 Task: Compose an email with the signature Johnny Mitchell with the subject Update on a new law or regulation and the message Could you please send me the updated version of the report once its complete? from softage.5@softage.net to softage.6@softage.net, select the message and change font size to huge, align the email to right Send the email. Finally, move the email from Sent Items to the label Photography
Action: Mouse moved to (74, 61)
Screenshot: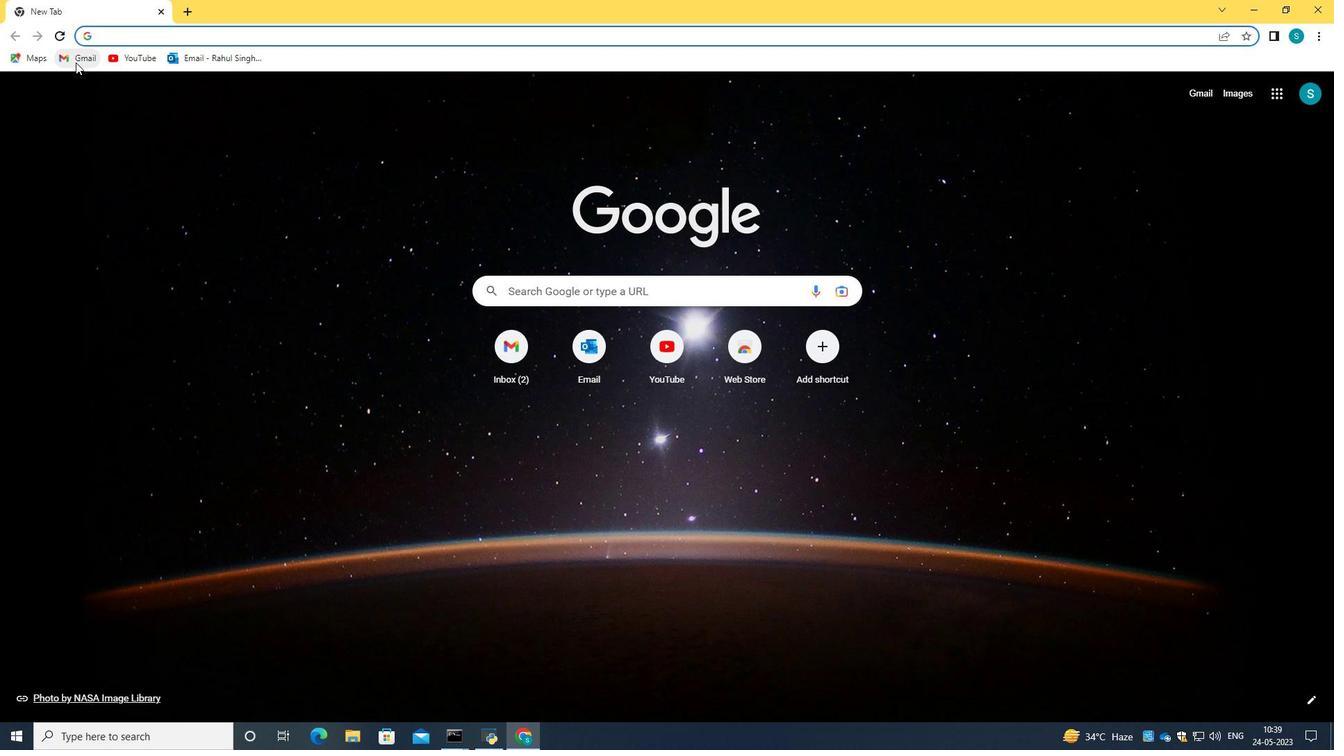 
Action: Mouse pressed left at (74, 61)
Screenshot: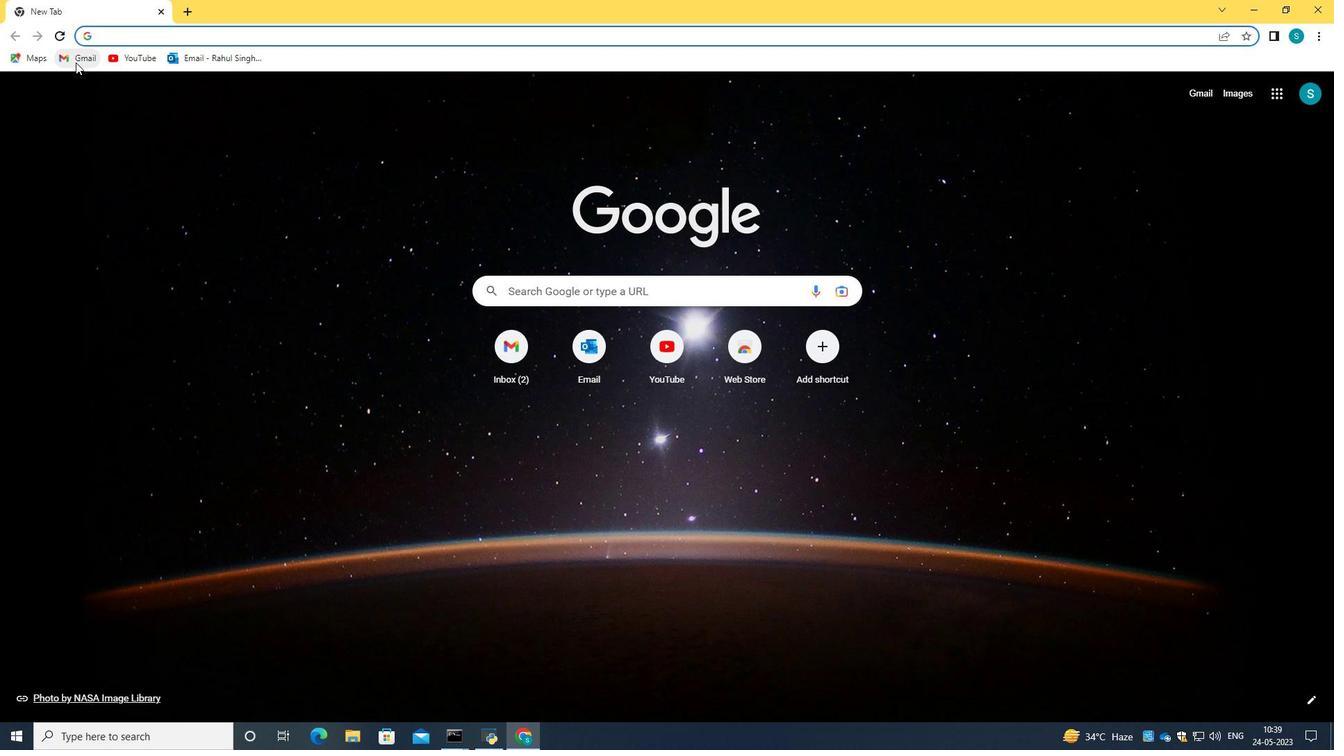
Action: Mouse moved to (650, 221)
Screenshot: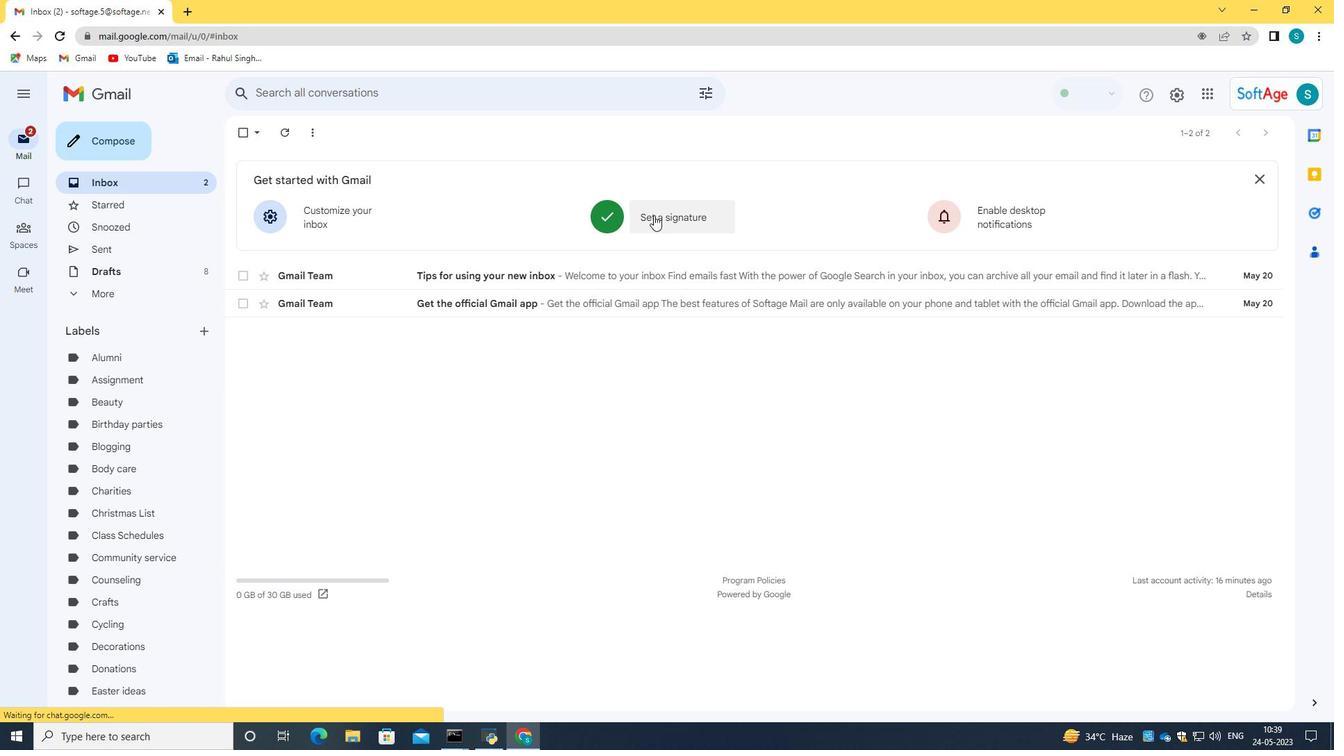 
Action: Mouse pressed left at (650, 221)
Screenshot: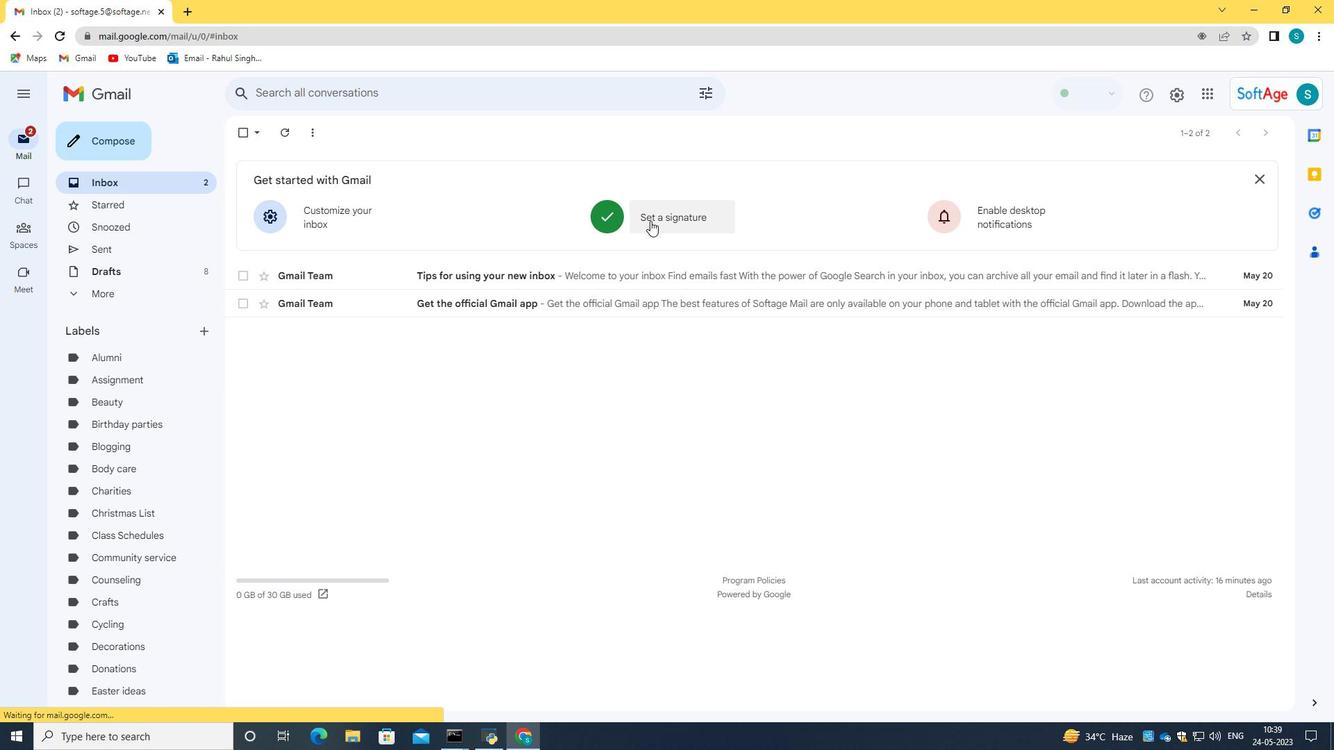 
Action: Mouse moved to (688, 317)
Screenshot: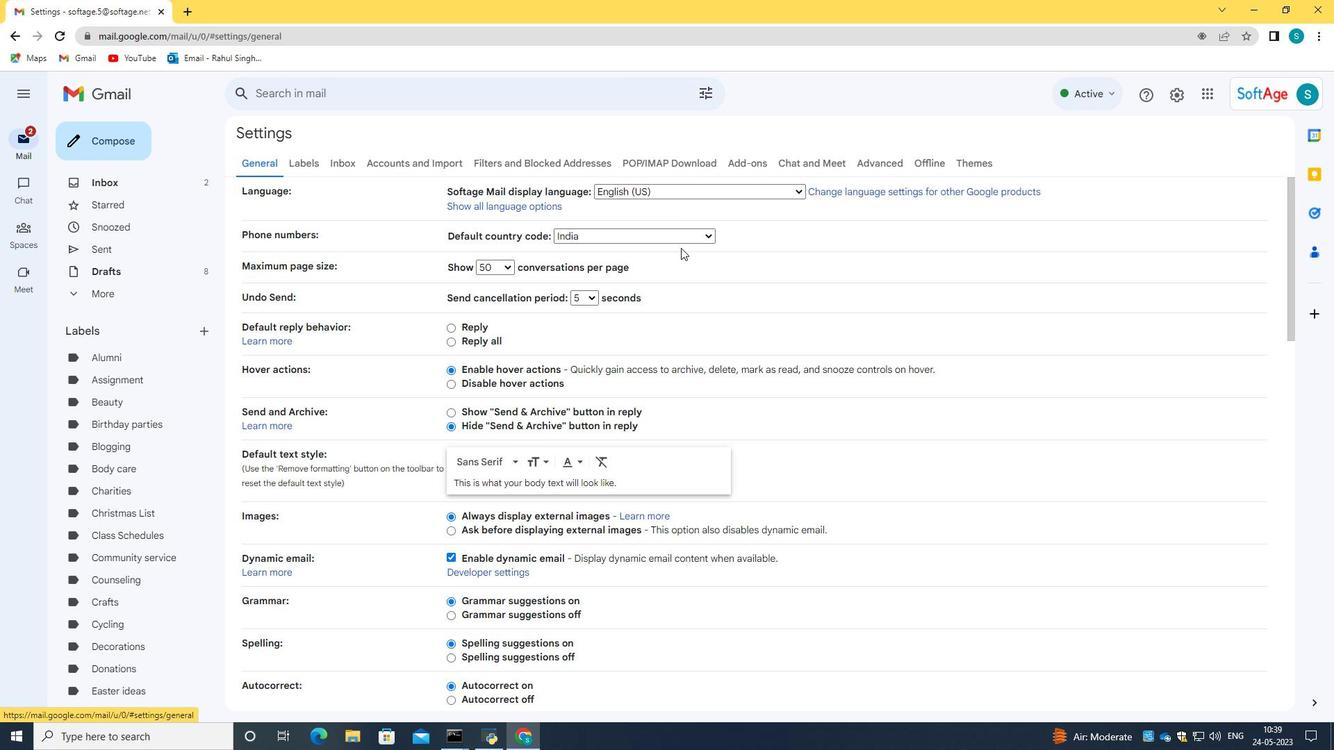 
Action: Mouse scrolled (688, 316) with delta (0, 0)
Screenshot: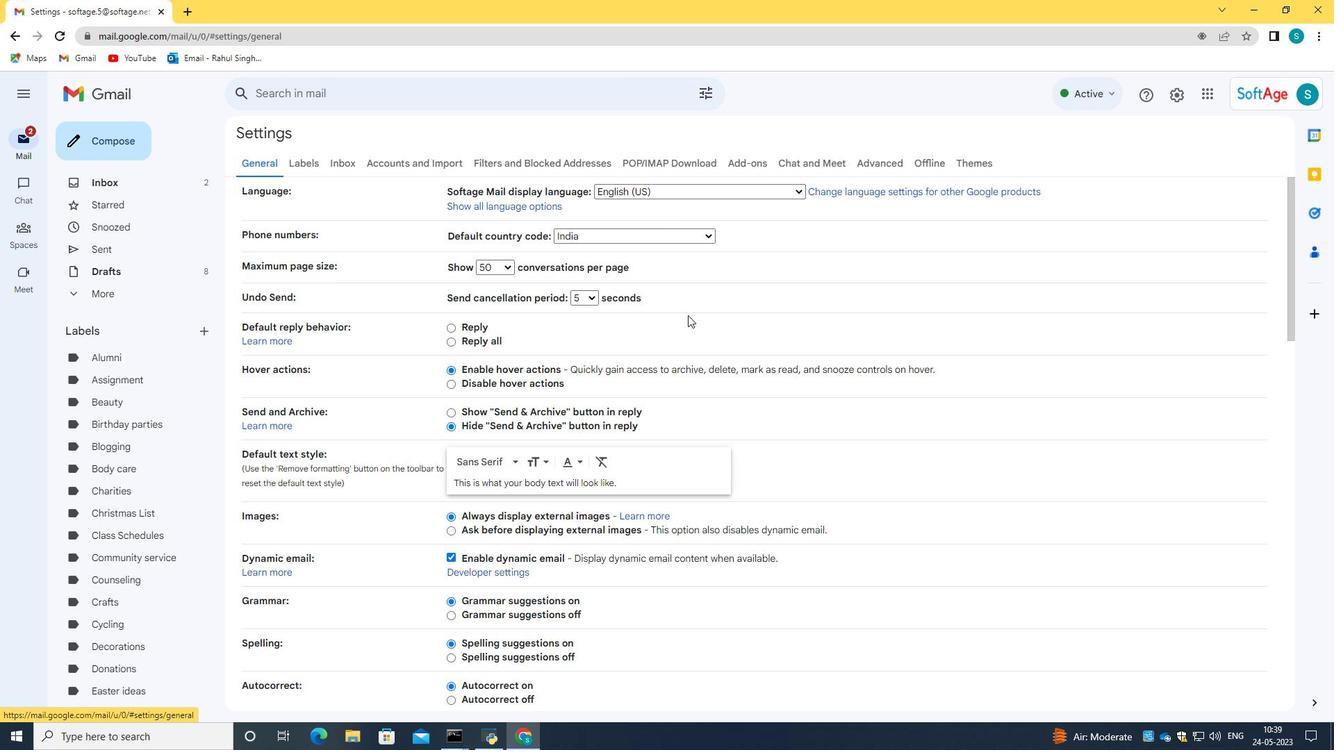 
Action: Mouse scrolled (688, 316) with delta (0, 0)
Screenshot: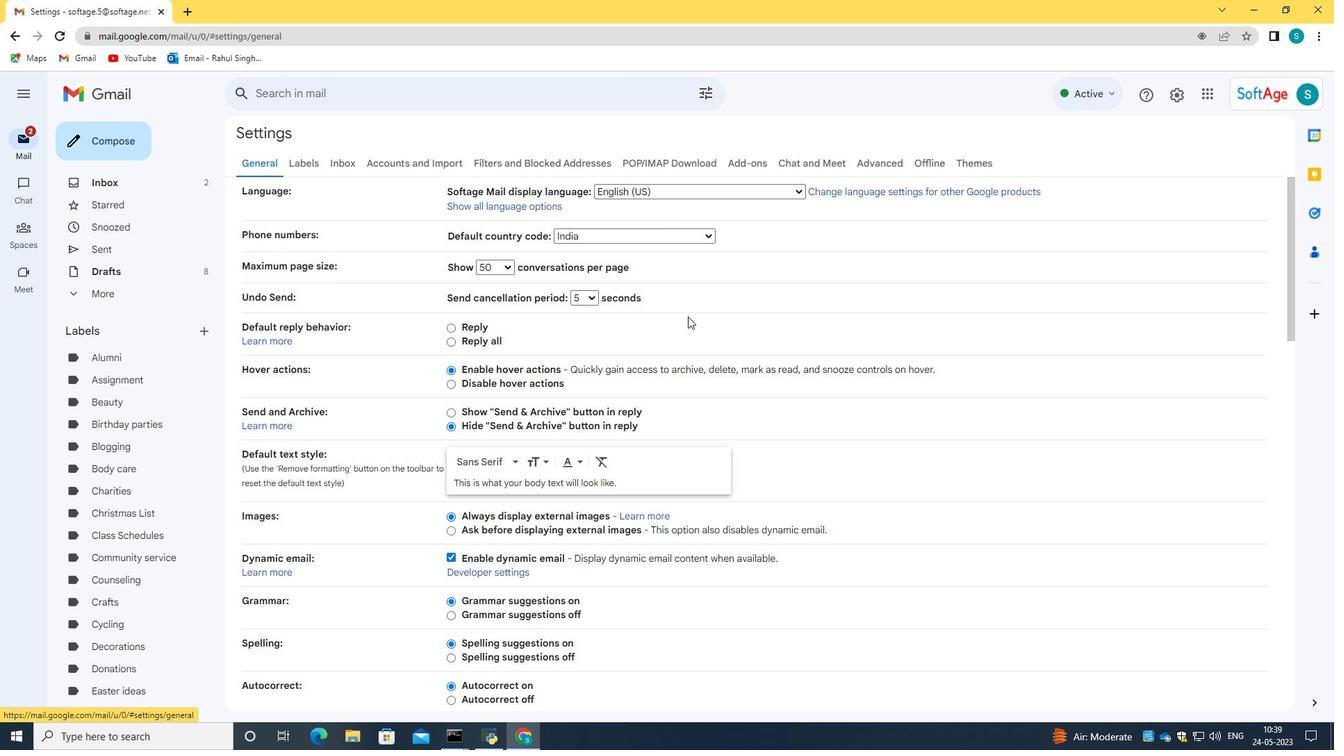 
Action: Mouse scrolled (688, 316) with delta (0, 0)
Screenshot: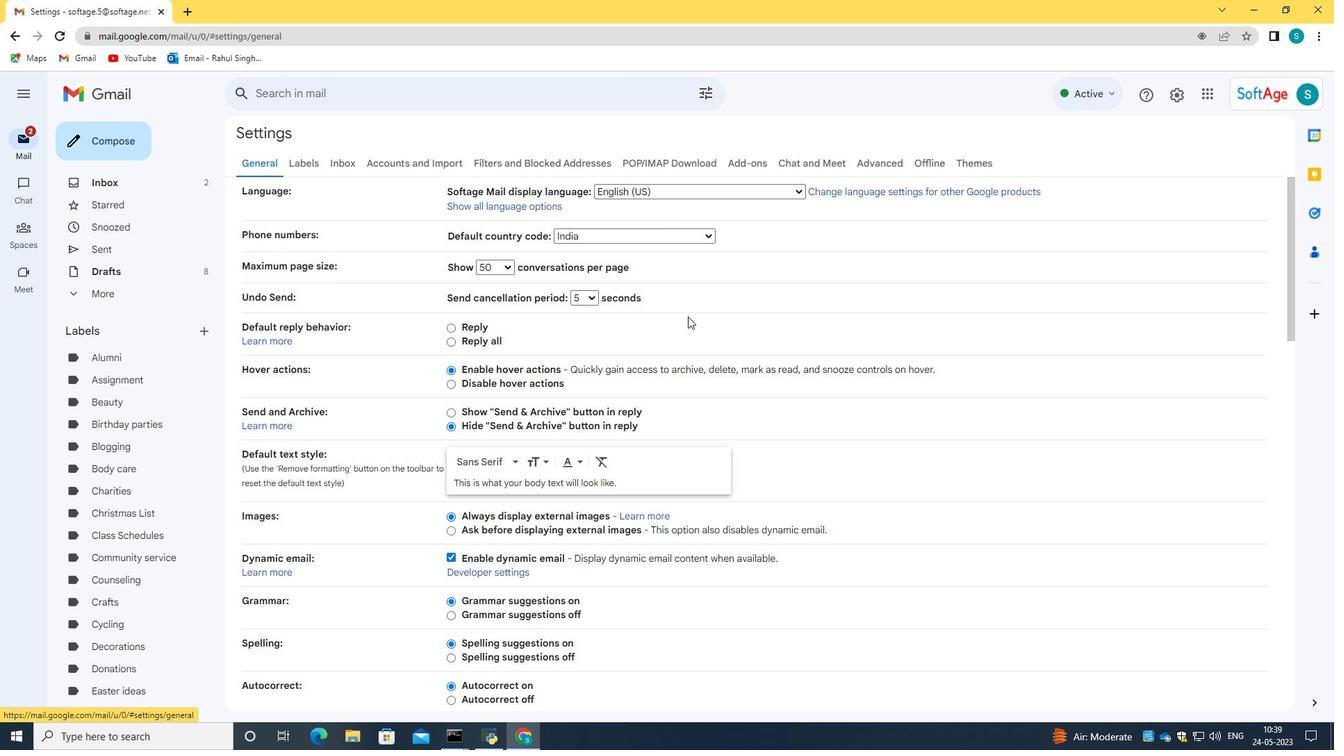 
Action: Mouse scrolled (688, 316) with delta (0, 0)
Screenshot: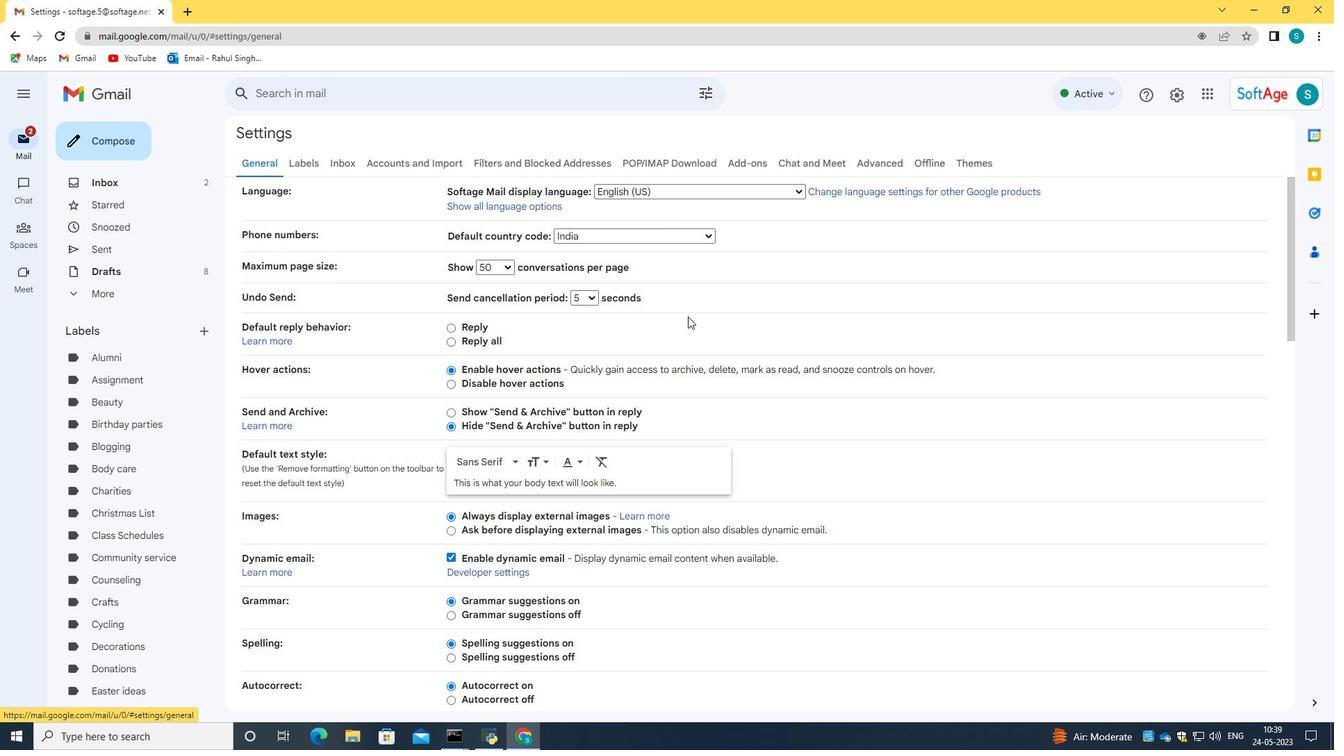 
Action: Mouse scrolled (688, 316) with delta (0, 0)
Screenshot: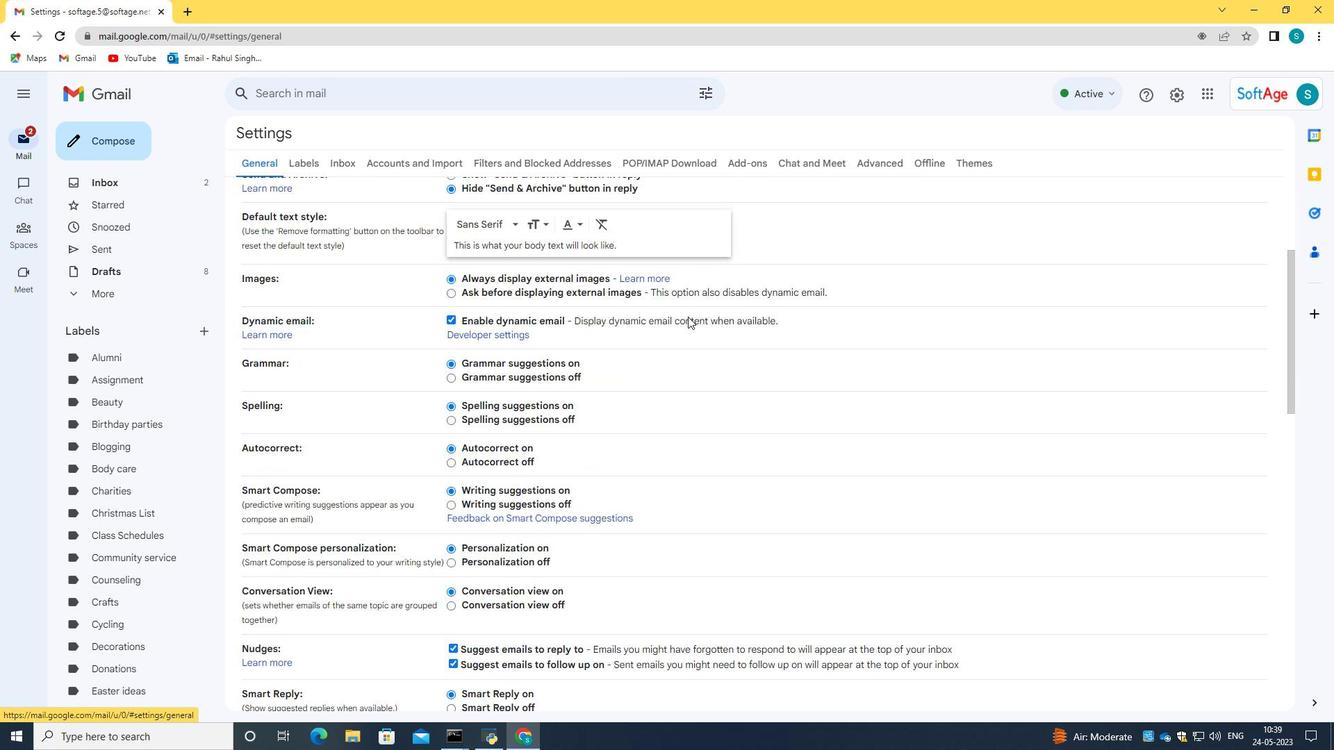 
Action: Mouse scrolled (688, 316) with delta (0, 0)
Screenshot: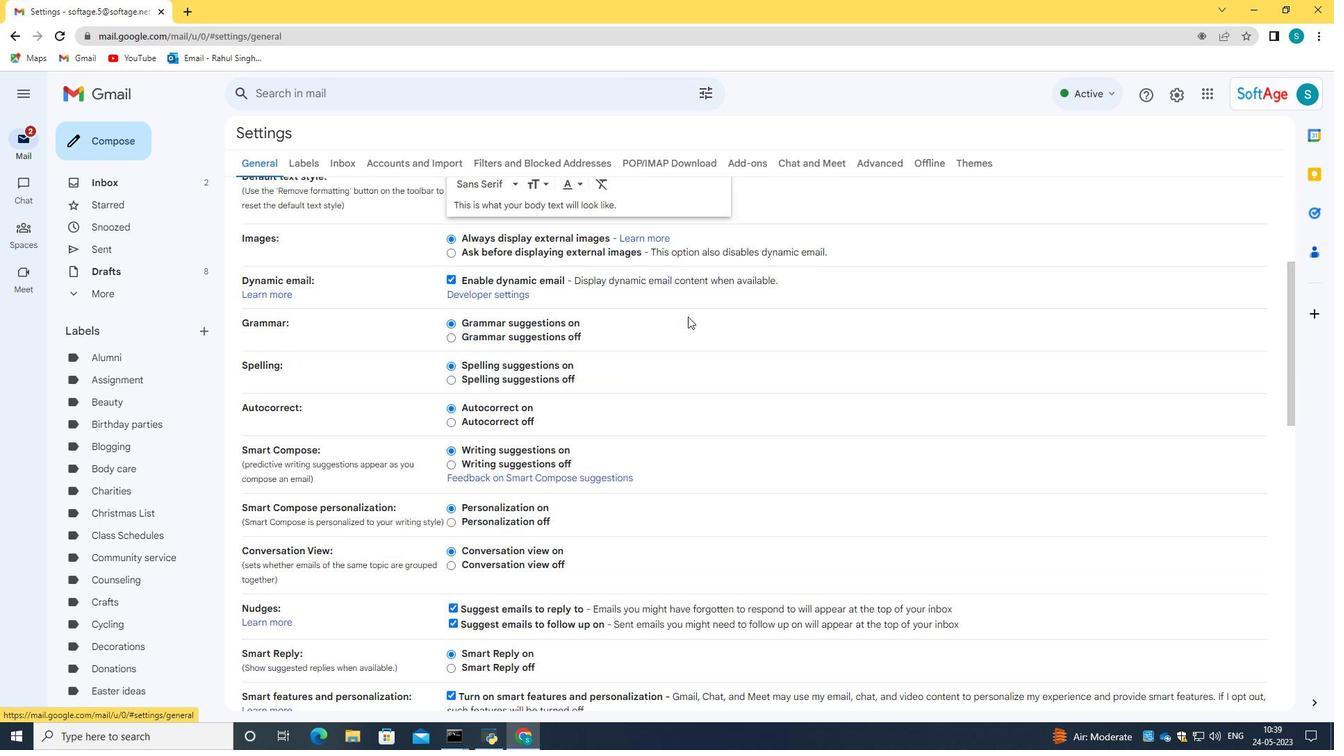 
Action: Mouse scrolled (688, 316) with delta (0, 0)
Screenshot: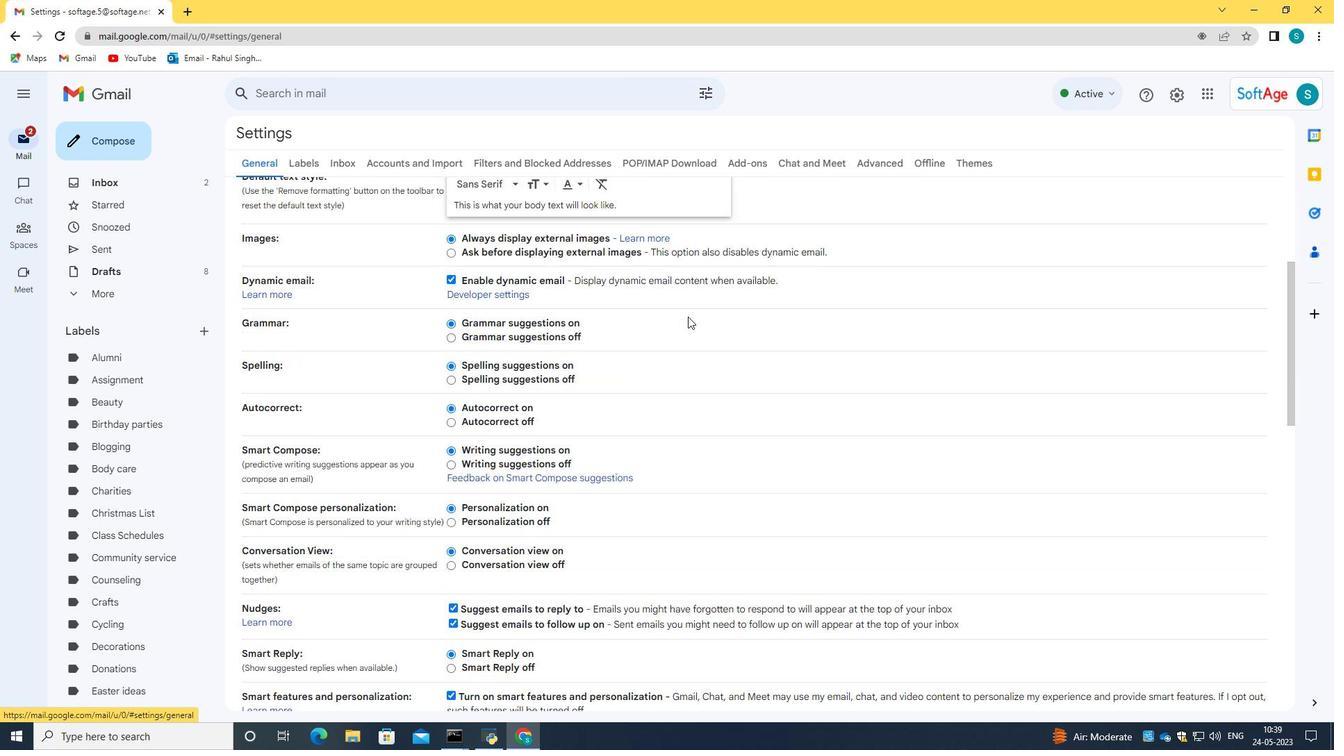 
Action: Mouse scrolled (688, 316) with delta (0, 0)
Screenshot: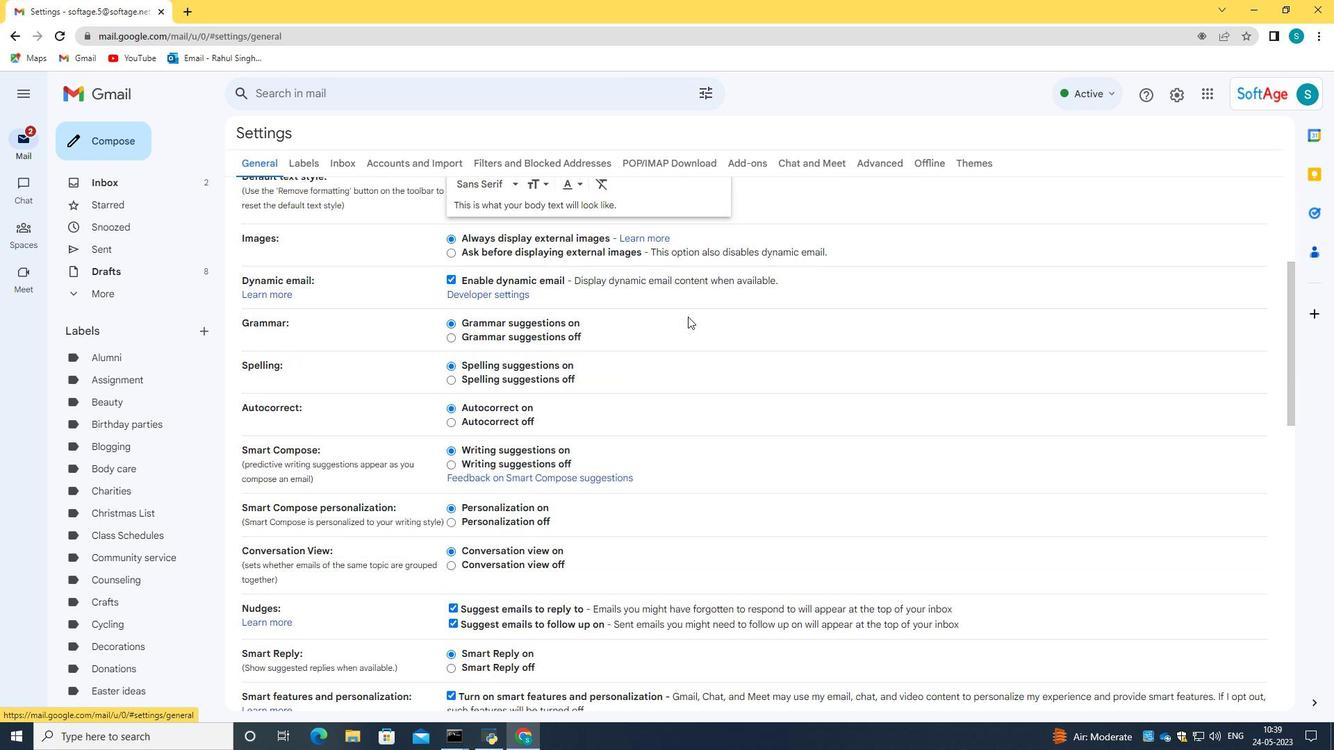 
Action: Mouse scrolled (688, 316) with delta (0, 0)
Screenshot: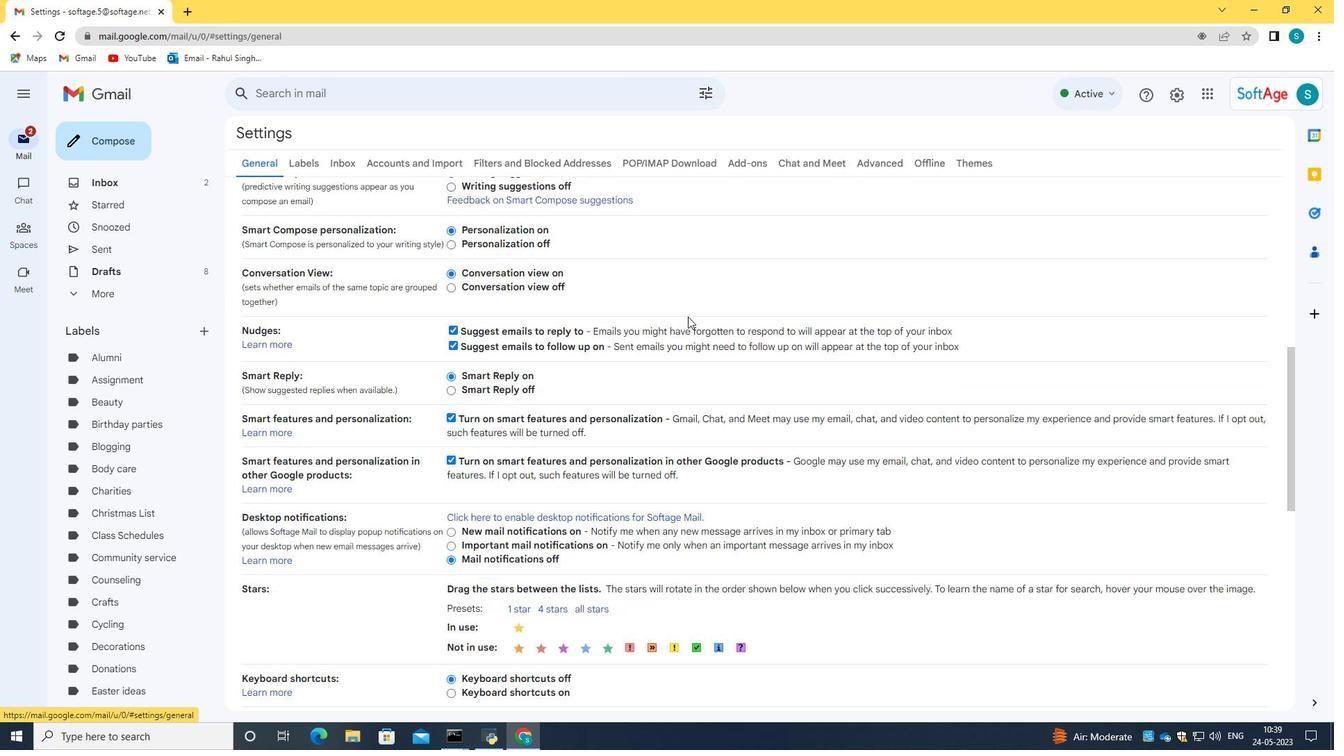 
Action: Mouse scrolled (688, 316) with delta (0, 0)
Screenshot: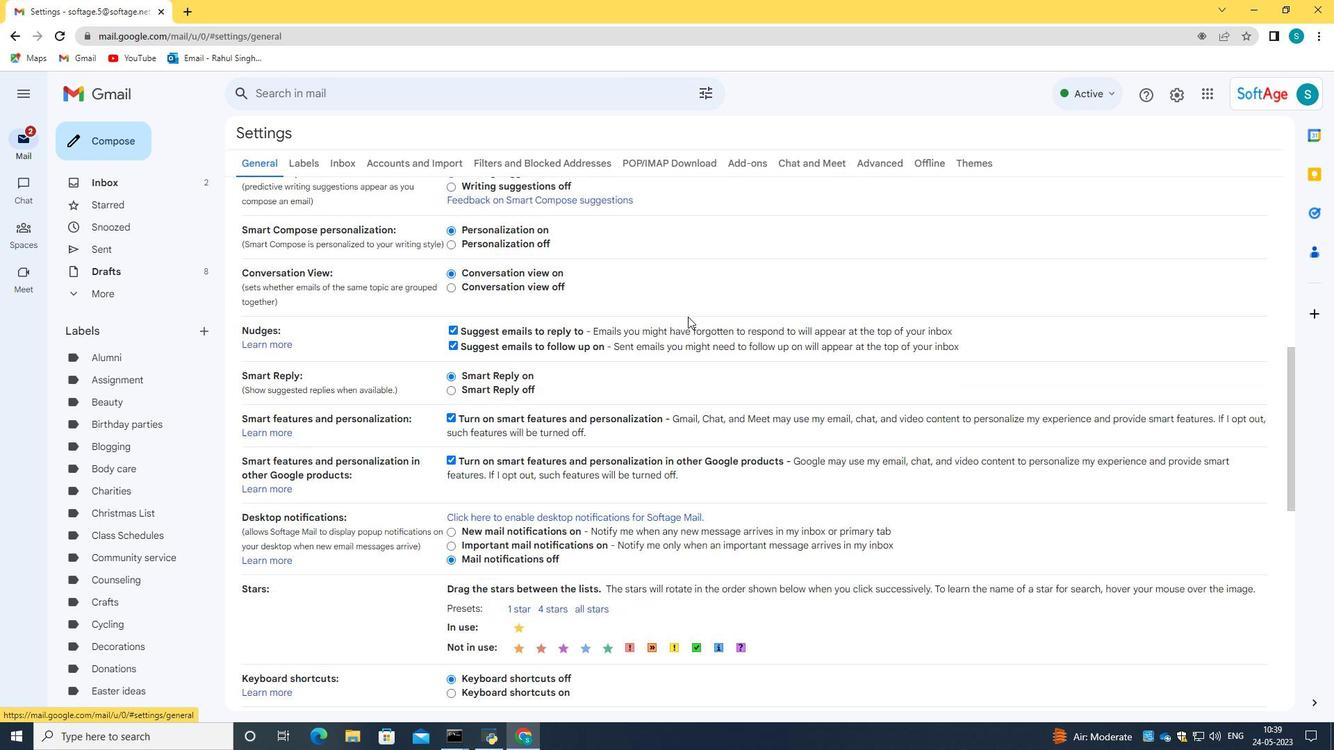 
Action: Mouse scrolled (688, 316) with delta (0, 0)
Screenshot: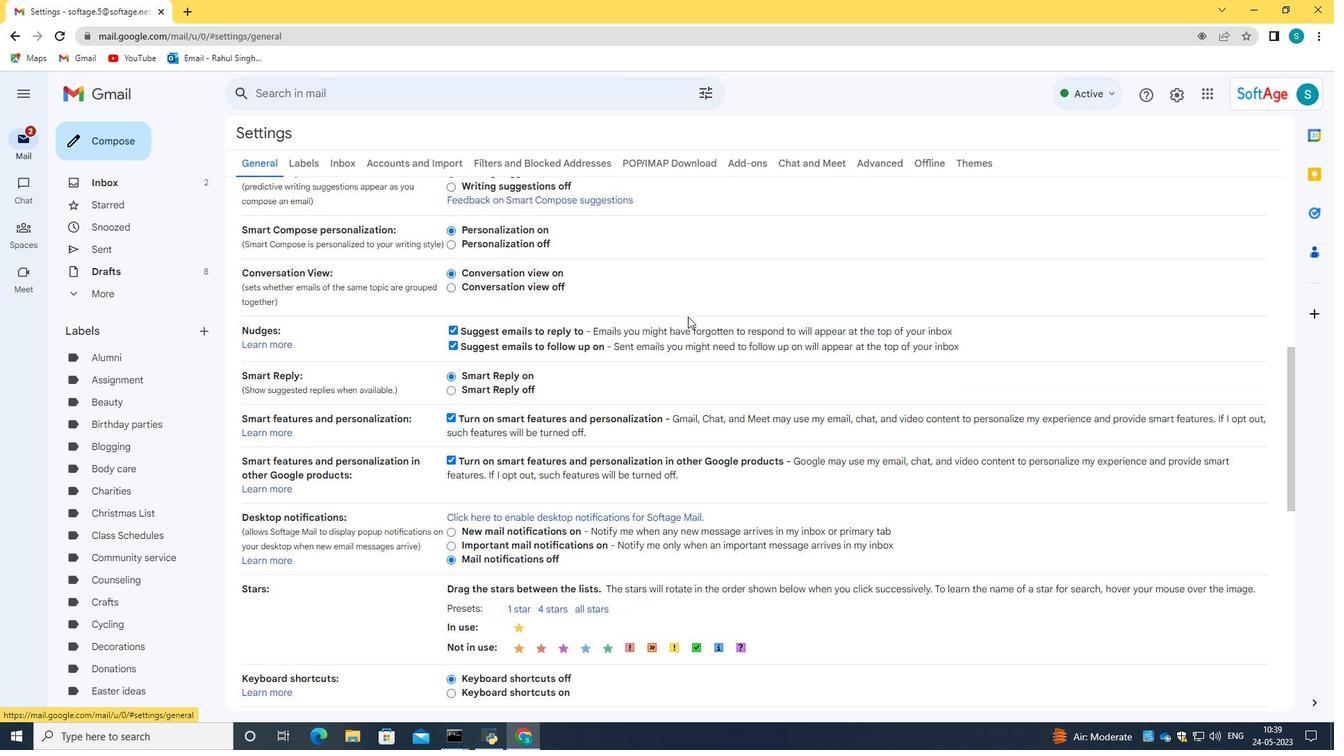
Action: Mouse moved to (692, 365)
Screenshot: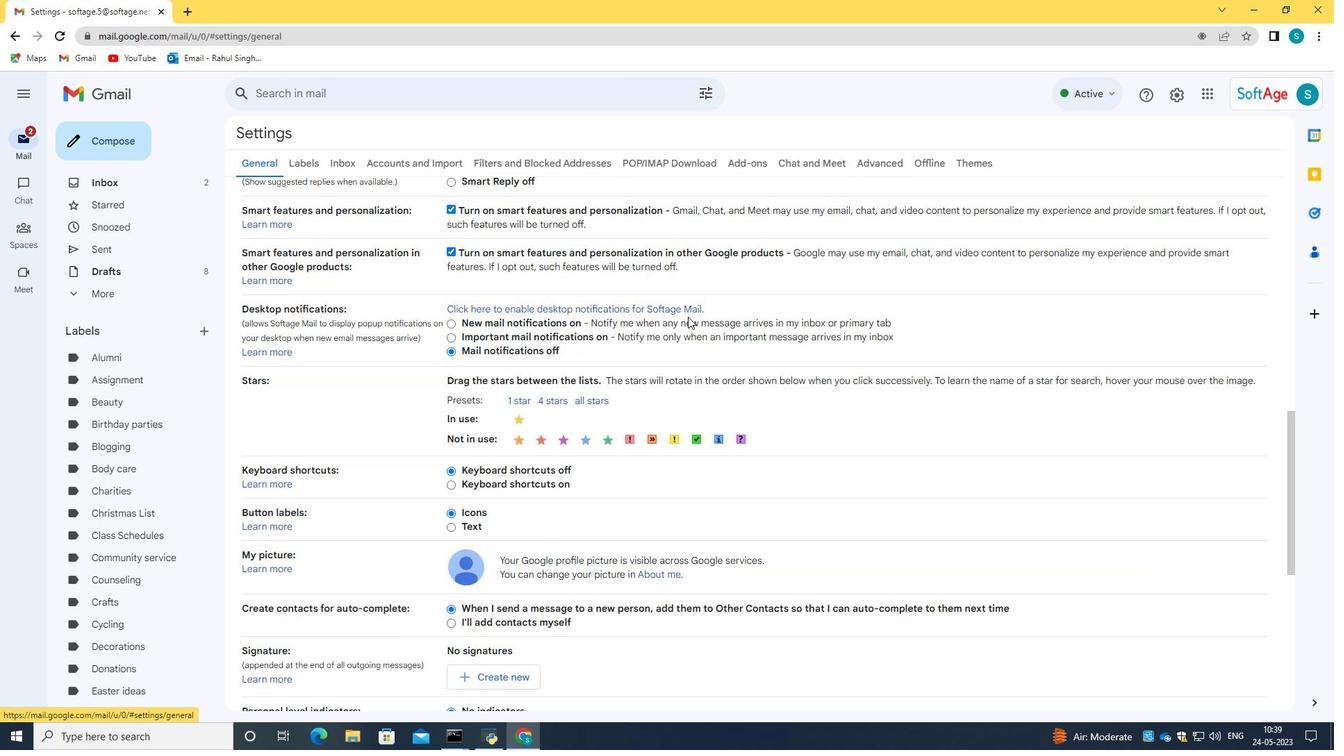
Action: Mouse scrolled (692, 364) with delta (0, 0)
Screenshot: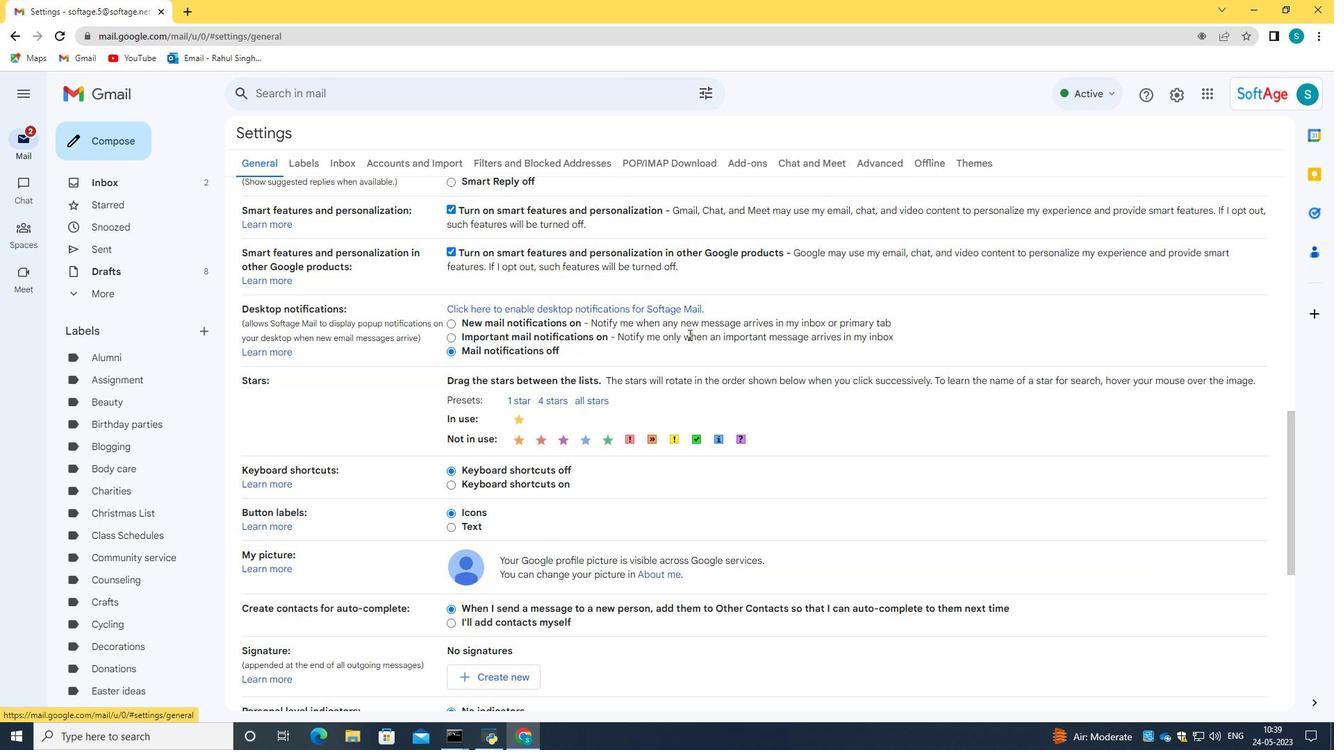 
Action: Mouse moved to (692, 366)
Screenshot: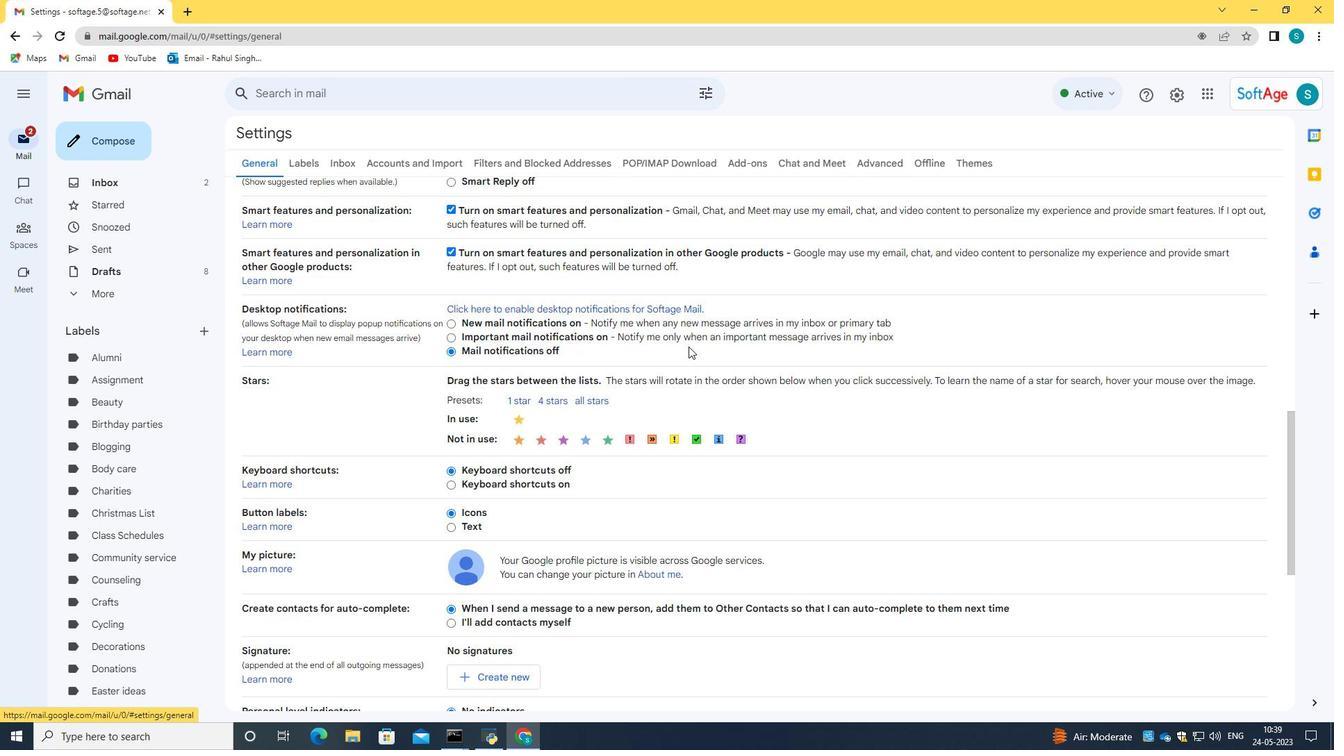 
Action: Mouse scrolled (692, 365) with delta (0, 0)
Screenshot: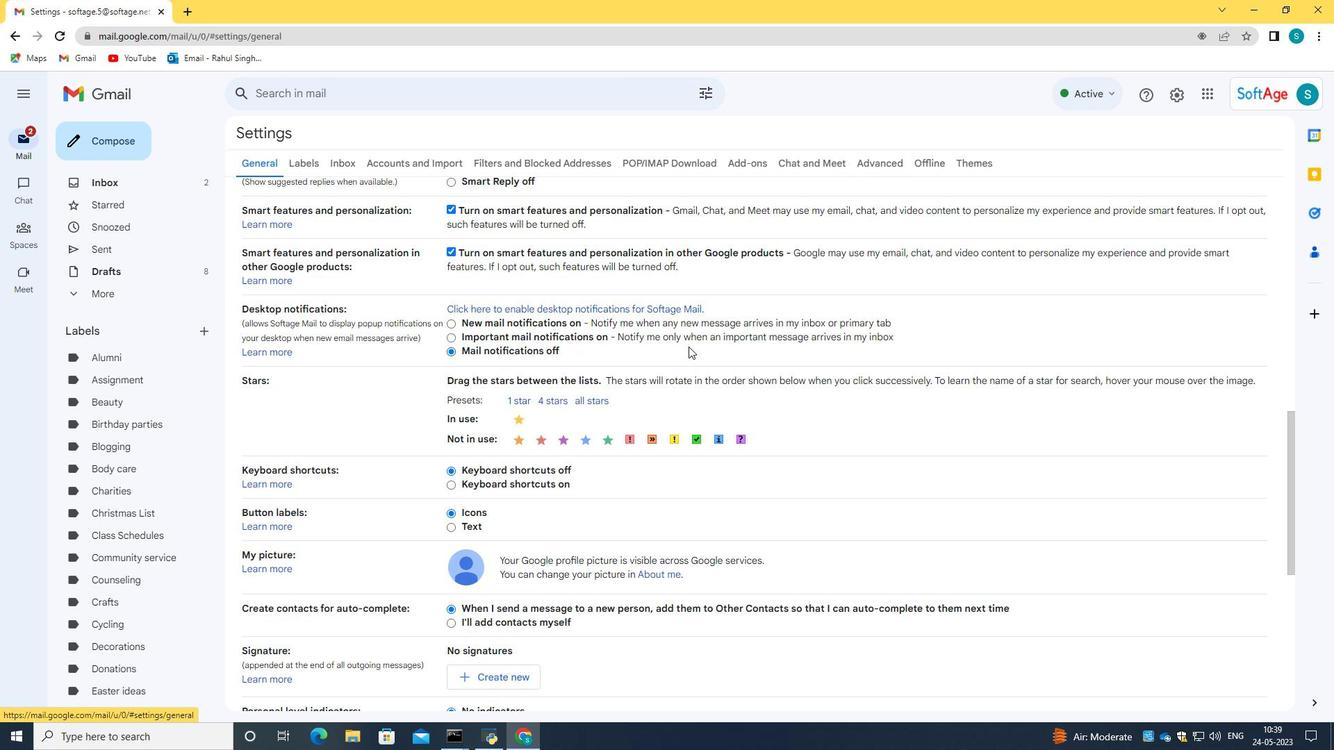 
Action: Mouse moved to (692, 367)
Screenshot: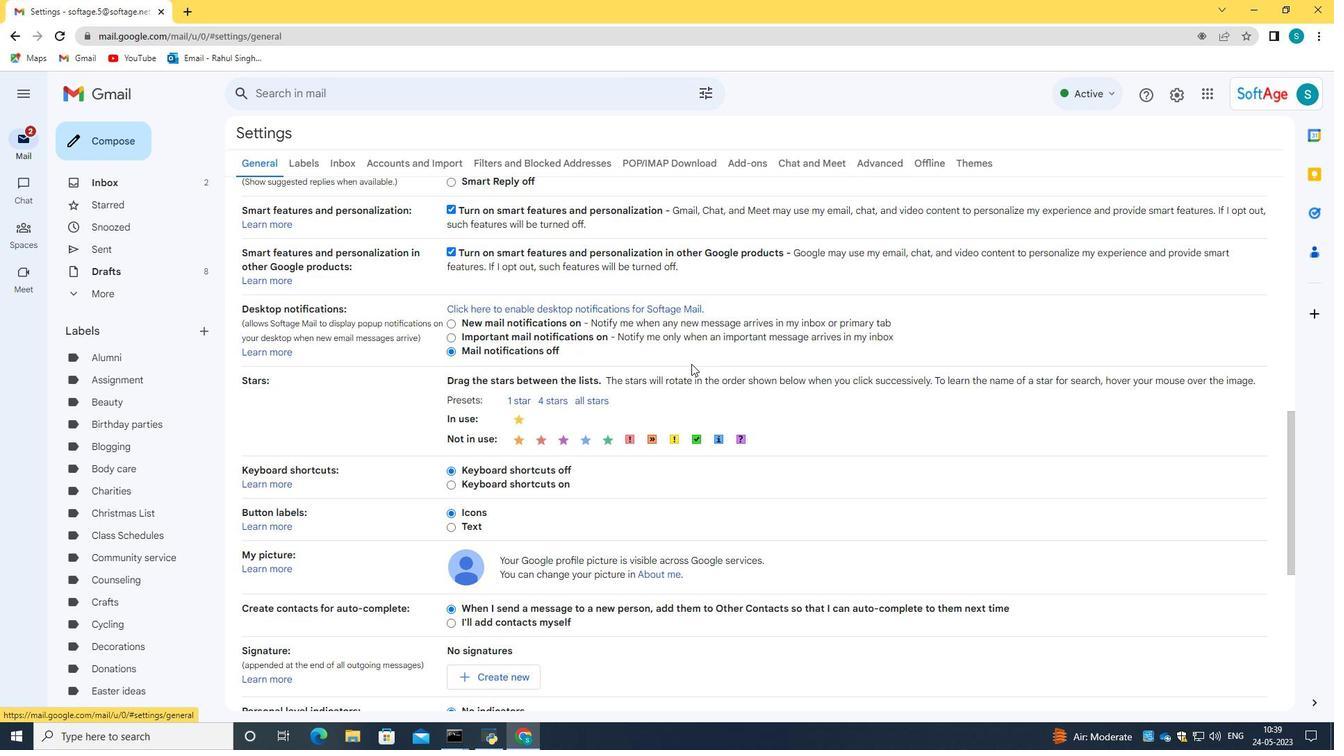 
Action: Mouse scrolled (692, 366) with delta (0, 0)
Screenshot: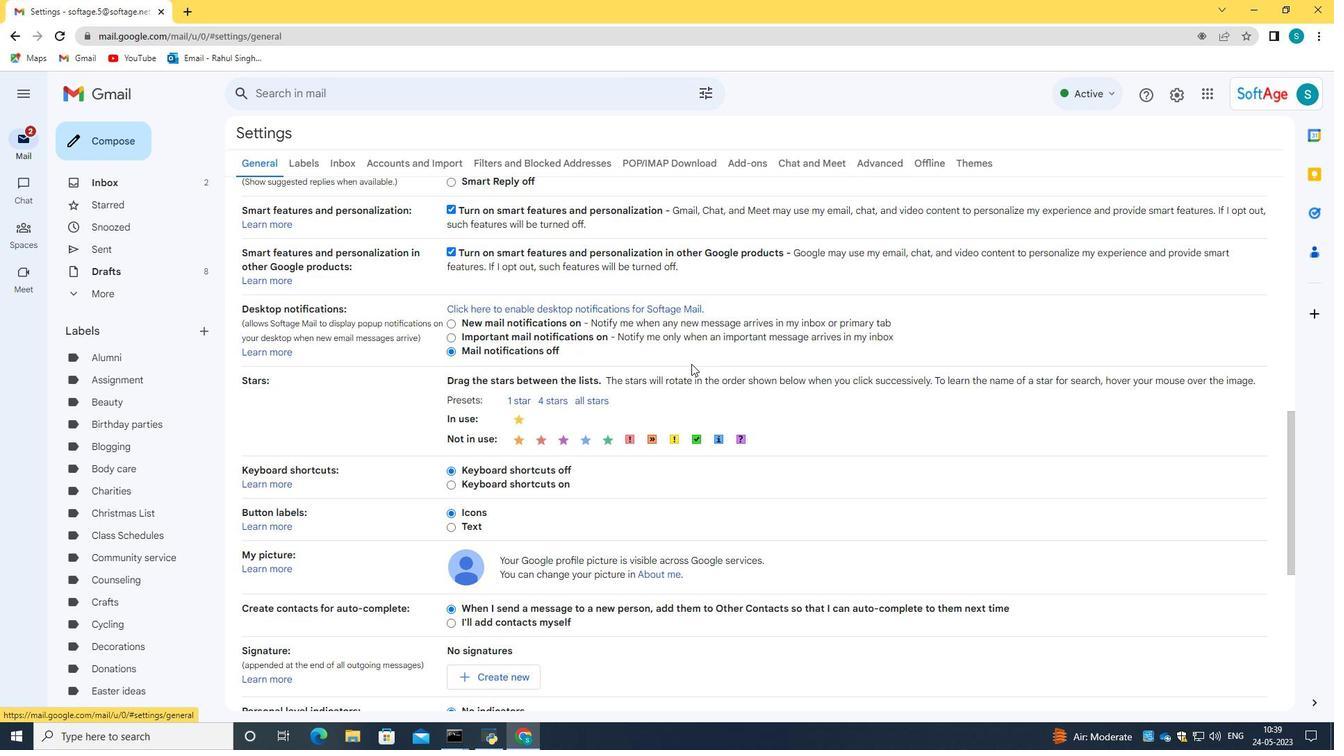 
Action: Mouse scrolled (692, 366) with delta (0, 0)
Screenshot: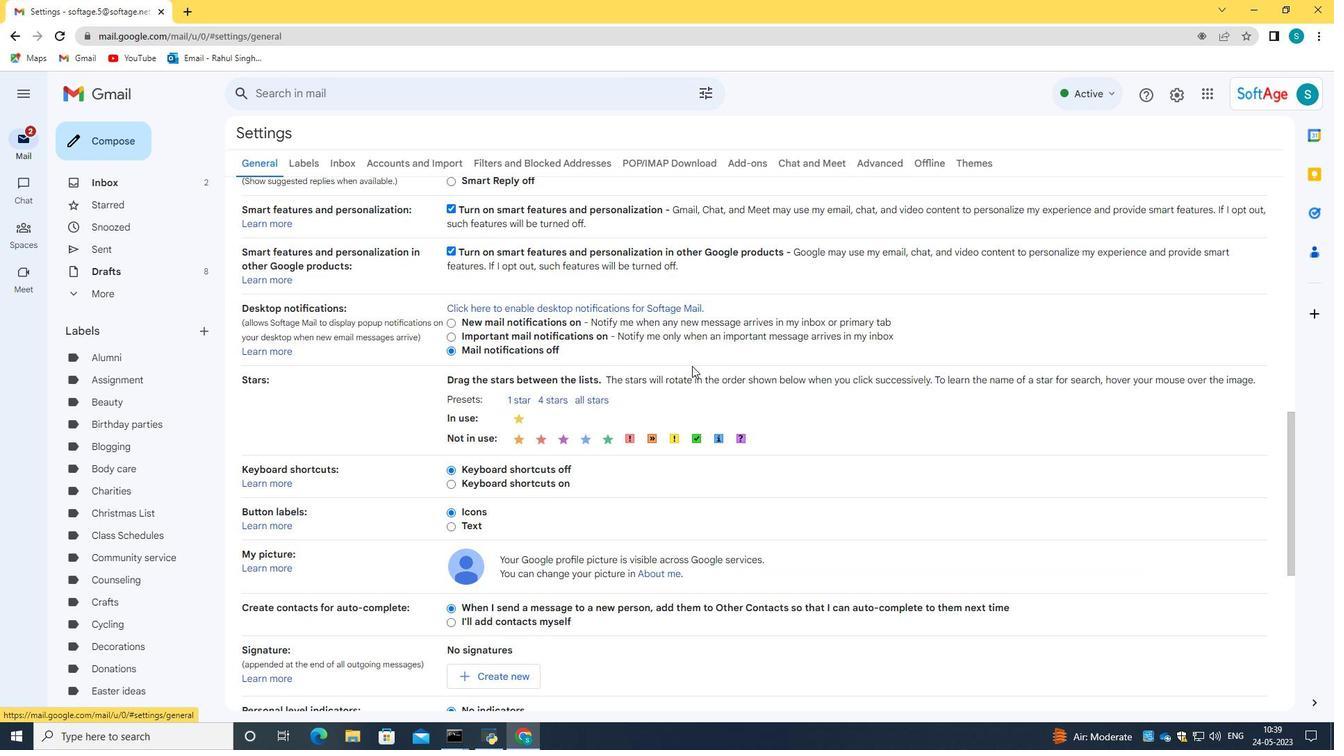 
Action: Mouse moved to (481, 403)
Screenshot: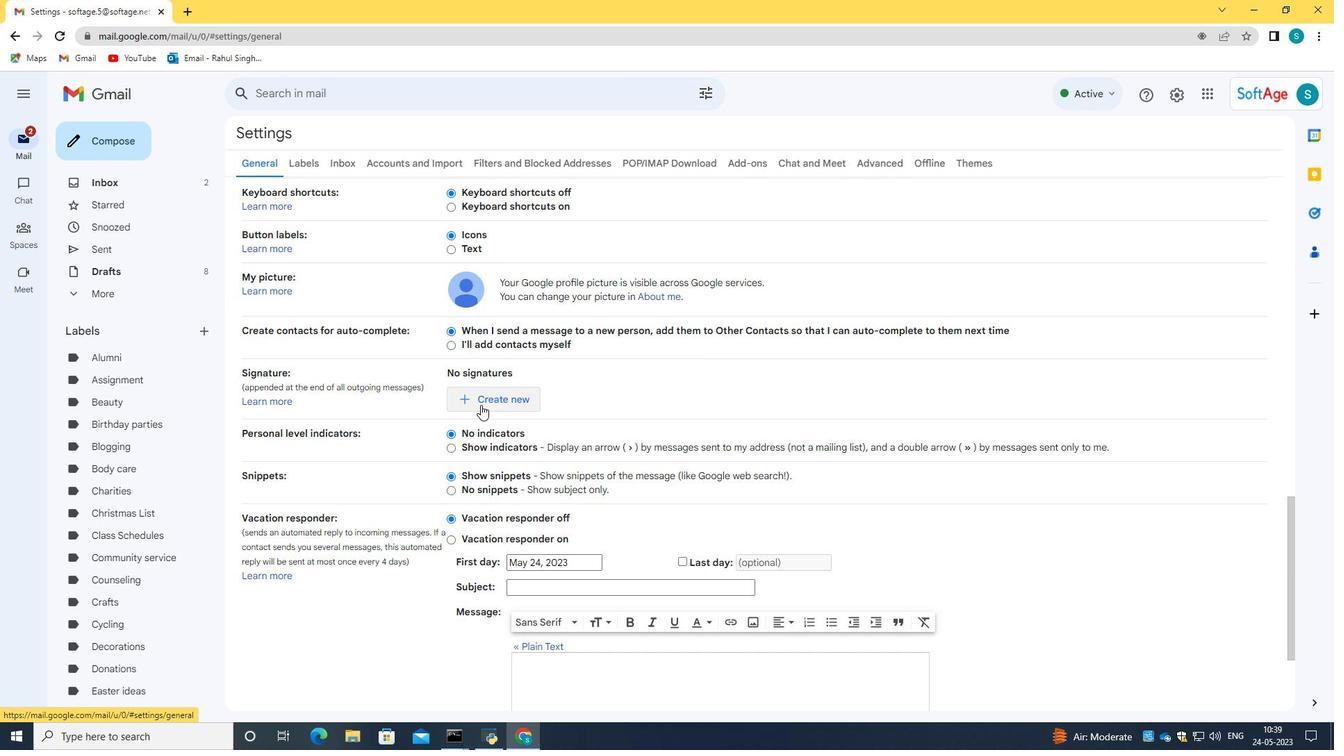 
Action: Mouse pressed left at (481, 403)
Screenshot: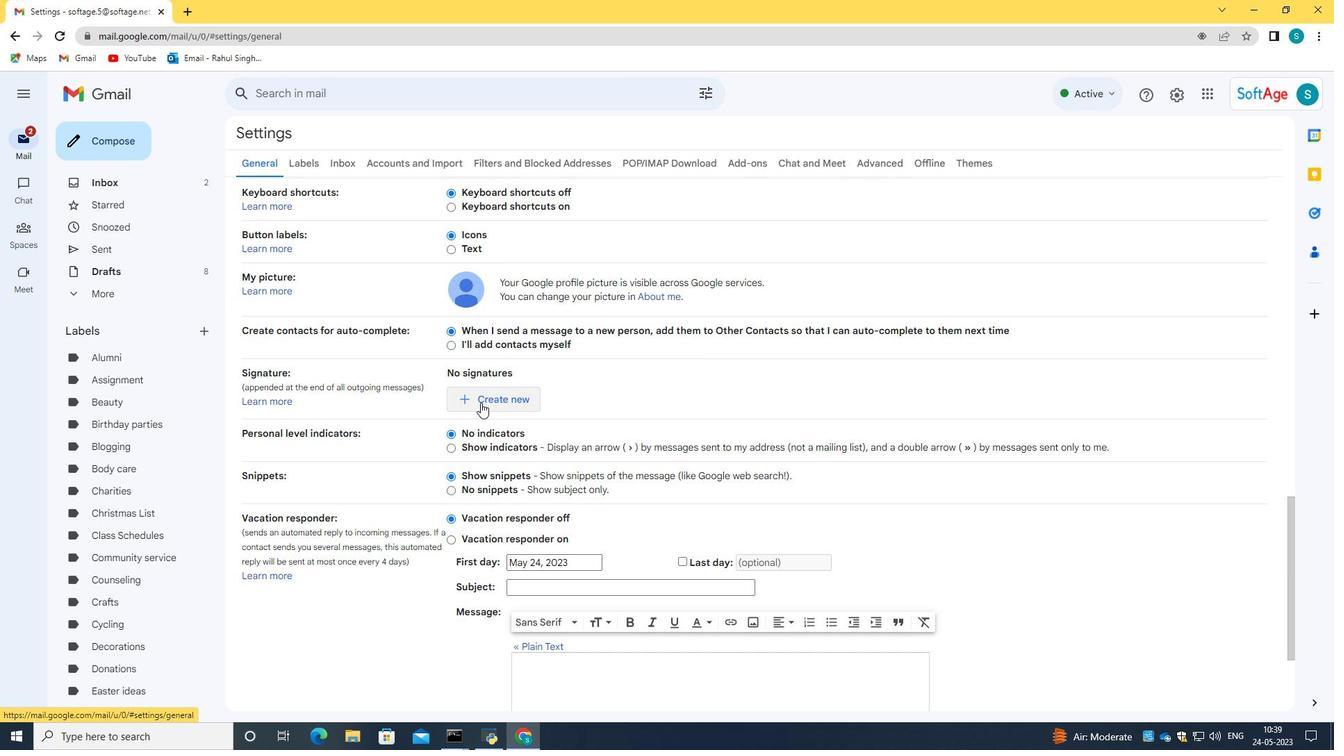 
Action: Mouse moved to (645, 385)
Screenshot: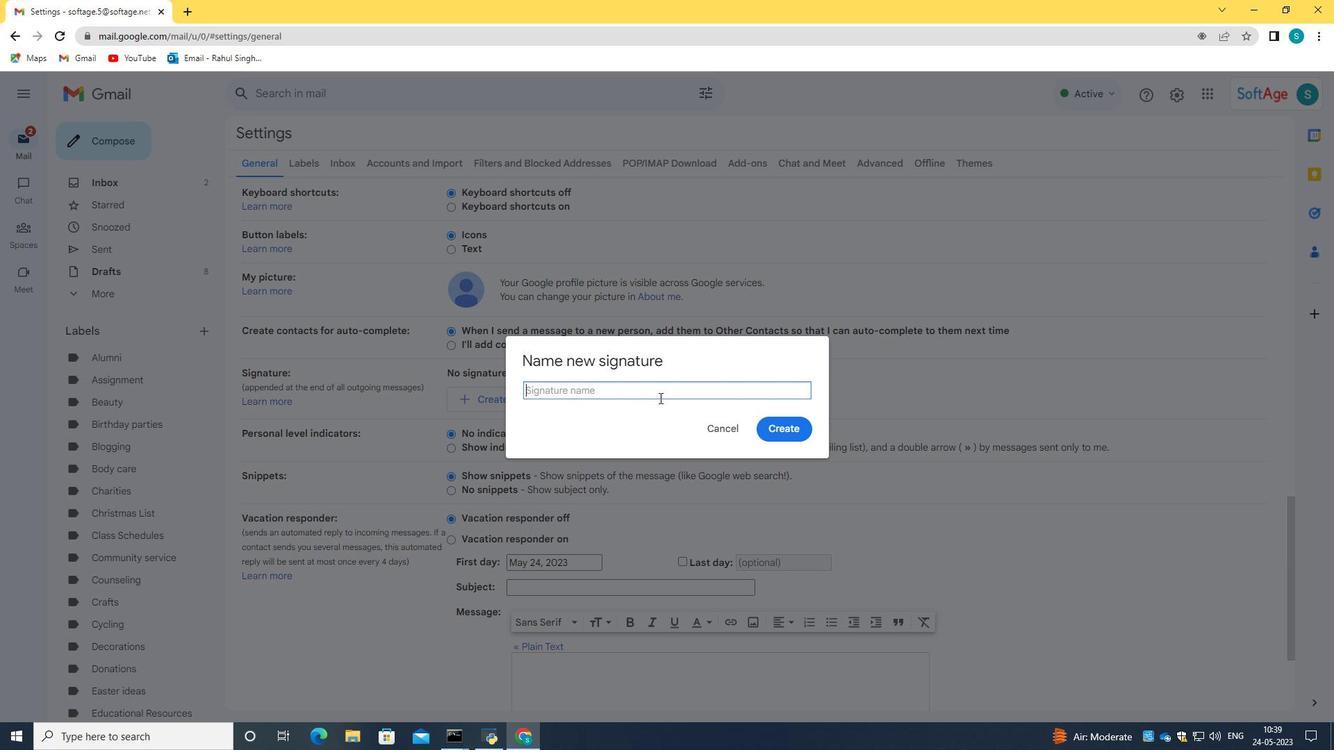 
Action: Key pressed <Key.caps_lock>J<Key.caps_lock>hon<Key.backspace>nny<Key.space><Key.caps_lock>M<Key.caps_lock>itchell
Screenshot: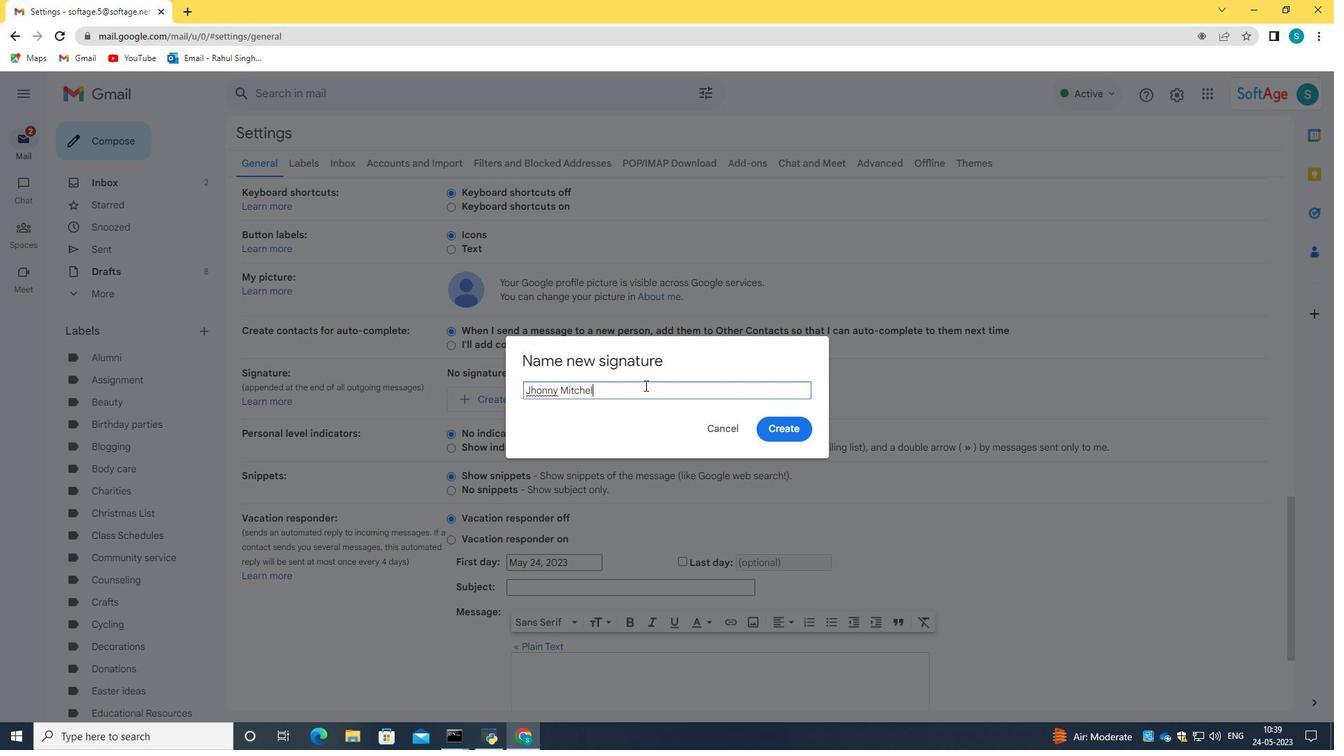 
Action: Mouse moved to (542, 390)
Screenshot: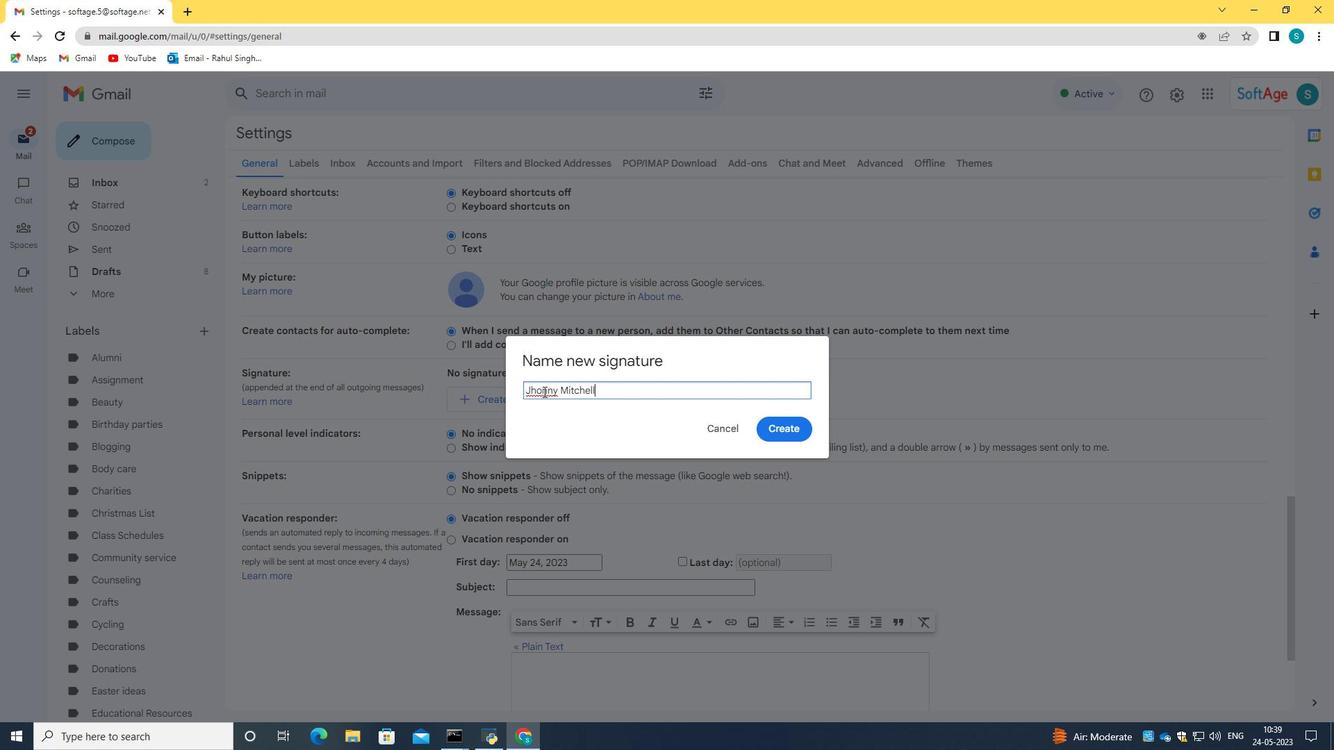 
Action: Mouse pressed left at (542, 390)
Screenshot: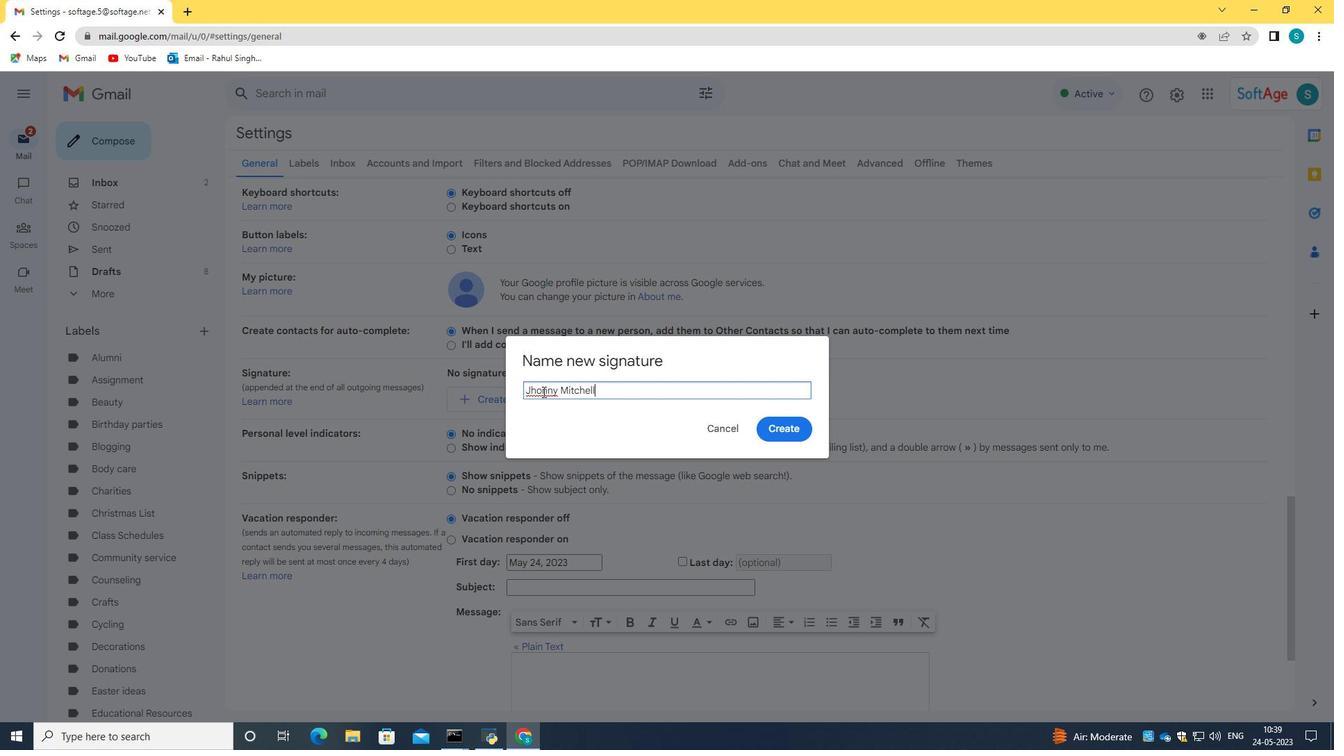 
Action: Key pressed <Key.backspace><Key.backspace>oh
Screenshot: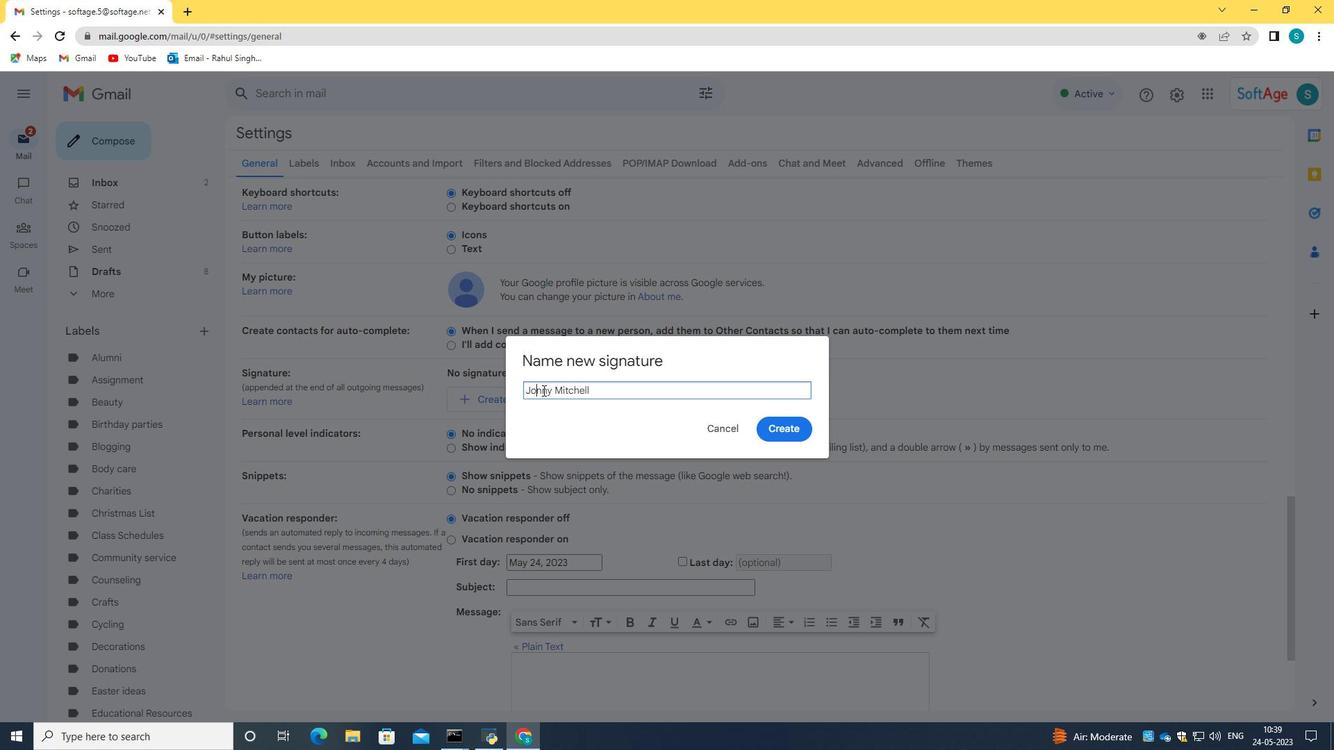 
Action: Mouse moved to (765, 433)
Screenshot: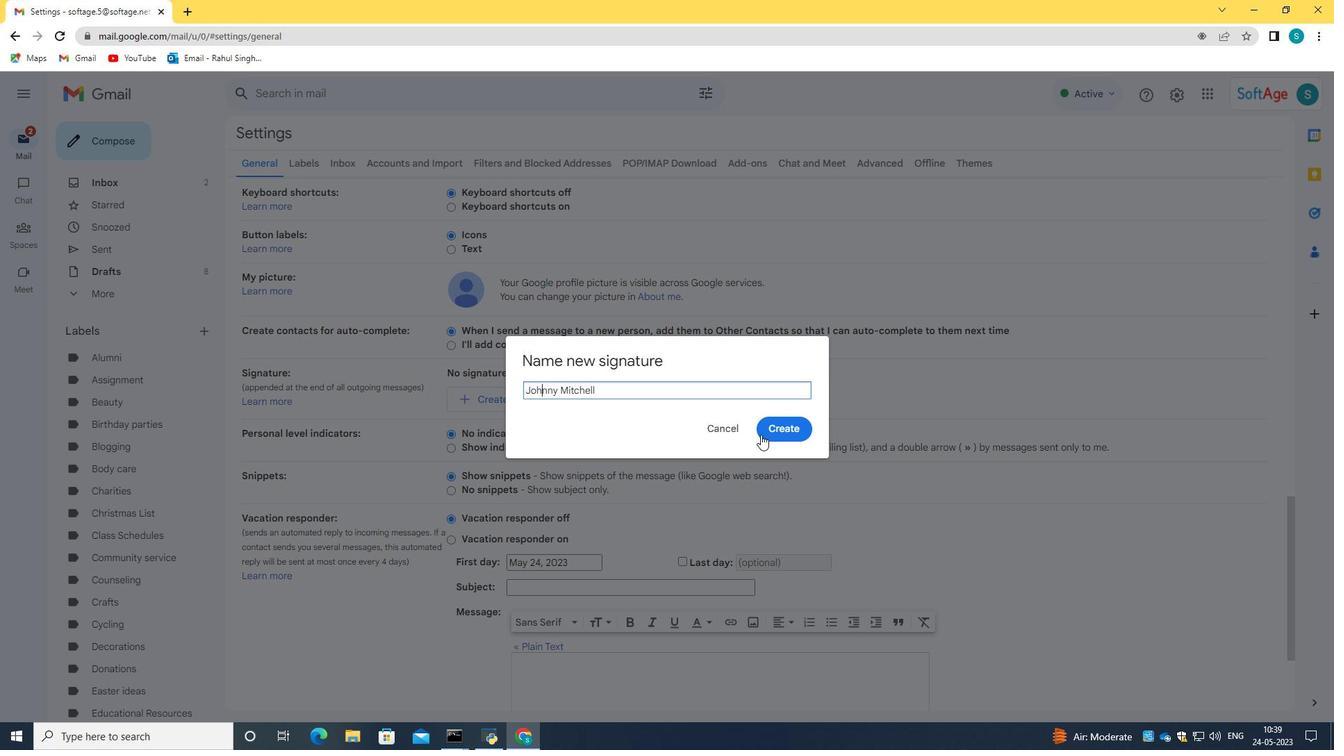 
Action: Mouse pressed left at (765, 433)
Screenshot: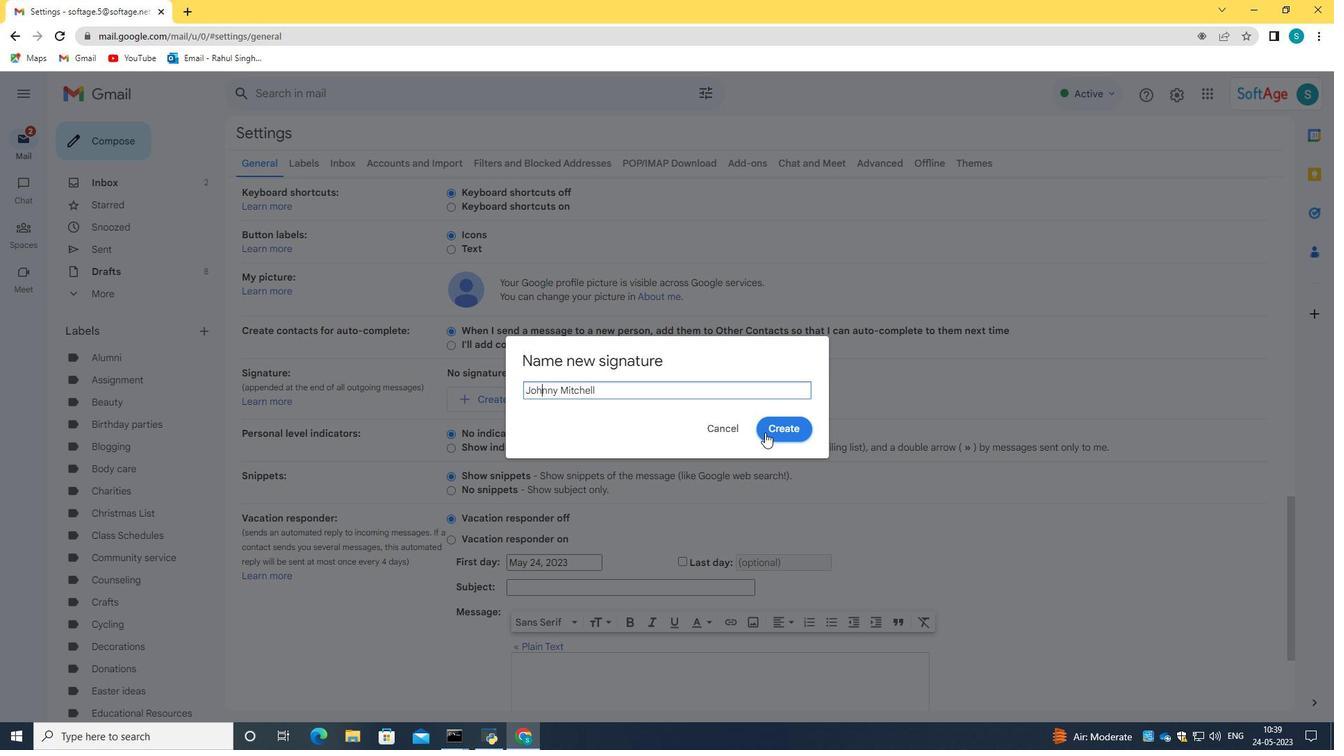 
Action: Mouse moved to (687, 417)
Screenshot: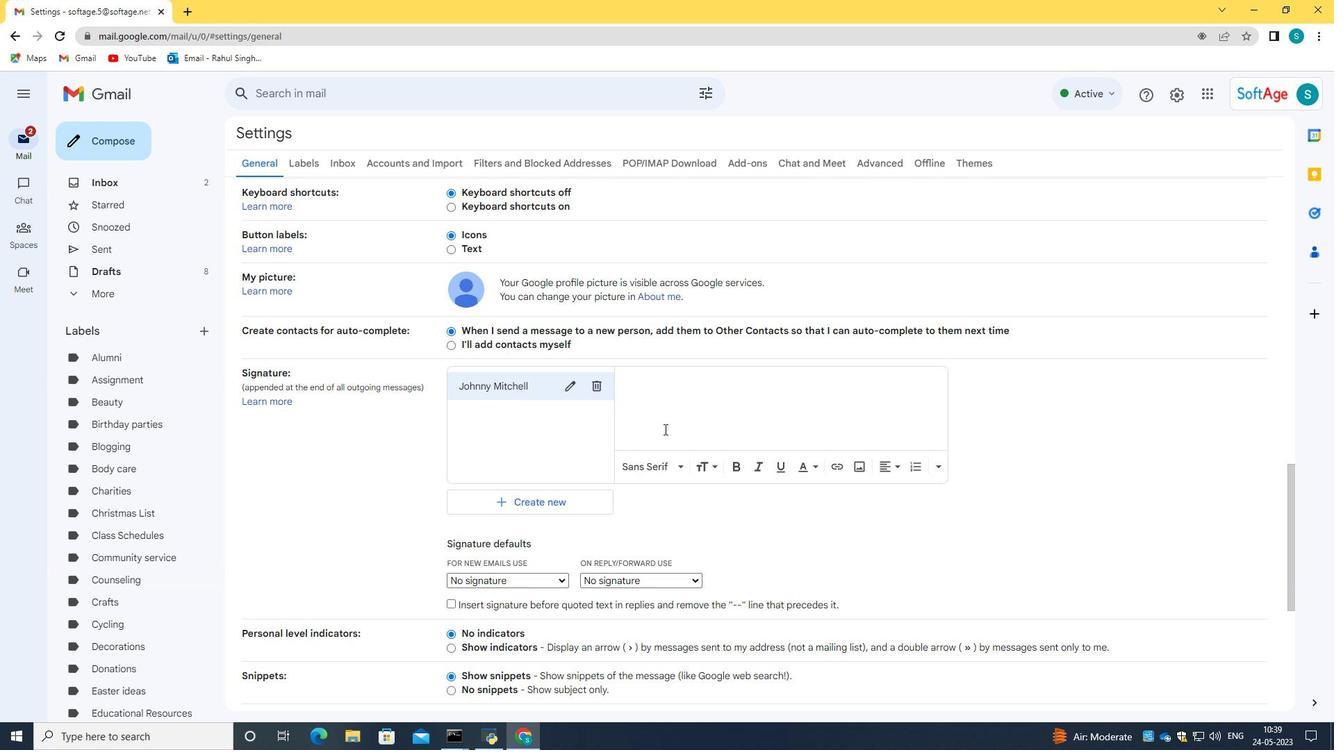 
Action: Mouse pressed left at (687, 417)
Screenshot: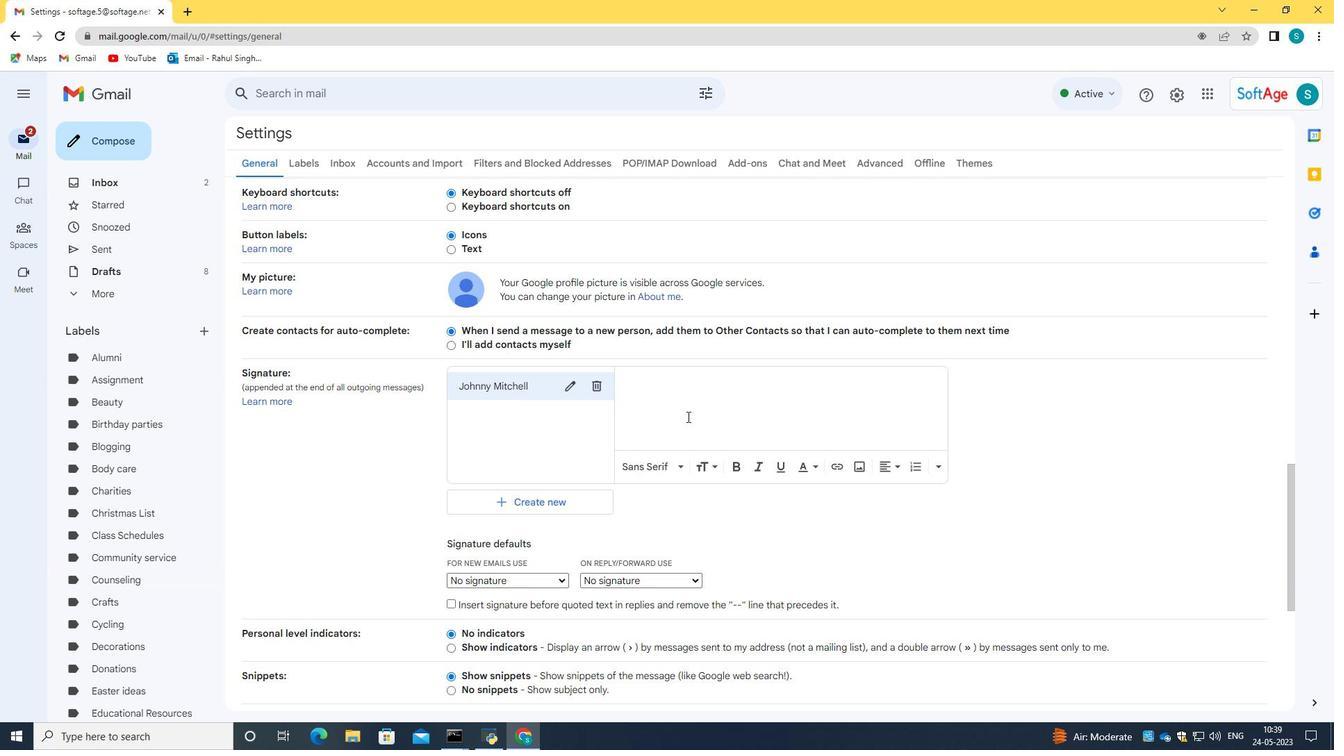 
Action: Key pressed <Key.caps_lock>J<Key.caps_lock>ohny<Key.space><Key.caps_lock><Key.backspace><Key.backspace>NY<Key.space><Key.caps_lock>===<Key.backspace><Key.backspace><Key.backspace><Key.backspace><Key.backspace><Key.backspace>ny<Key.space><Key.caps_lock>M<Key.caps_lock>ite<Key.backspace>chell
Screenshot: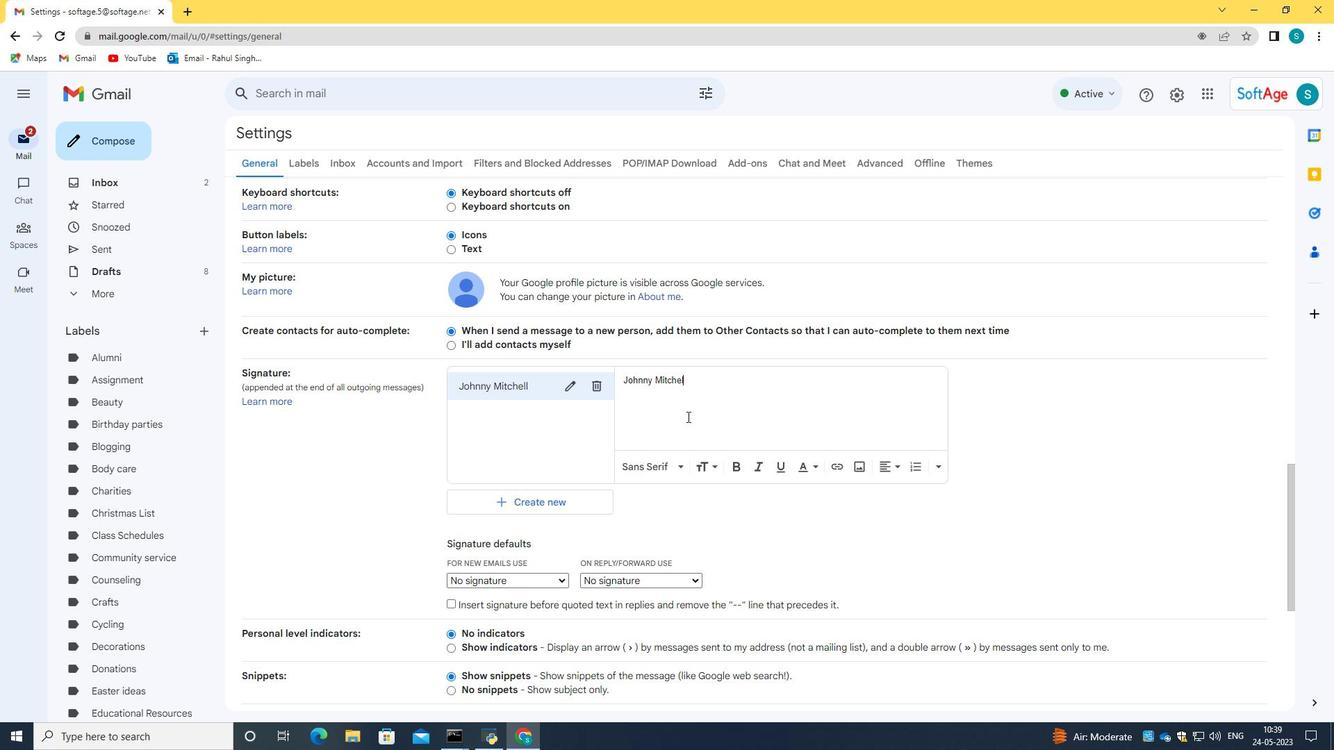 
Action: Mouse moved to (706, 404)
Screenshot: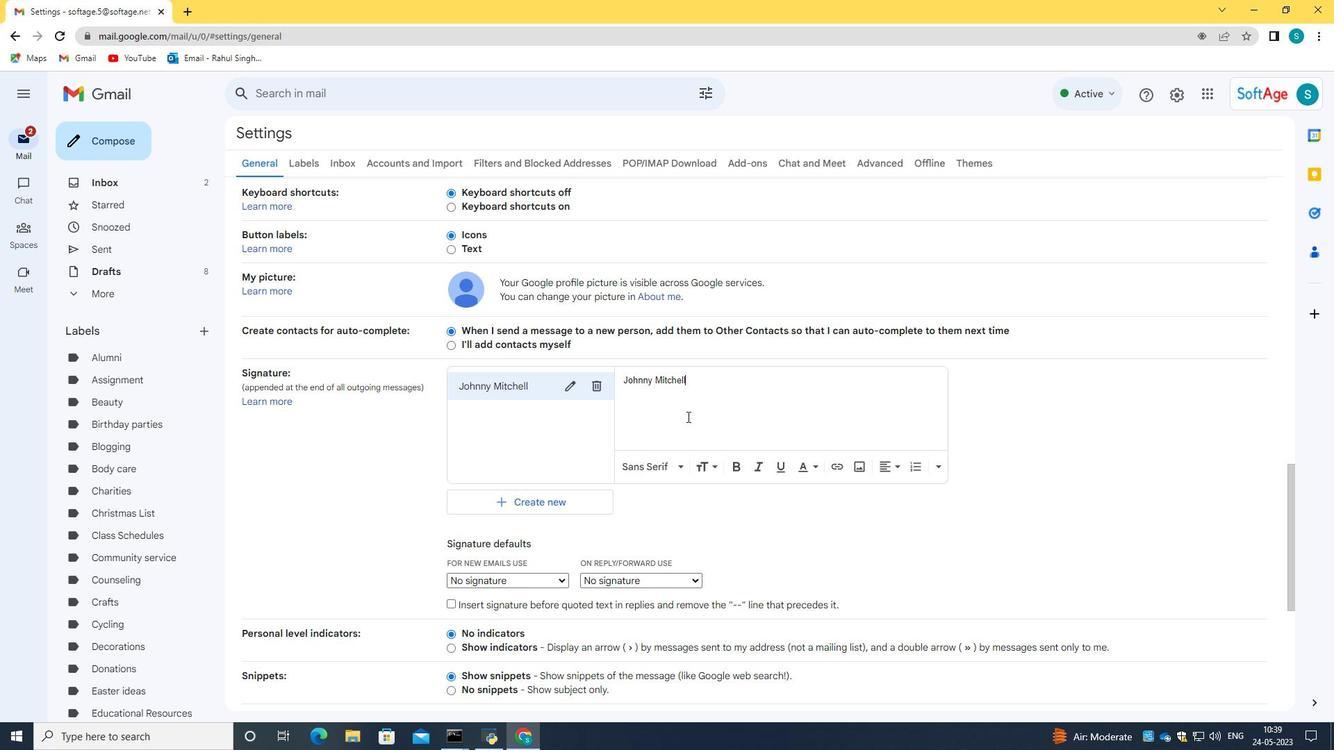 
Action: Mouse scrolled (706, 403) with delta (0, 0)
Screenshot: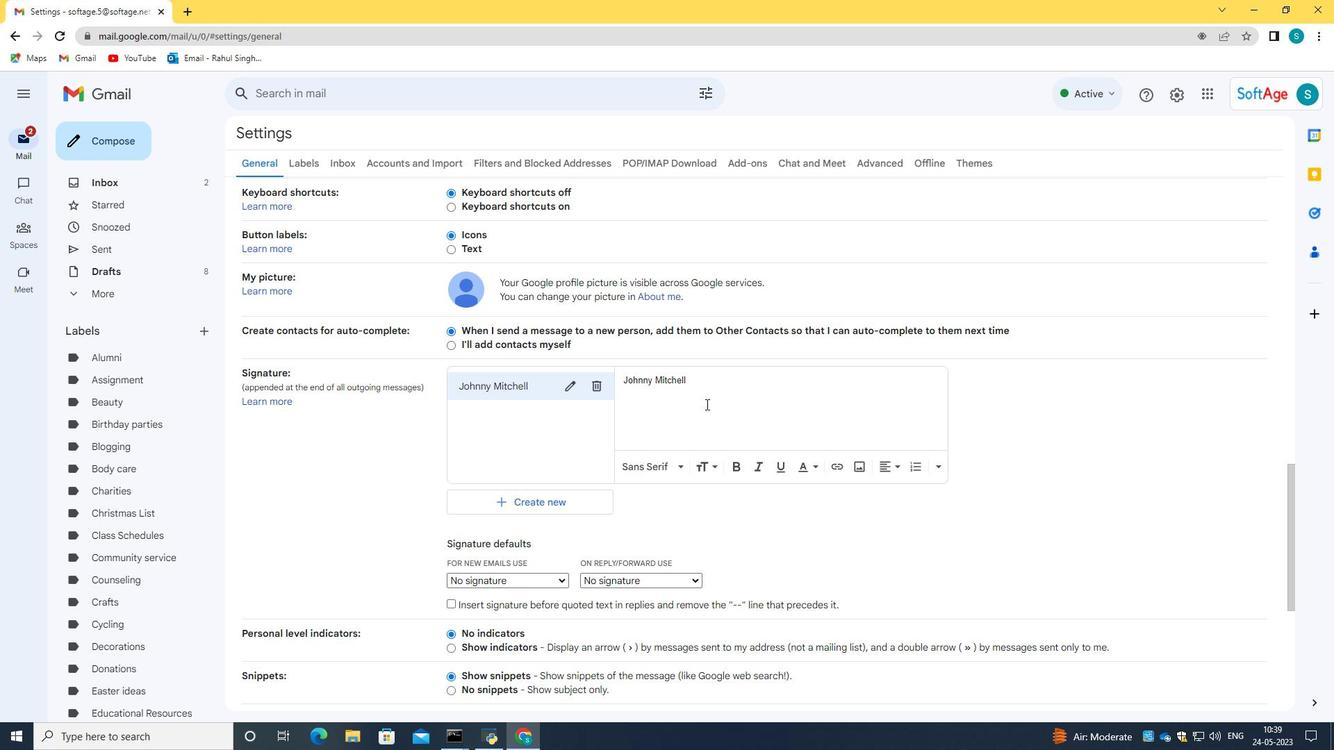 
Action: Mouse scrolled (706, 403) with delta (0, 0)
Screenshot: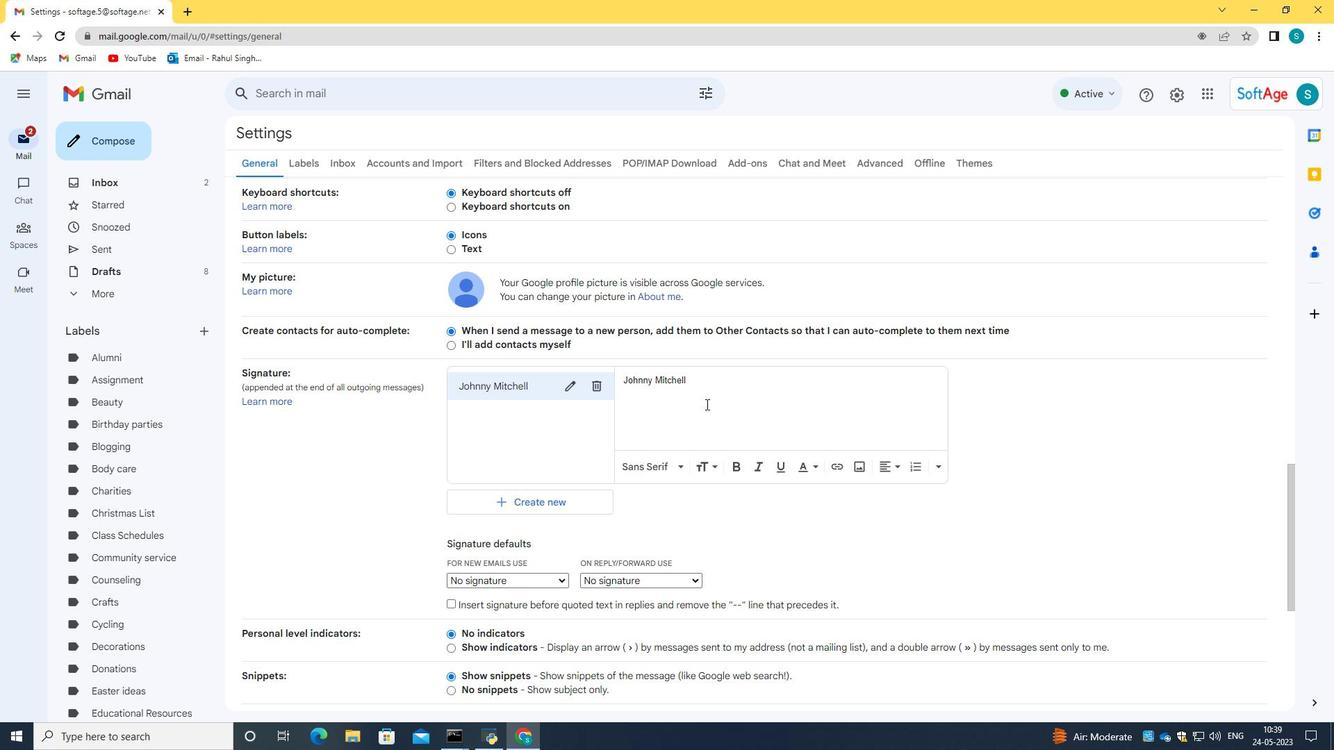 
Action: Mouse scrolled (706, 403) with delta (0, 0)
Screenshot: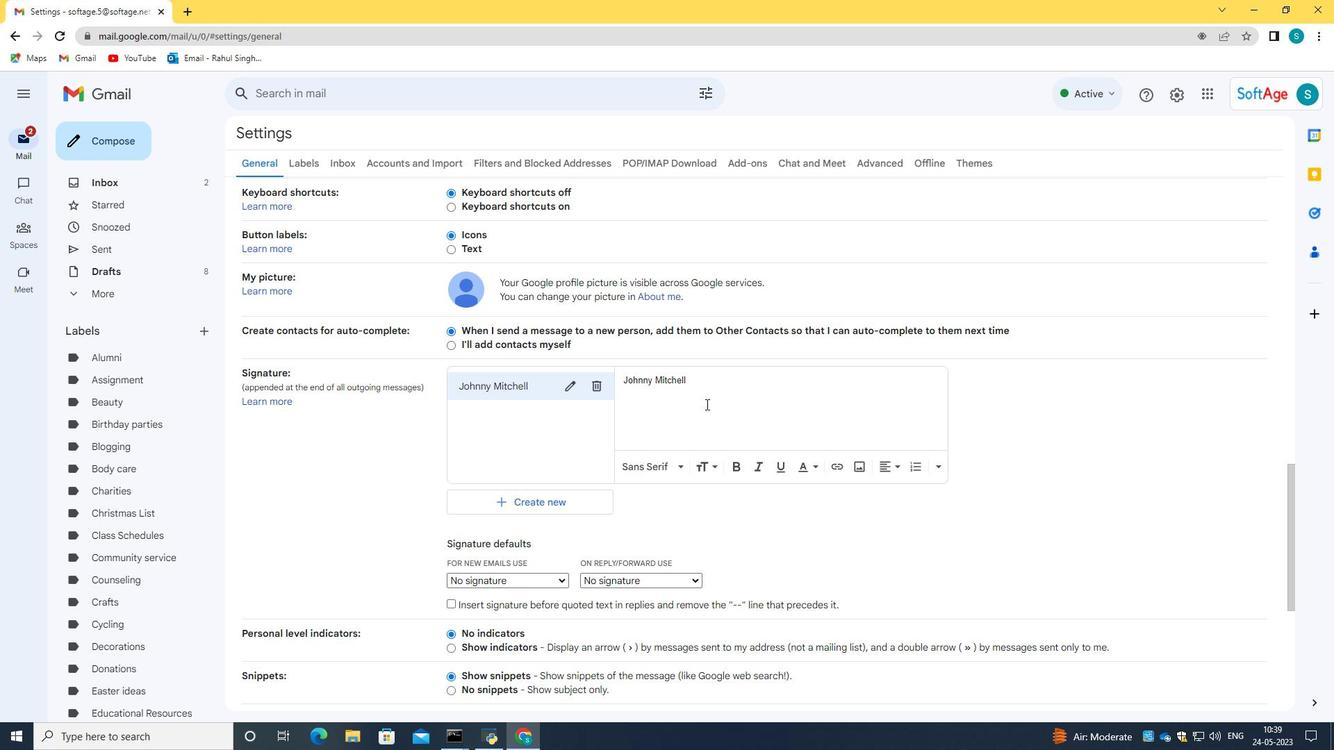 
Action: Mouse scrolled (706, 403) with delta (0, 0)
Screenshot: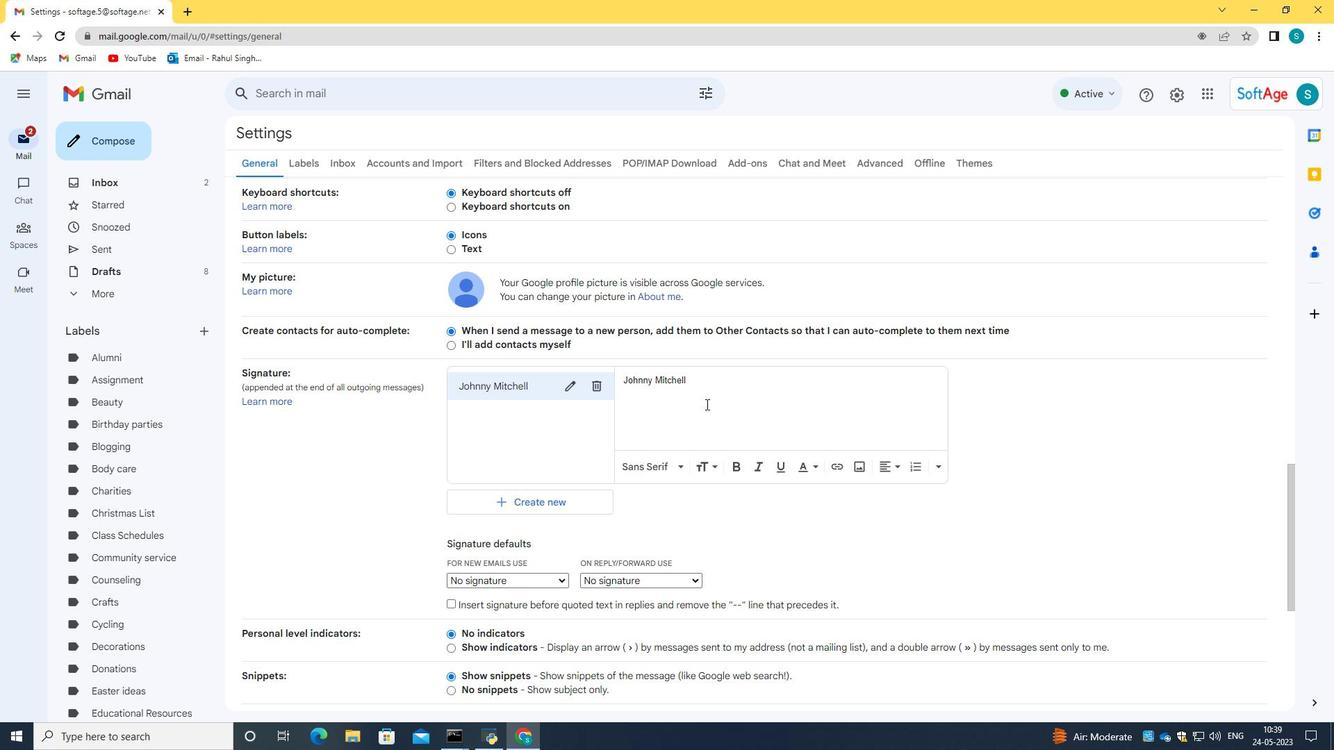 
Action: Mouse scrolled (706, 403) with delta (0, 0)
Screenshot: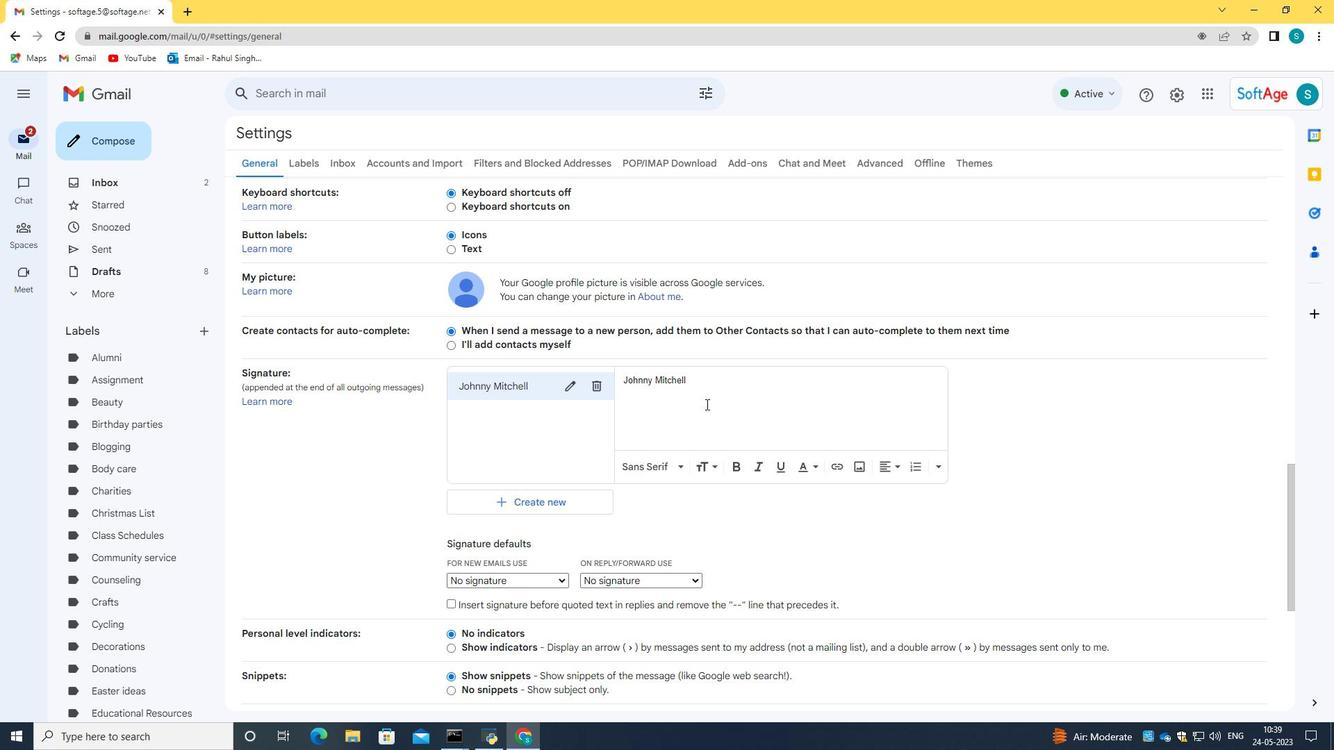 
Action: Mouse scrolled (706, 403) with delta (0, 0)
Screenshot: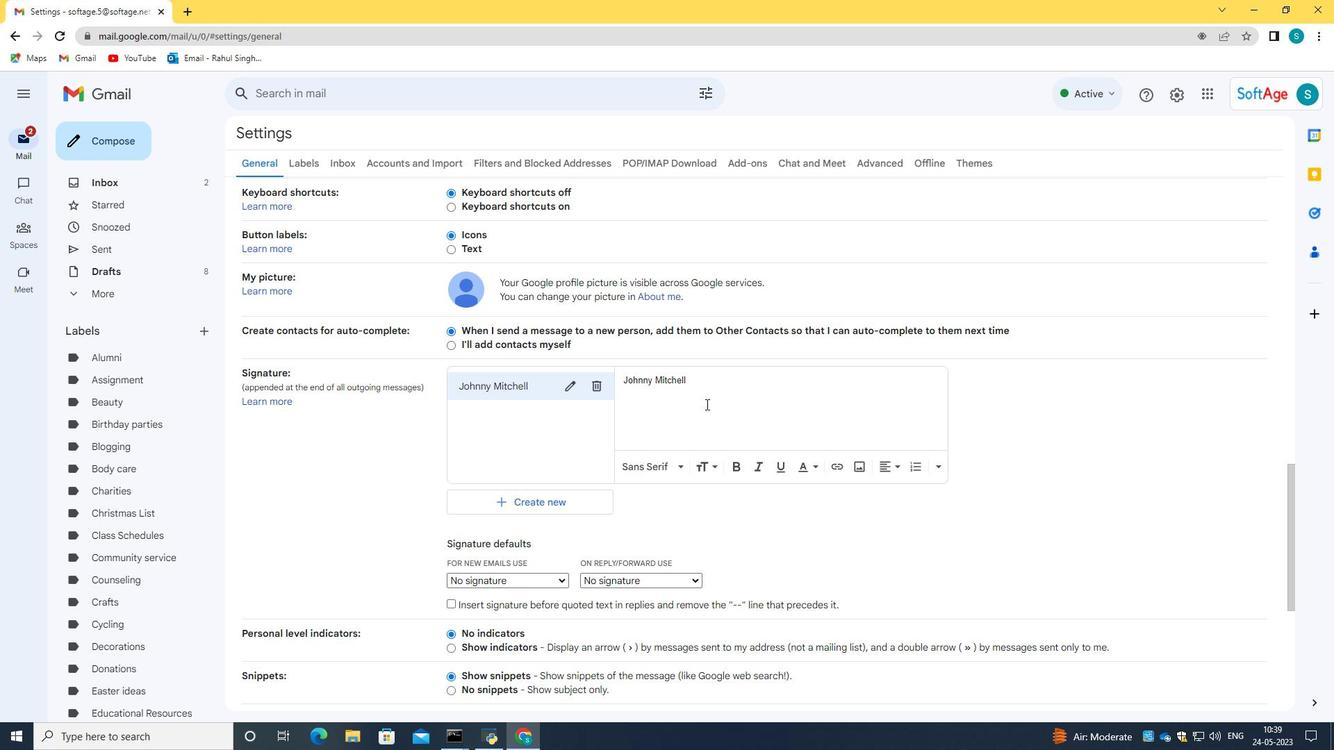 
Action: Mouse scrolled (706, 403) with delta (0, 0)
Screenshot: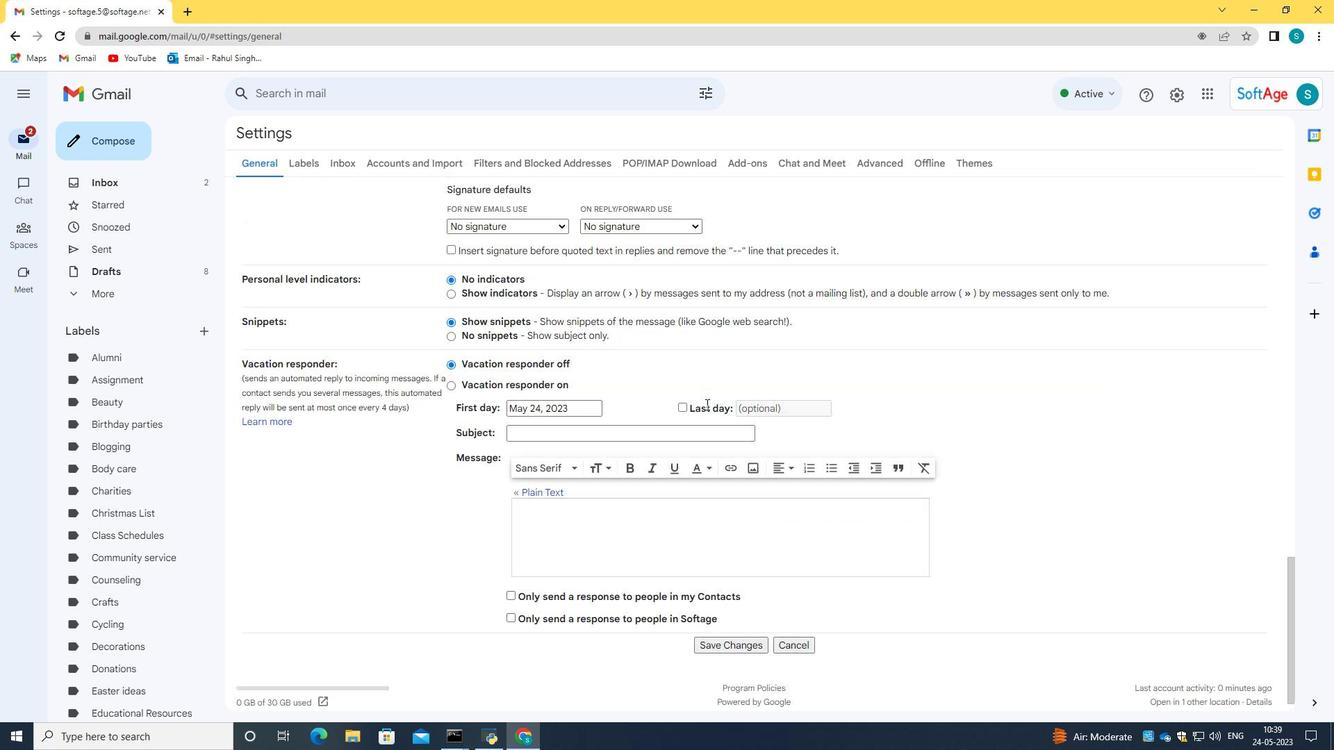 
Action: Mouse scrolled (706, 403) with delta (0, 0)
Screenshot: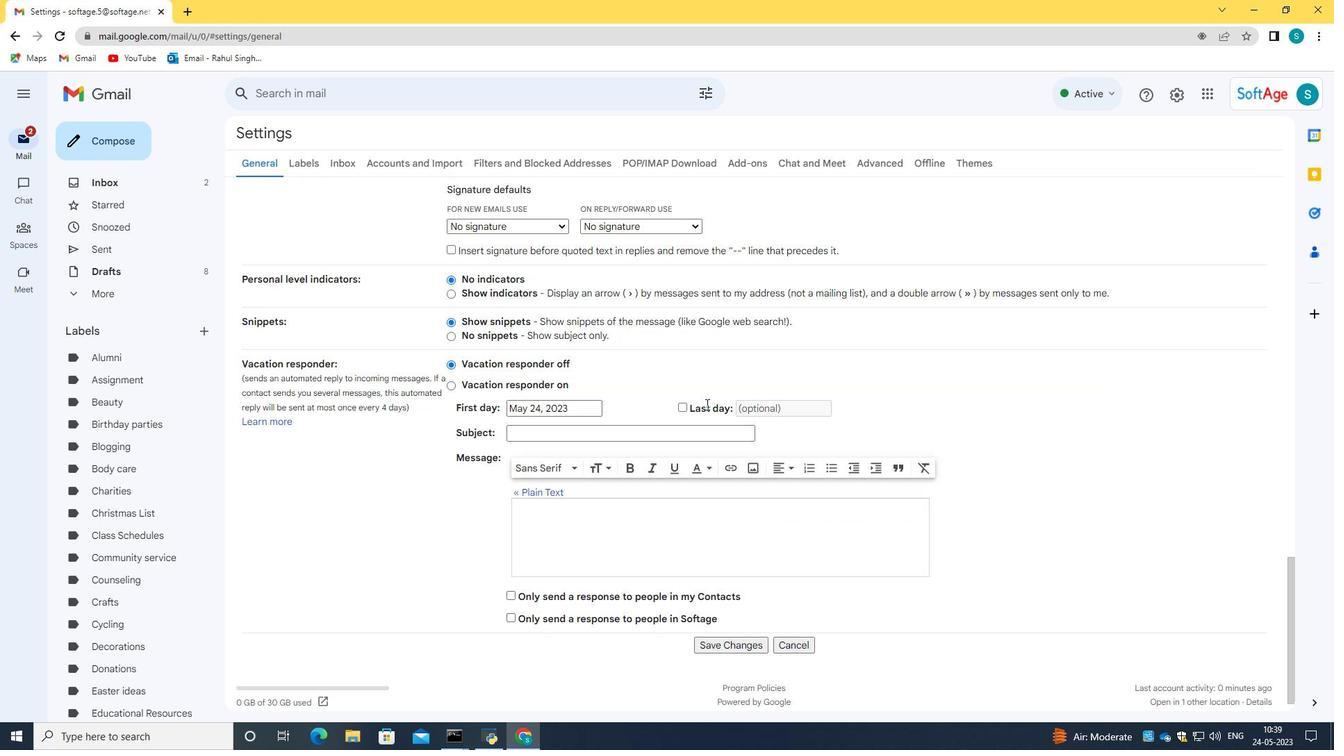 
Action: Mouse scrolled (706, 403) with delta (0, 0)
Screenshot: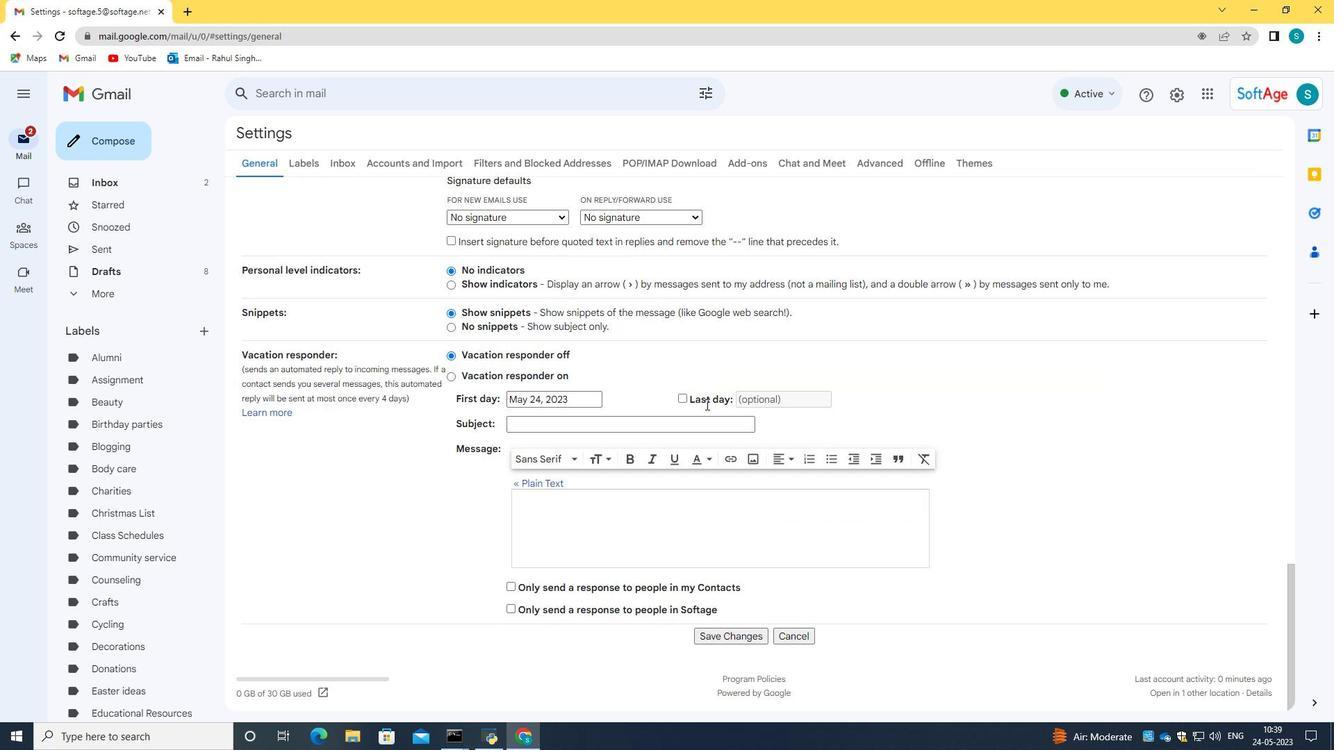 
Action: Mouse scrolled (706, 403) with delta (0, 0)
Screenshot: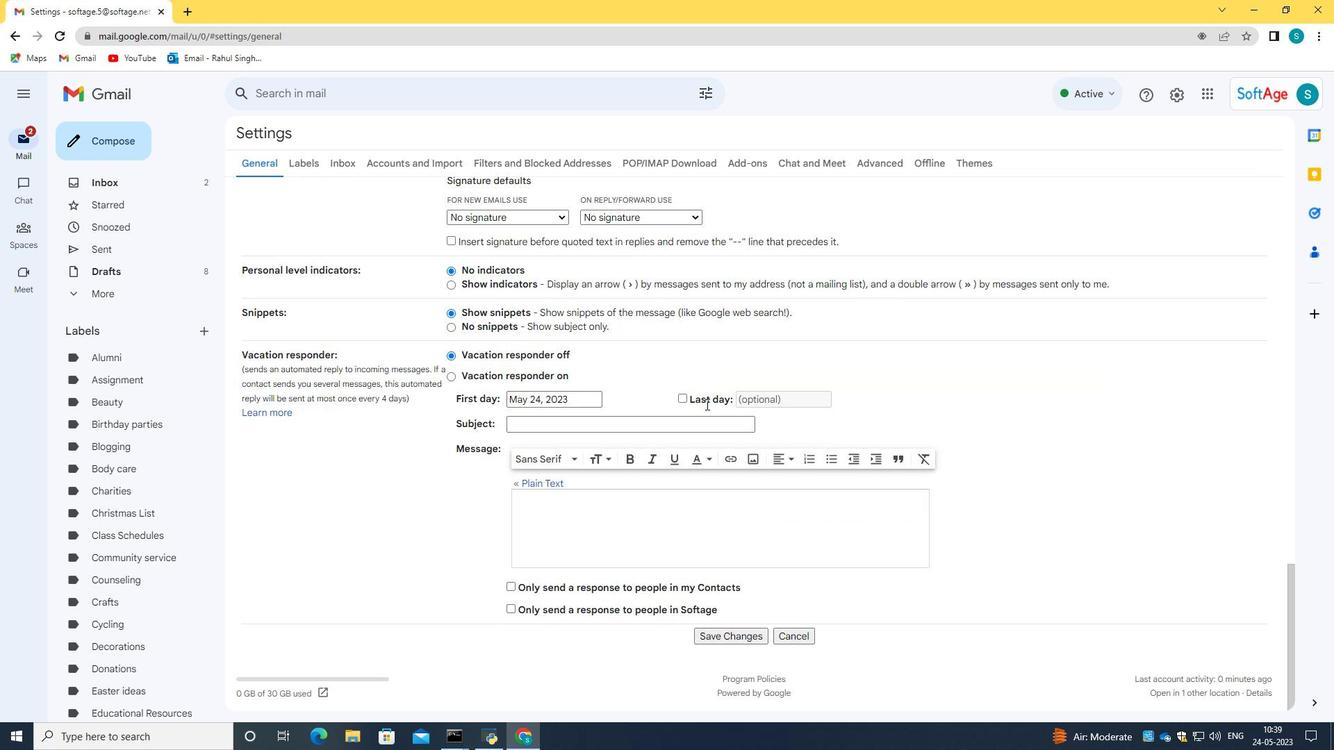 
Action: Mouse moved to (724, 638)
Screenshot: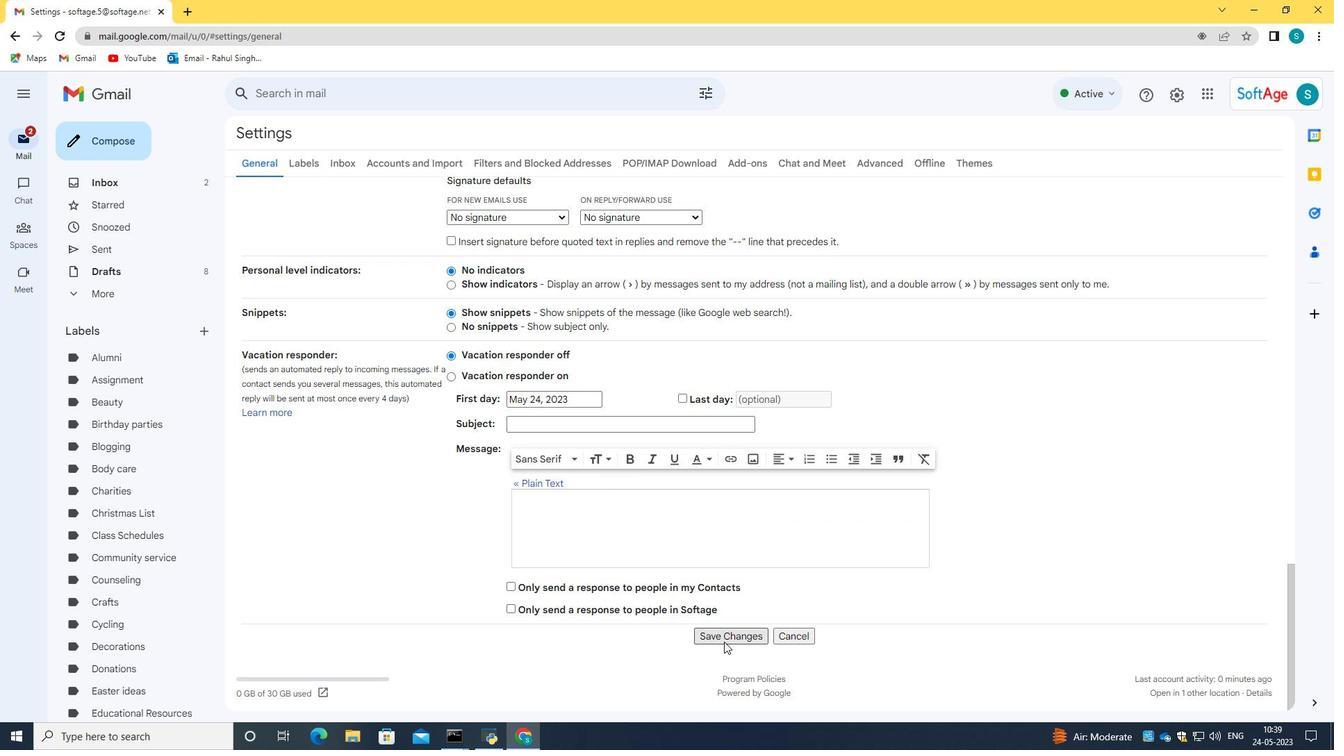 
Action: Mouse pressed left at (724, 638)
Screenshot: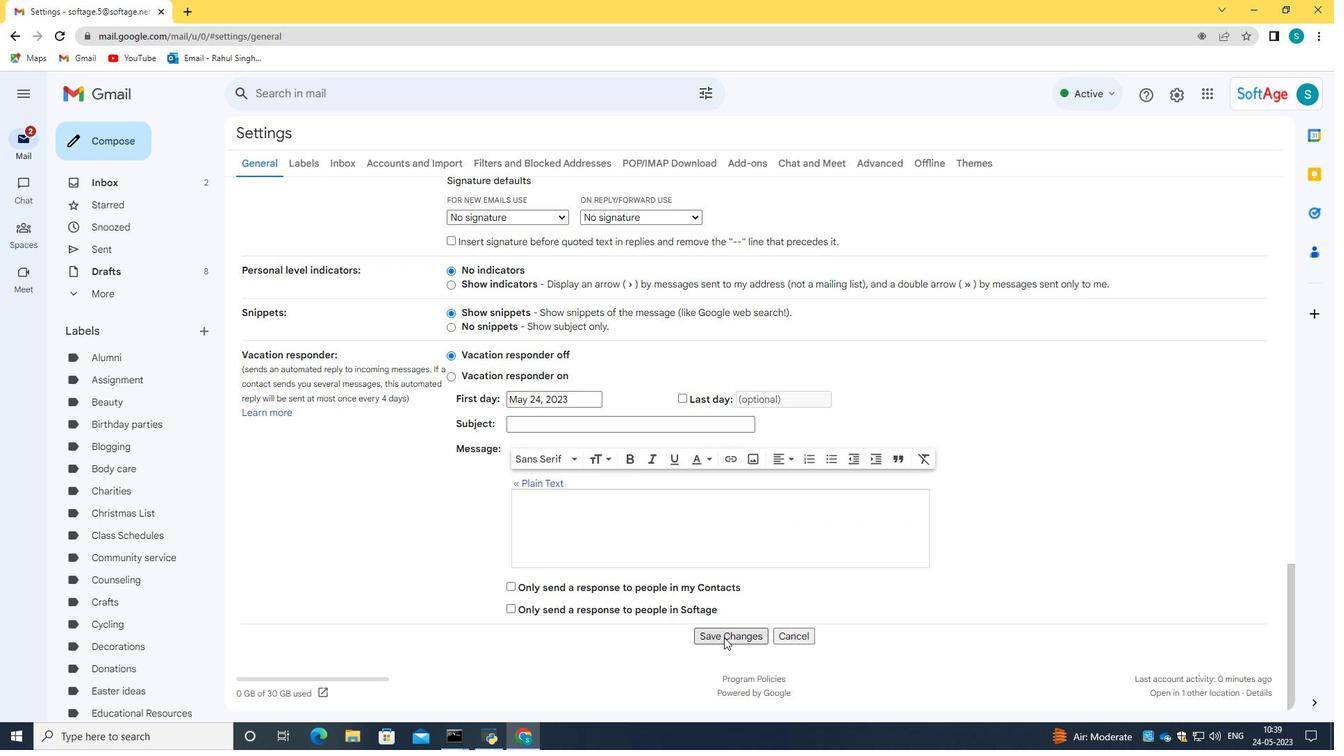 
Action: Mouse moved to (608, 310)
Screenshot: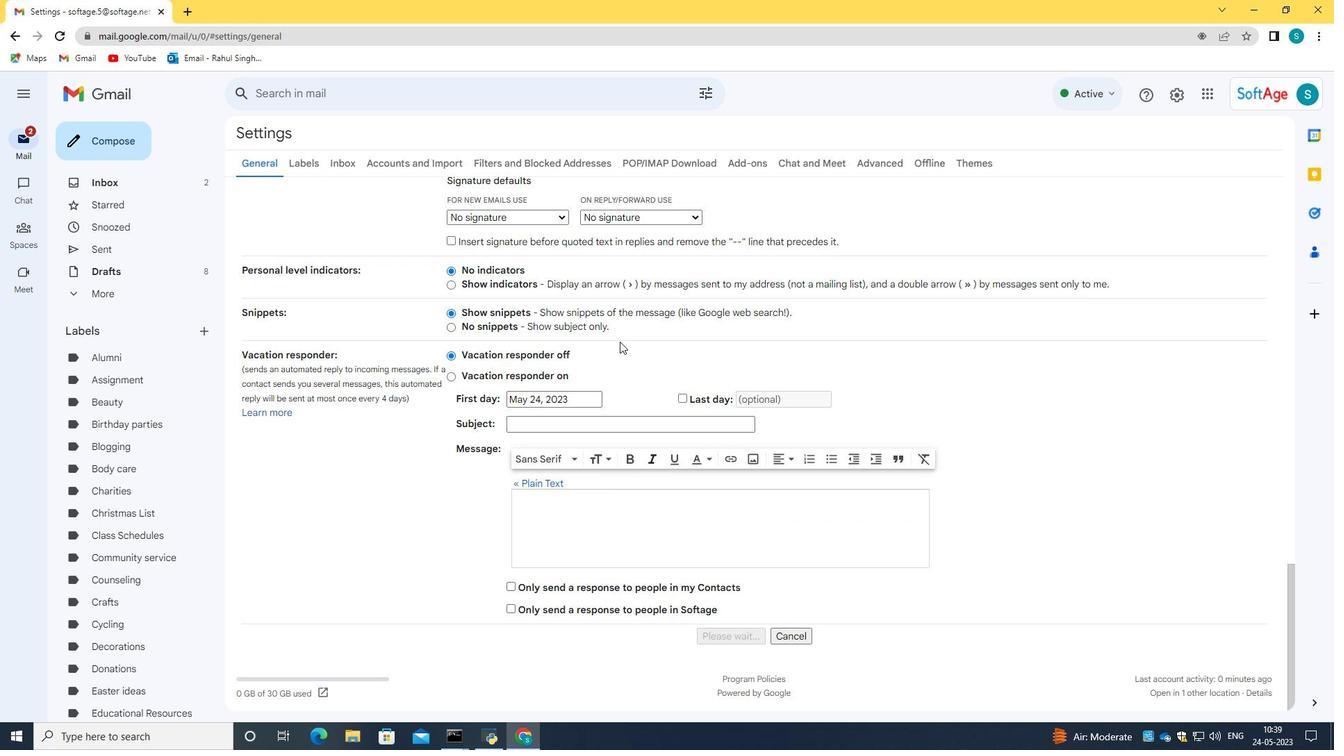 
Action: Mouse scrolled (608, 311) with delta (0, 0)
Screenshot: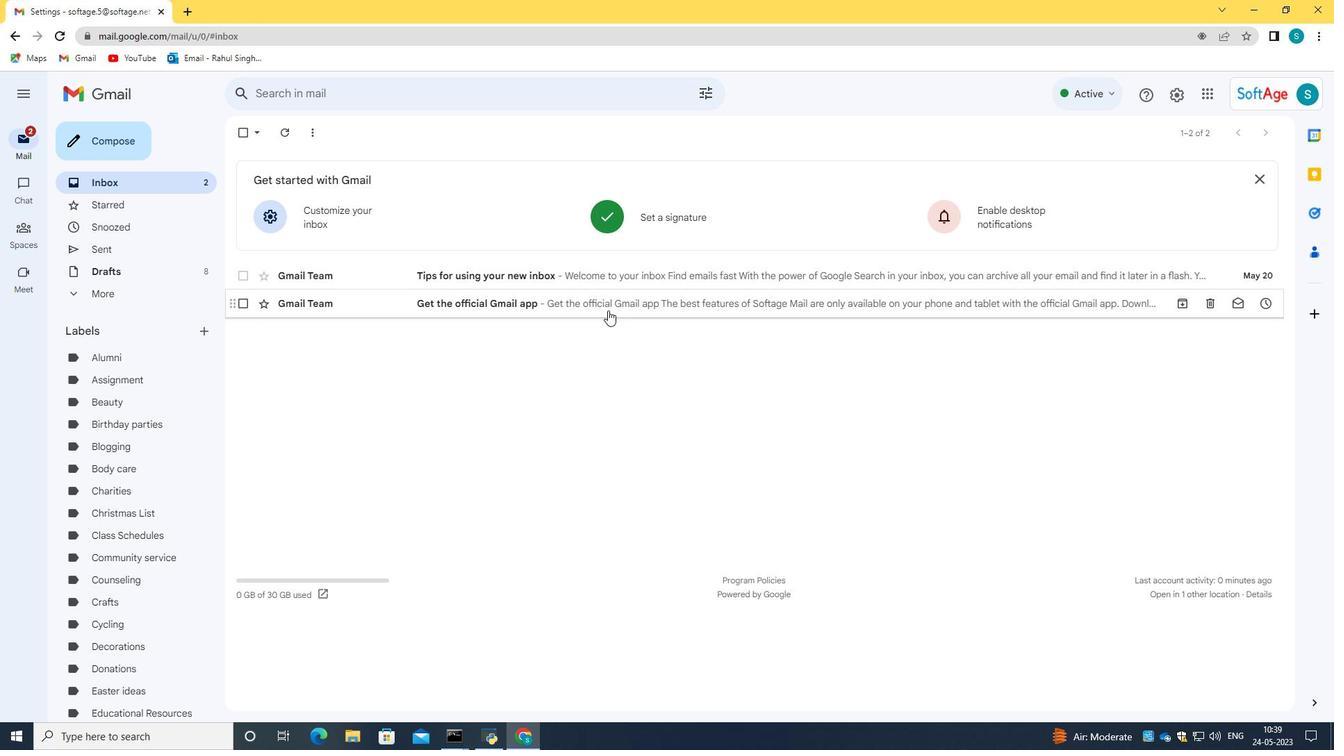 
Action: Mouse scrolled (608, 311) with delta (0, 0)
Screenshot: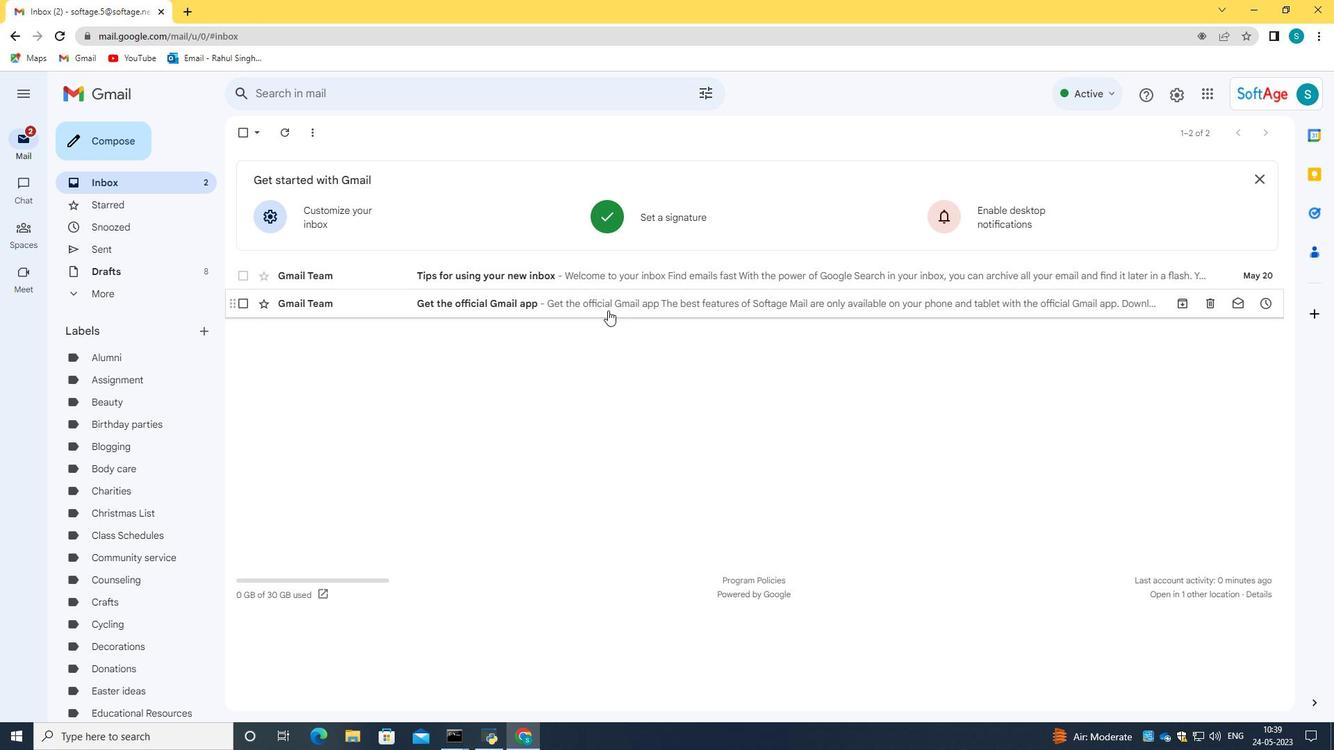 
Action: Mouse scrolled (608, 311) with delta (0, 0)
Screenshot: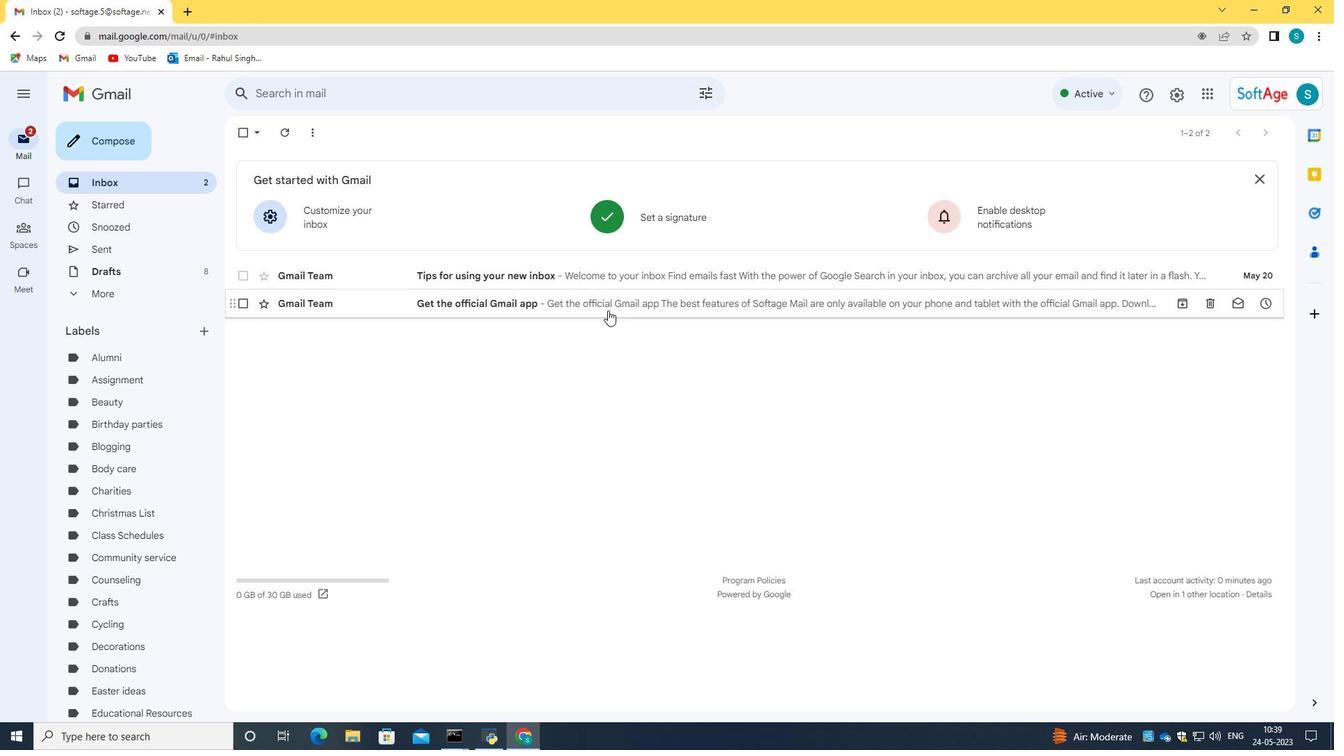 
Action: Mouse moved to (116, 130)
Screenshot: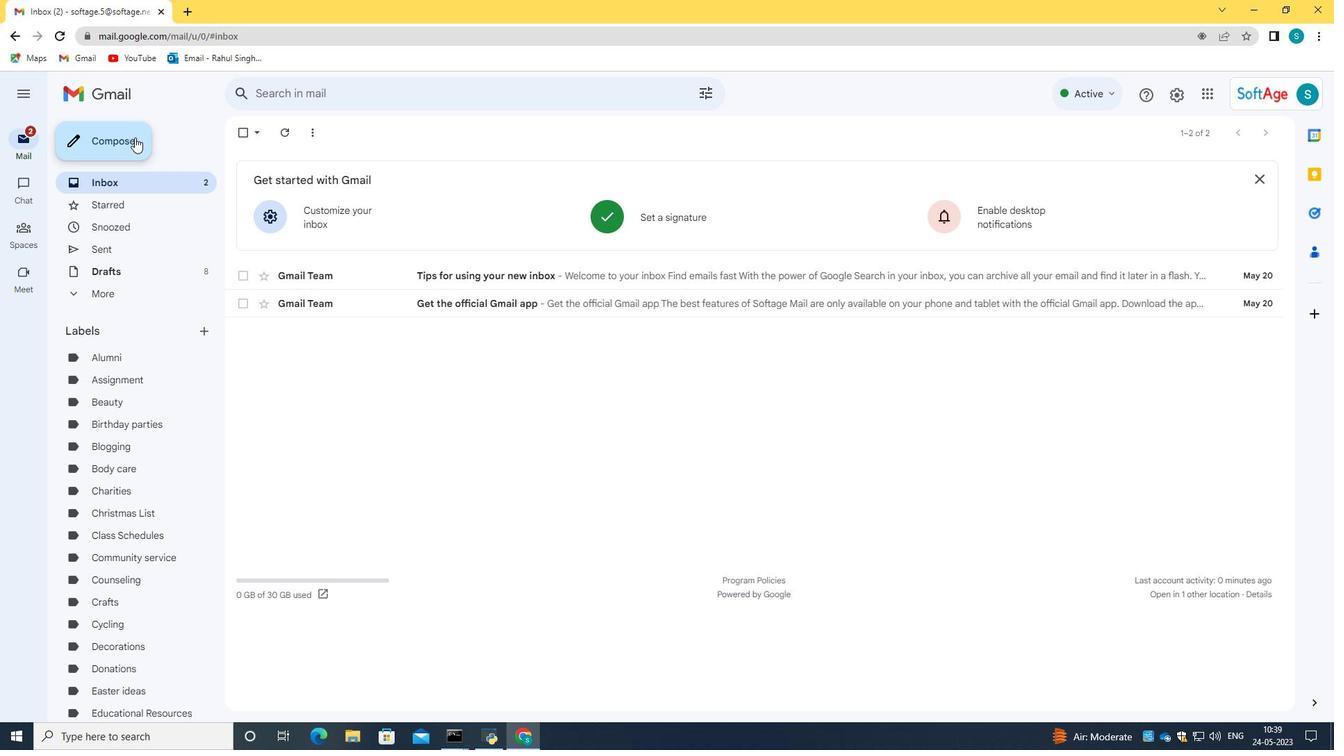 
Action: Mouse pressed left at (116, 130)
Screenshot: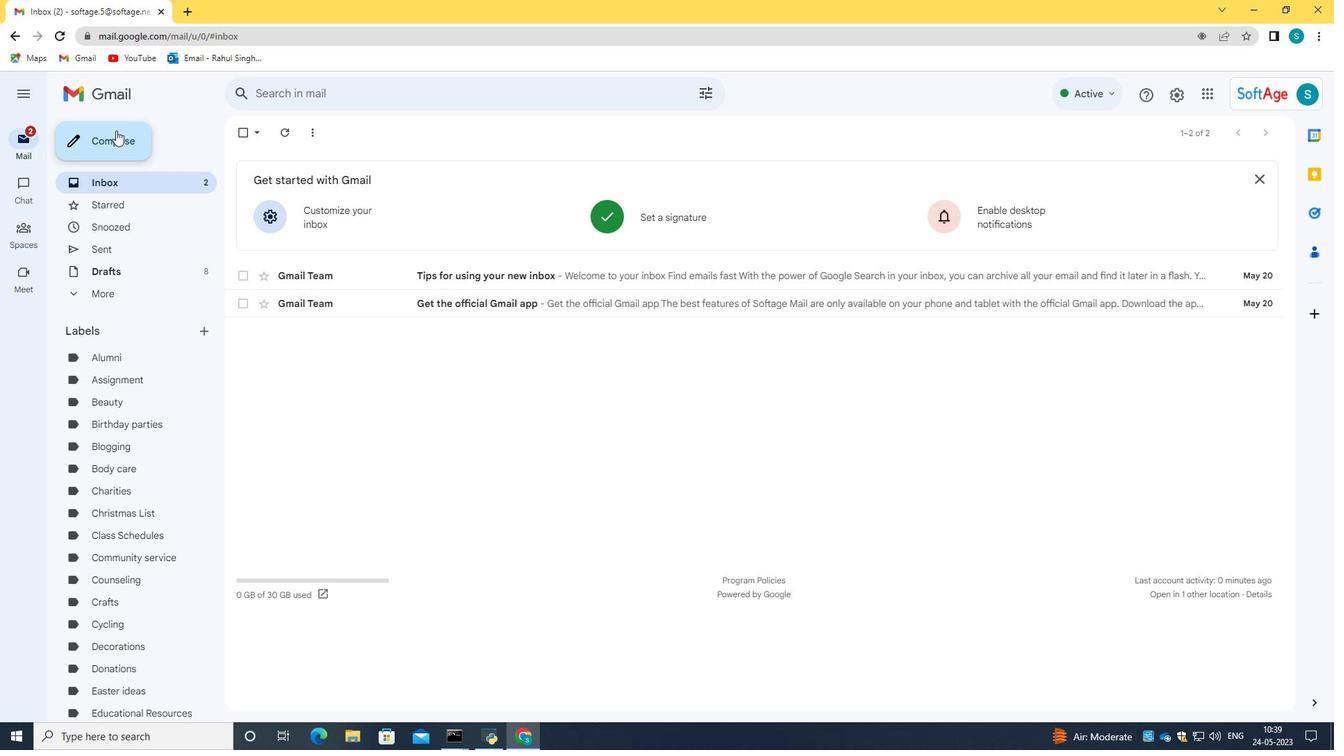 
Action: Mouse moved to (918, 334)
Screenshot: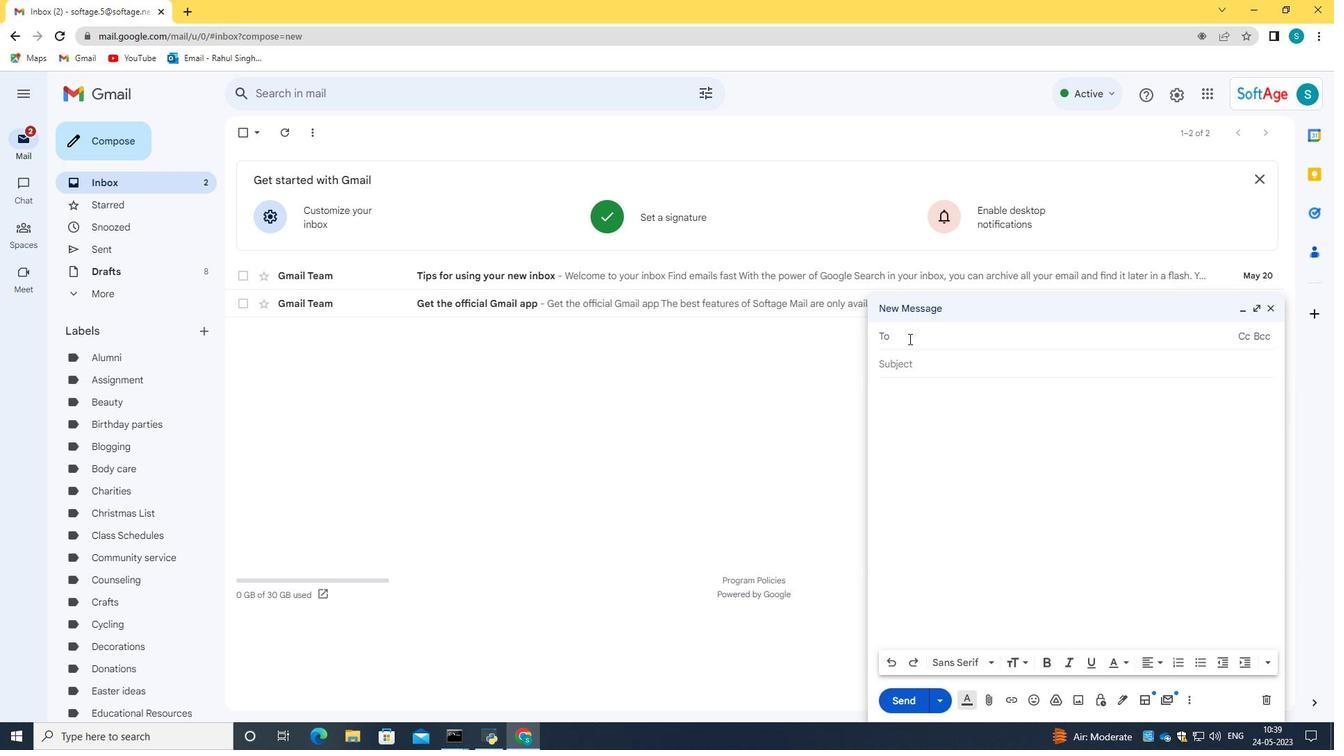 
Action: Mouse pressed left at (918, 334)
Screenshot: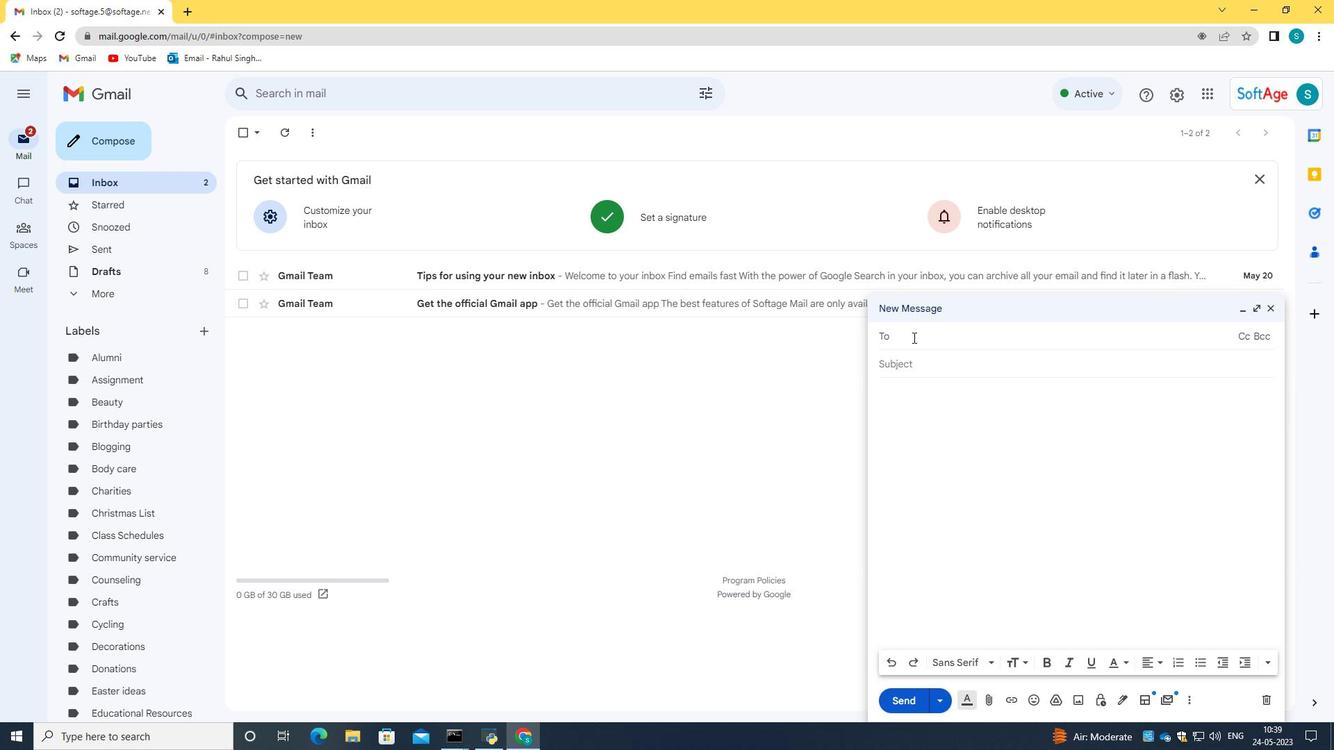 
Action: Mouse moved to (1253, 303)
Screenshot: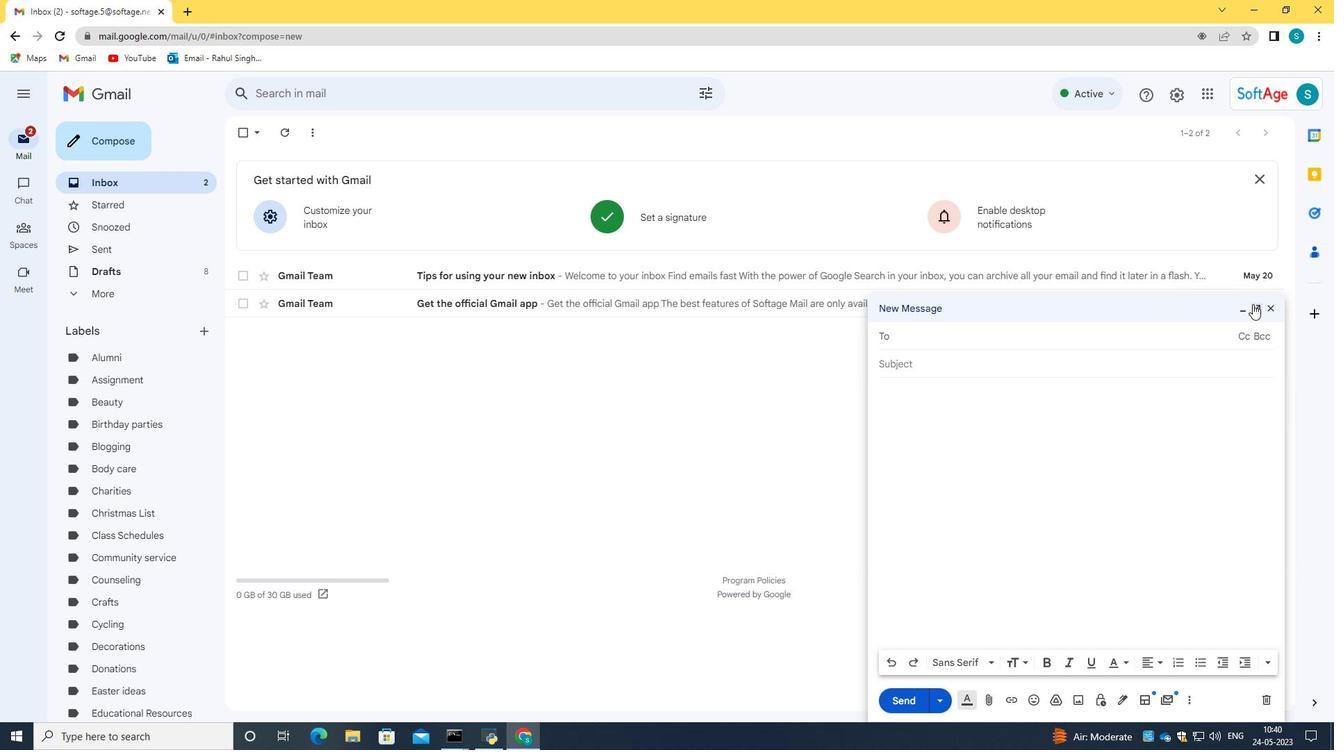
Action: Mouse pressed left at (1253, 303)
Screenshot: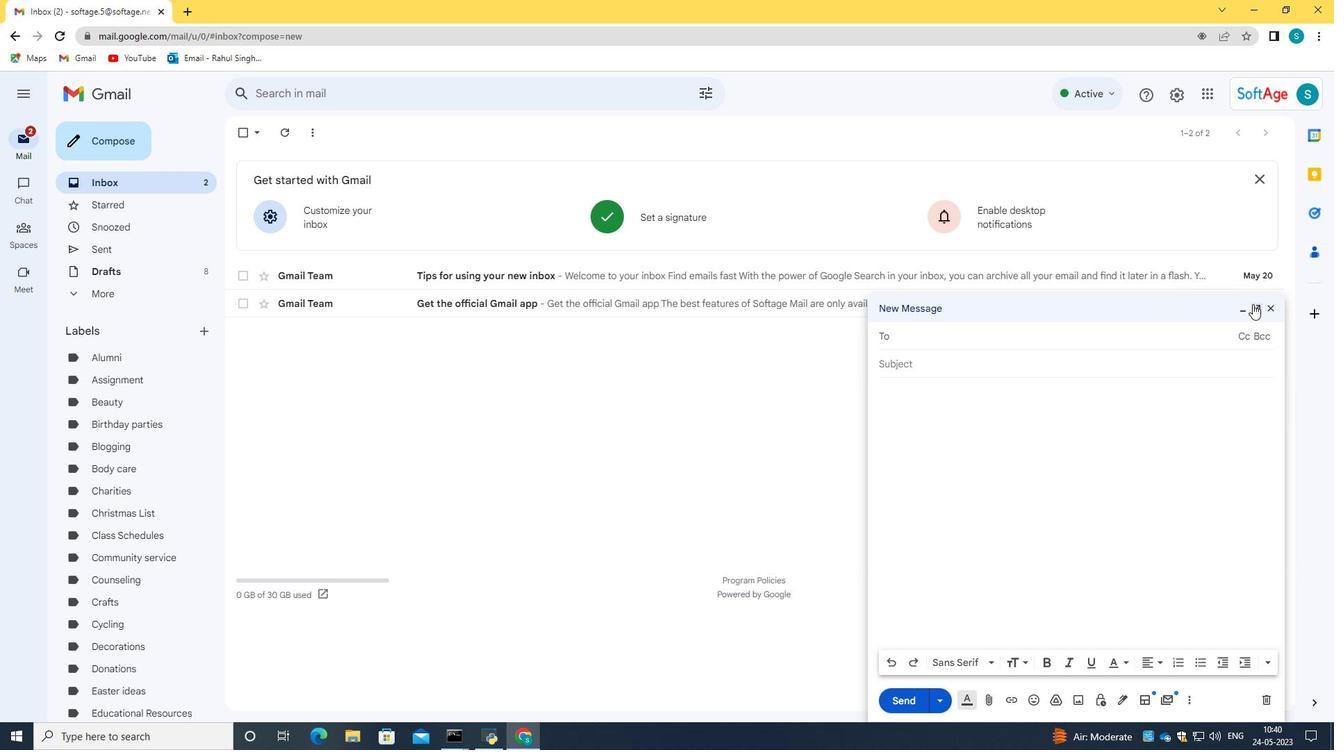 
Action: Mouse moved to (209, 233)
Screenshot: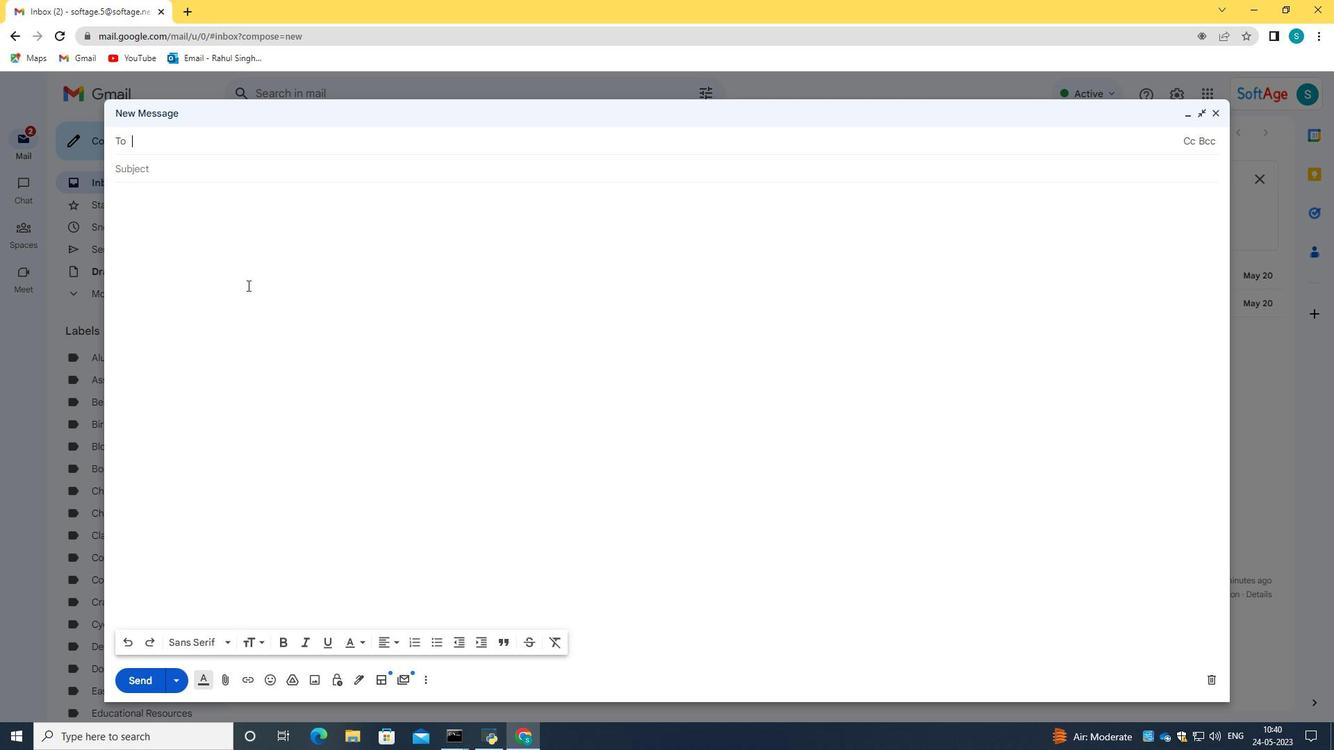 
Action: Mouse pressed left at (209, 233)
Screenshot: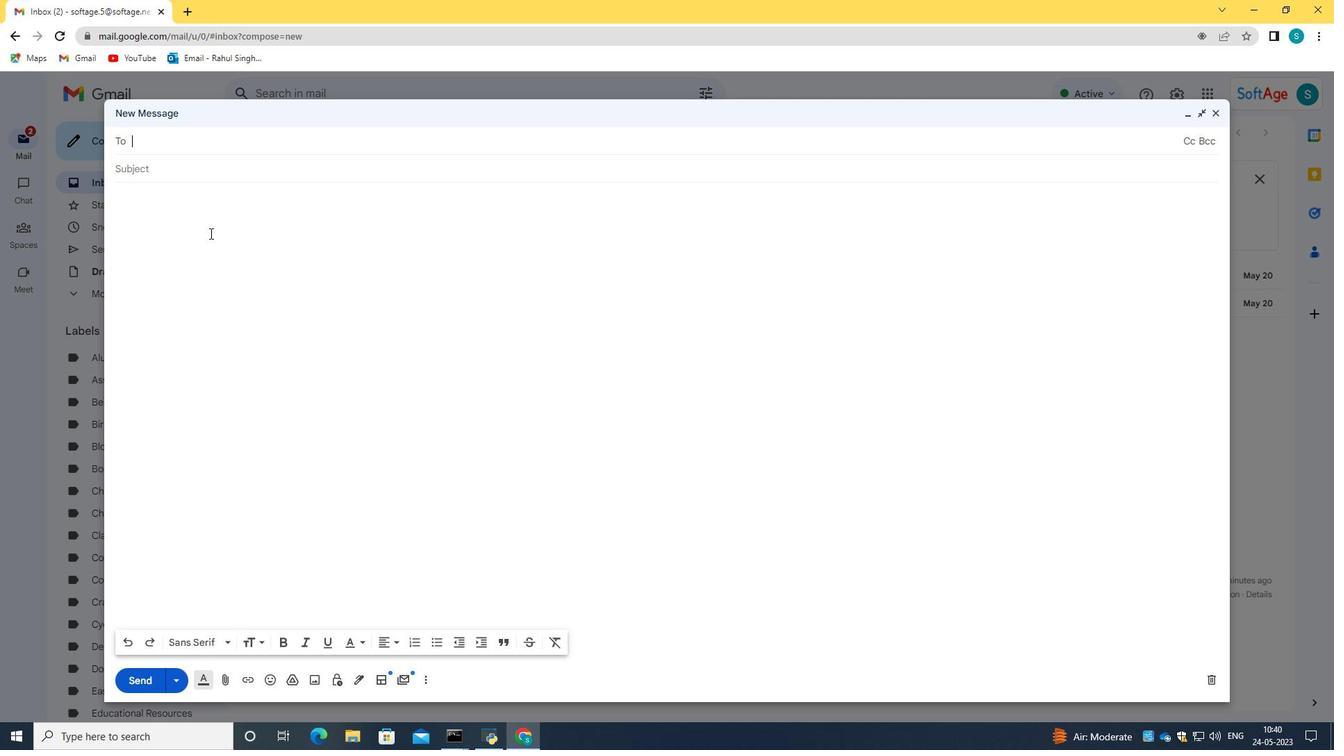 
Action: Mouse moved to (353, 684)
Screenshot: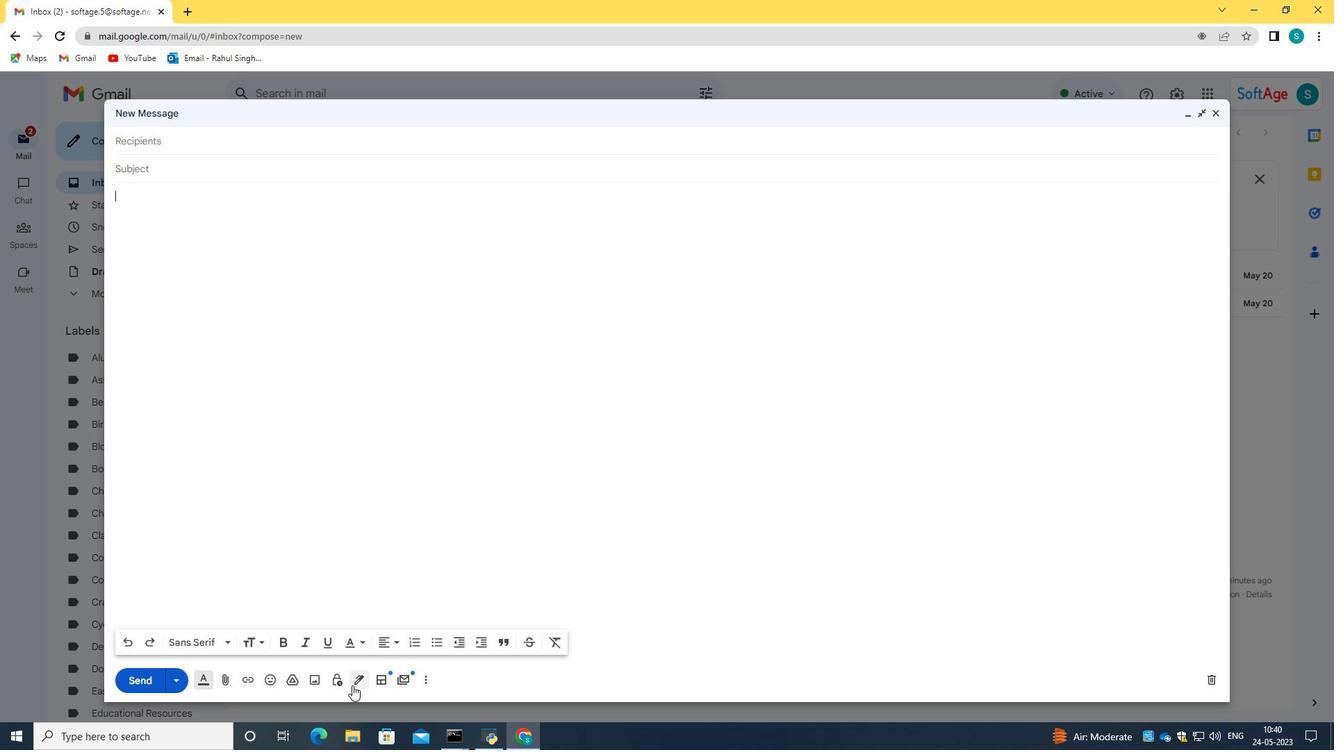 
Action: Mouse pressed left at (353, 684)
Screenshot: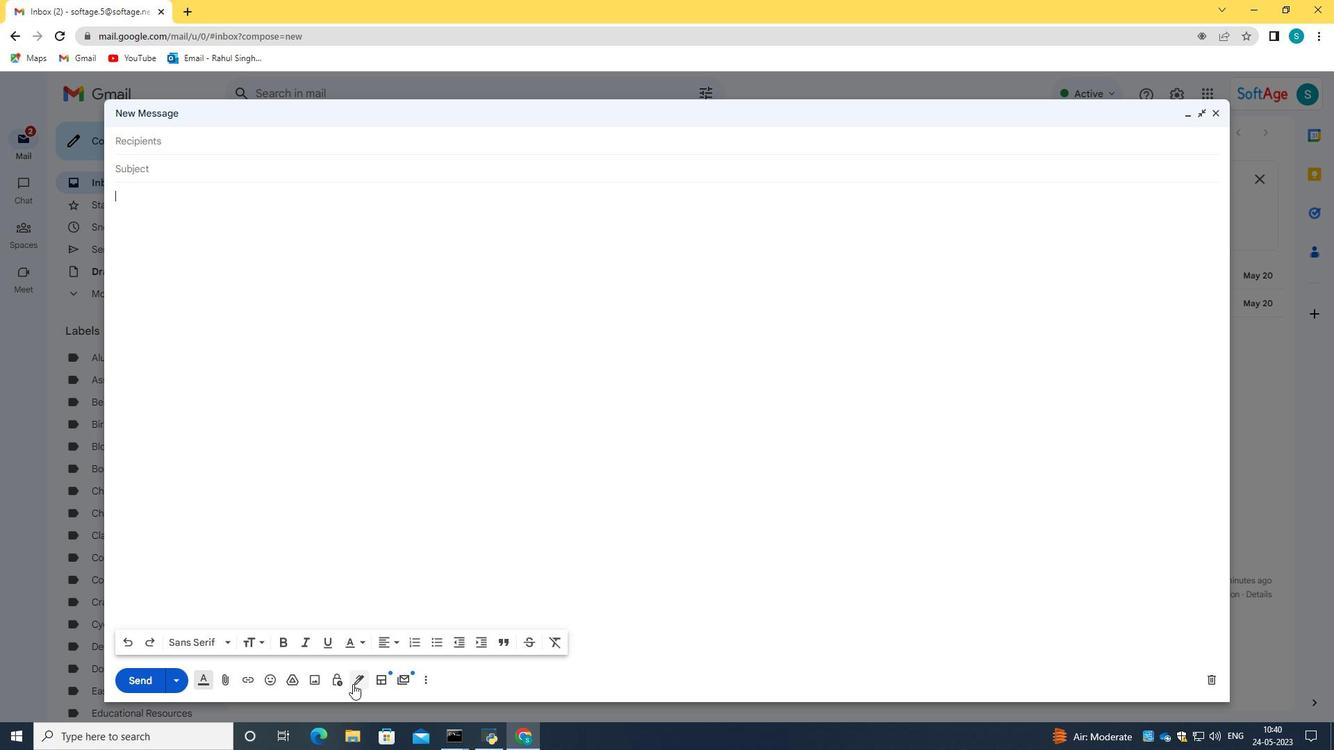 
Action: Mouse moved to (401, 664)
Screenshot: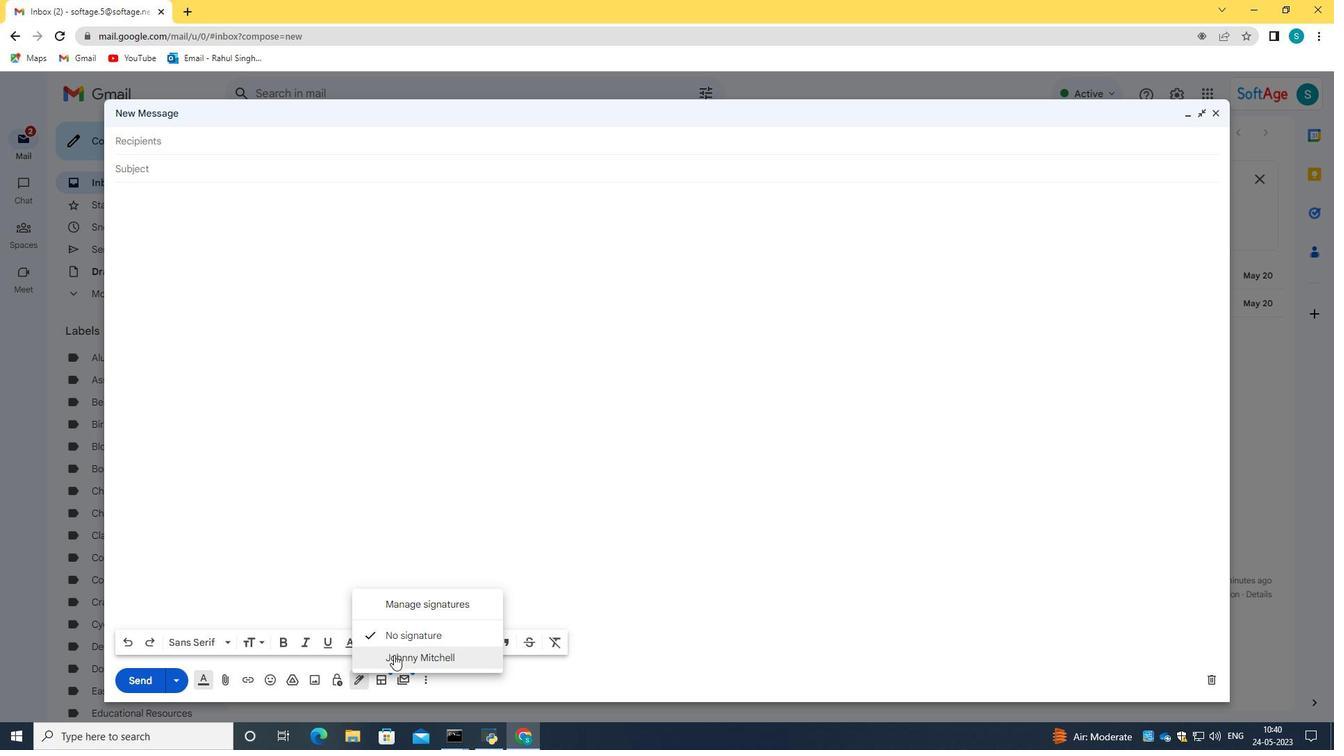 
Action: Mouse pressed left at (401, 664)
Screenshot: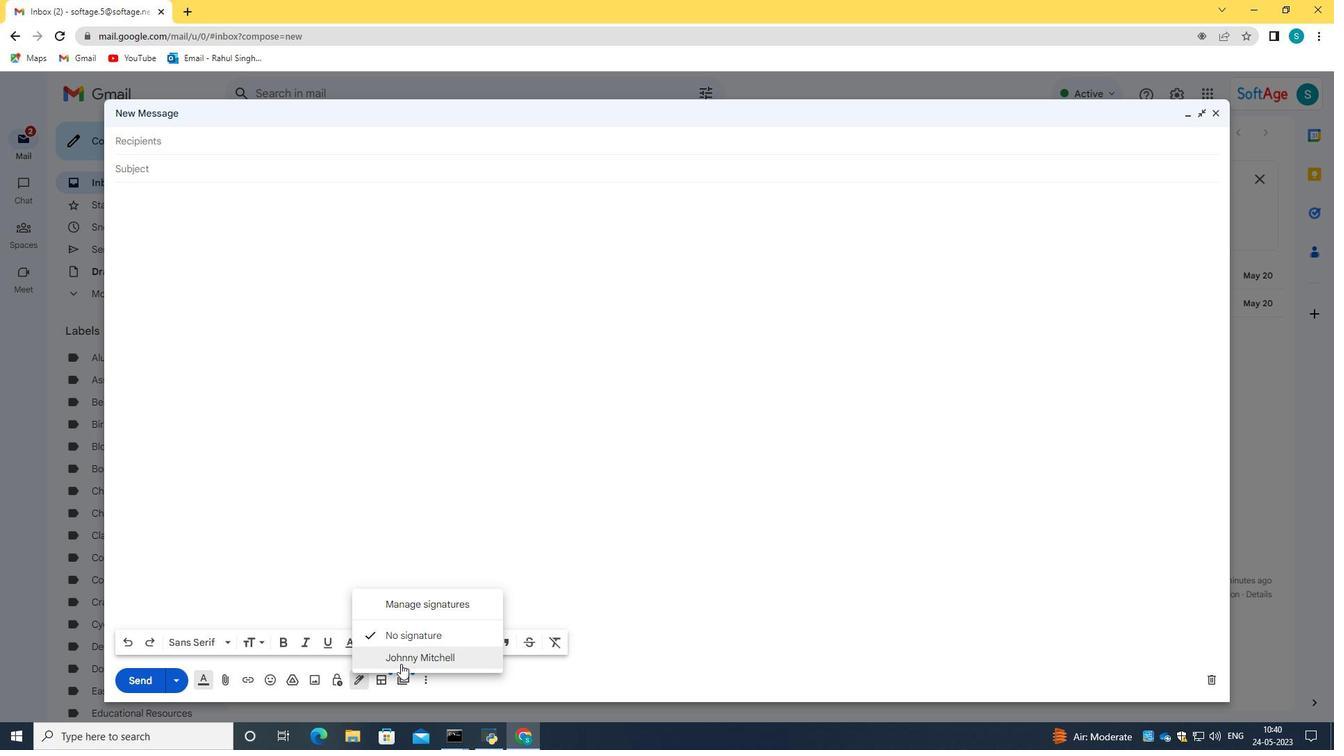 
Action: Mouse moved to (161, 226)
Screenshot: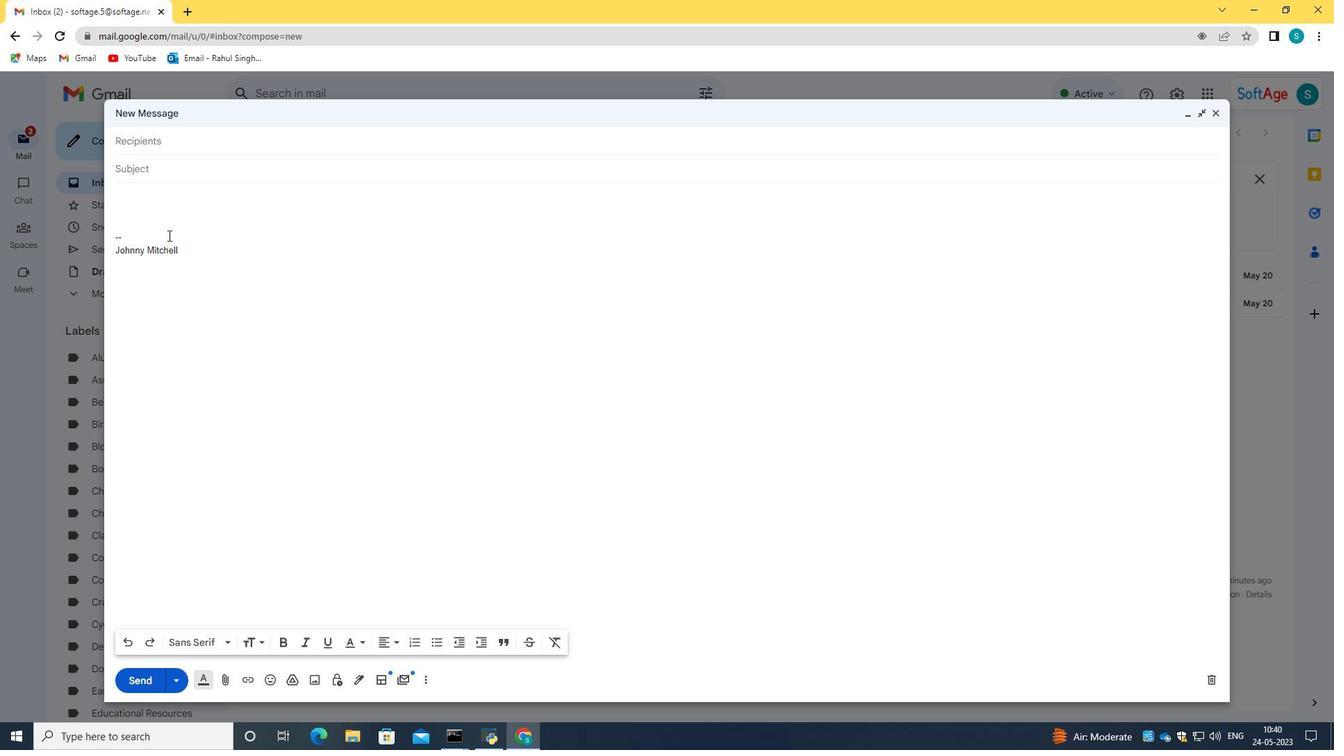 
Action: Key pressed <Key.caps_lock>
Screenshot: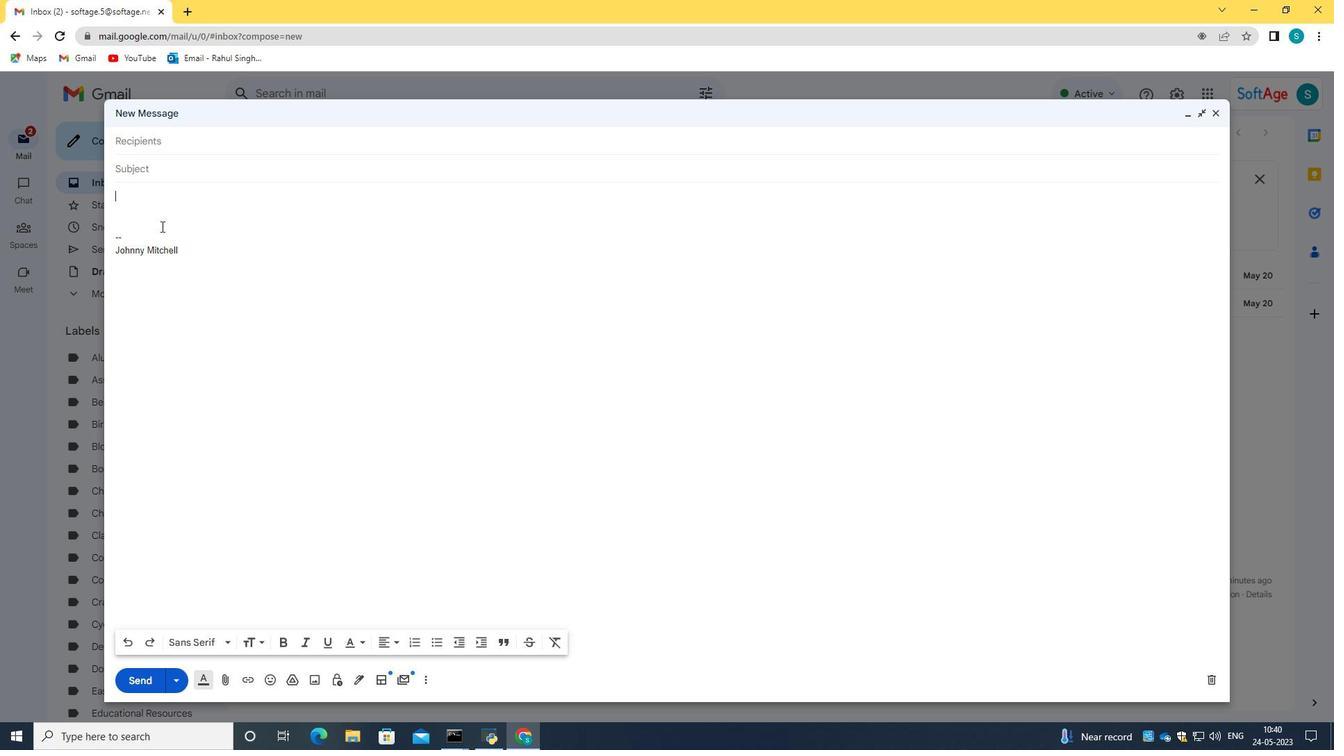 
Action: Mouse moved to (141, 168)
Screenshot: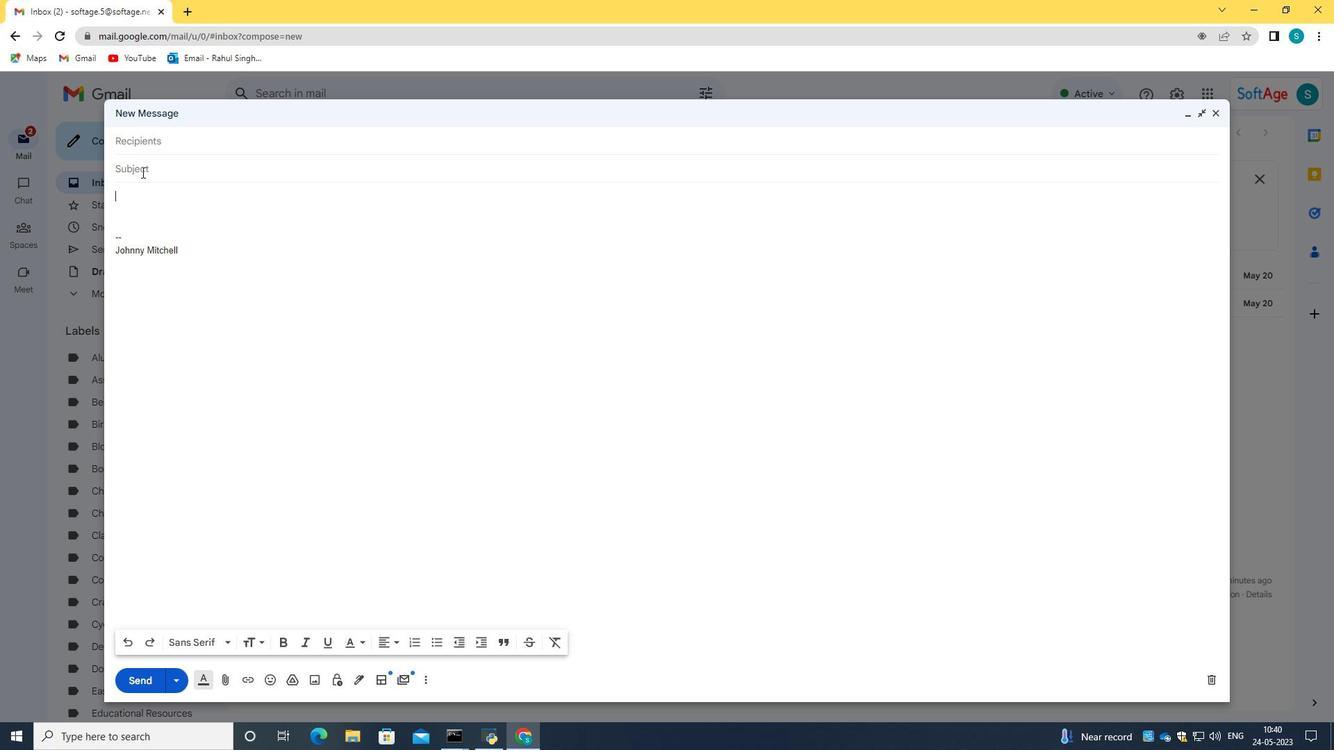 
Action: Mouse pressed left at (141, 168)
Screenshot: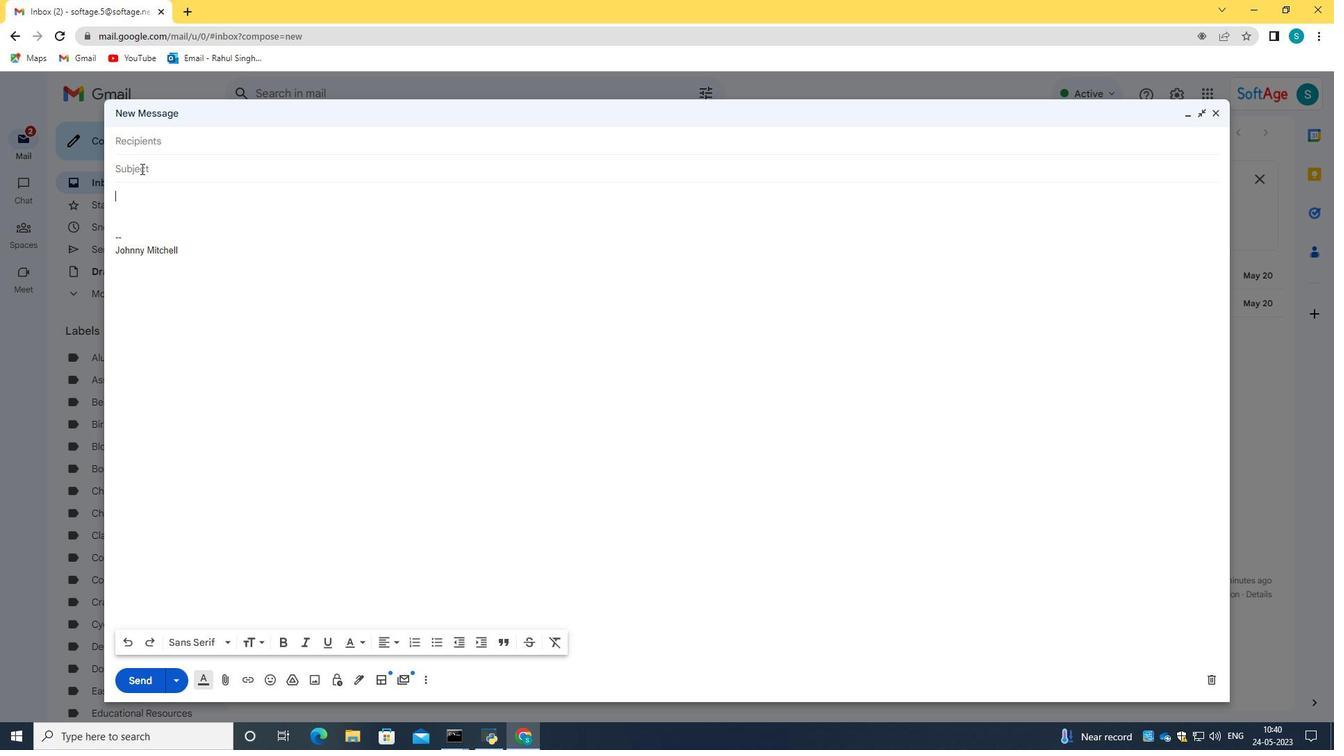 
Action: Key pressed <Key.caps_lock><Key.caps_lock>U<Key.caps_lock>pdate<Key.space>on<Key.space>a<Key.space>new<Key.space>o<Key.backspace>law<Key.space>or<Key.space>regulation
Screenshot: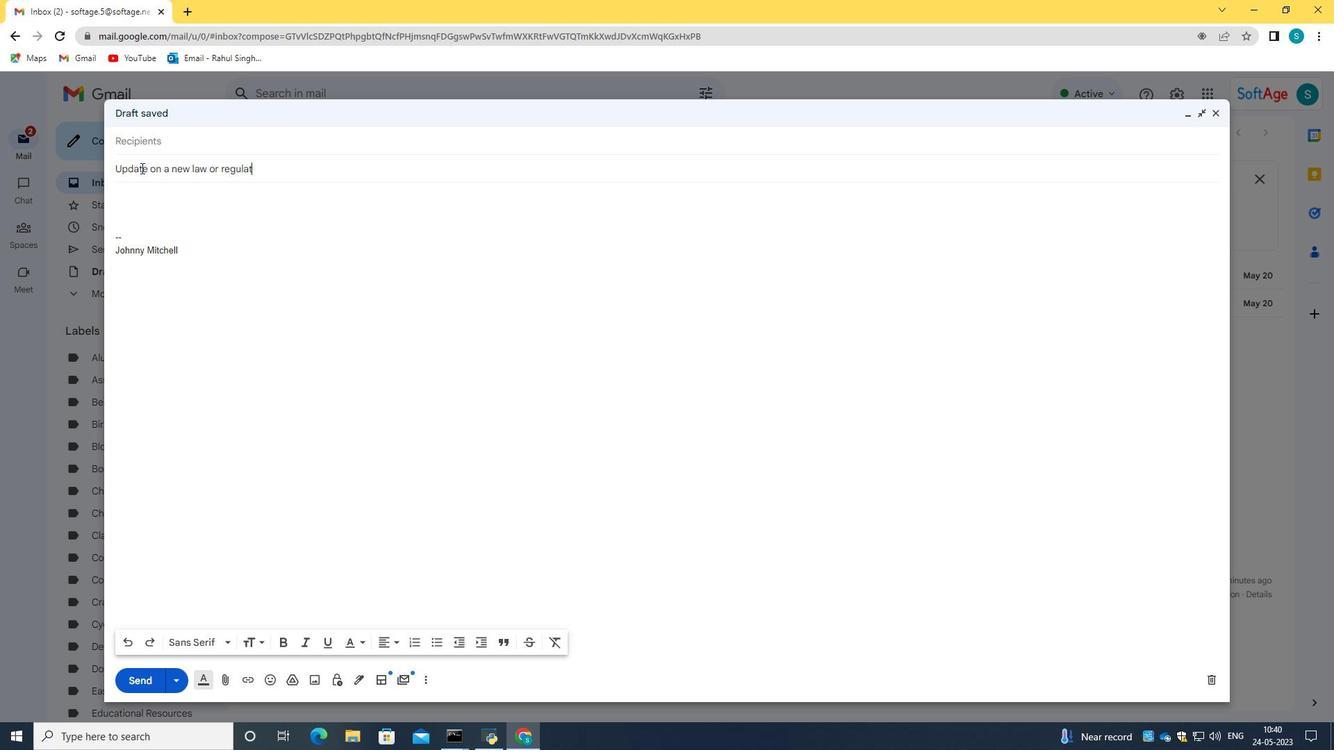 
Action: Mouse moved to (113, 196)
Screenshot: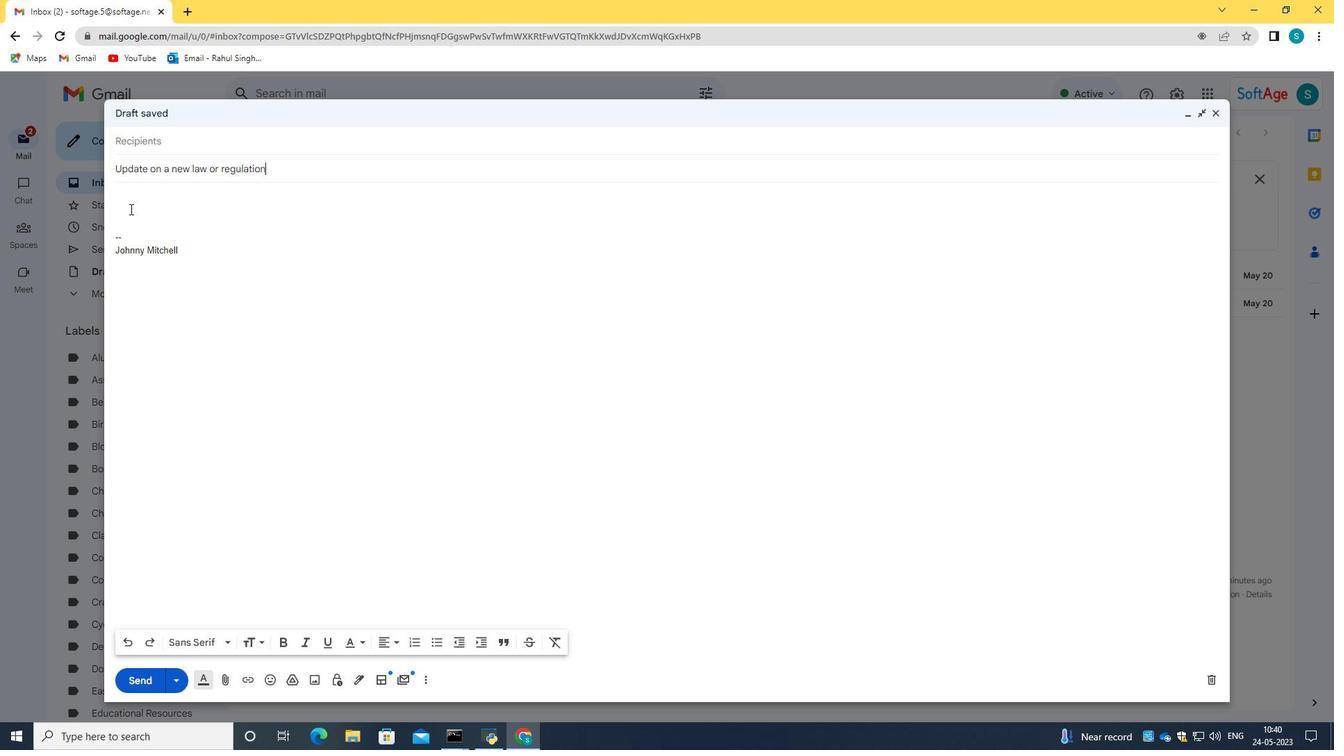 
Action: Mouse pressed left at (113, 196)
Screenshot: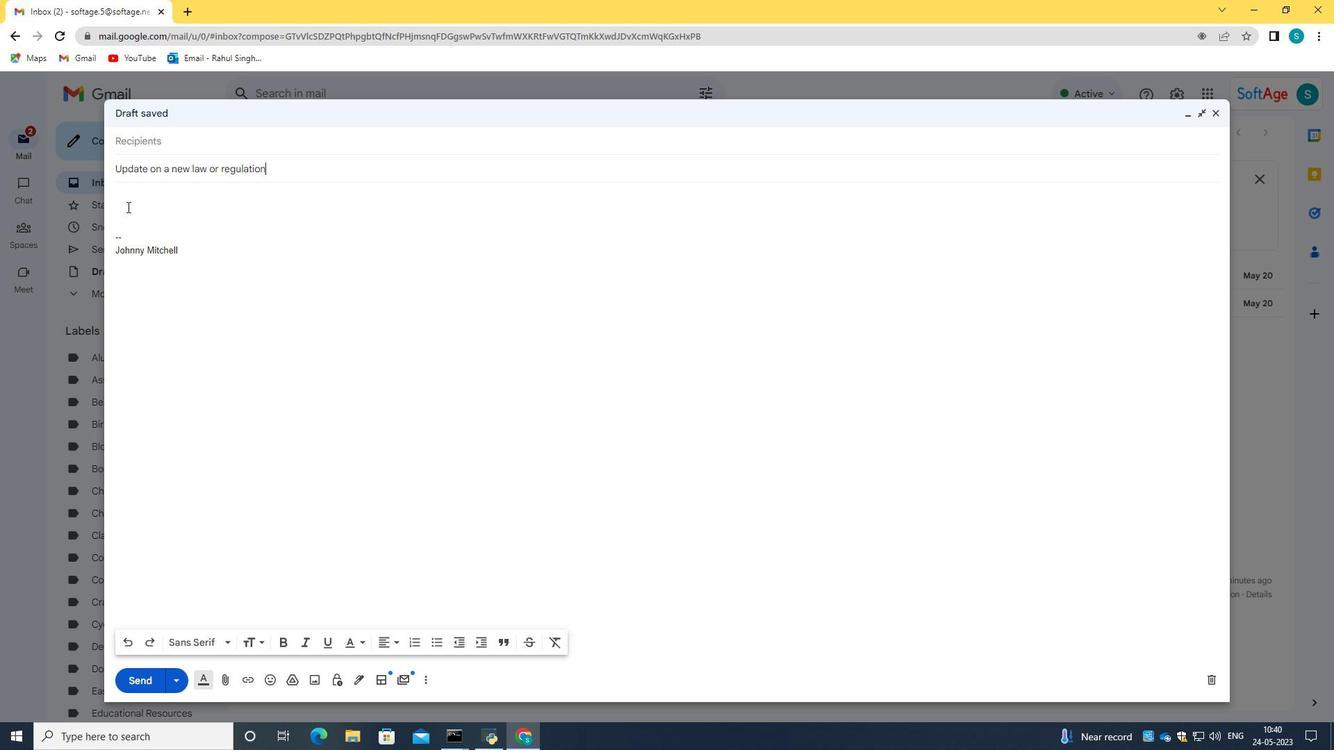
Action: Mouse moved to (131, 200)
Screenshot: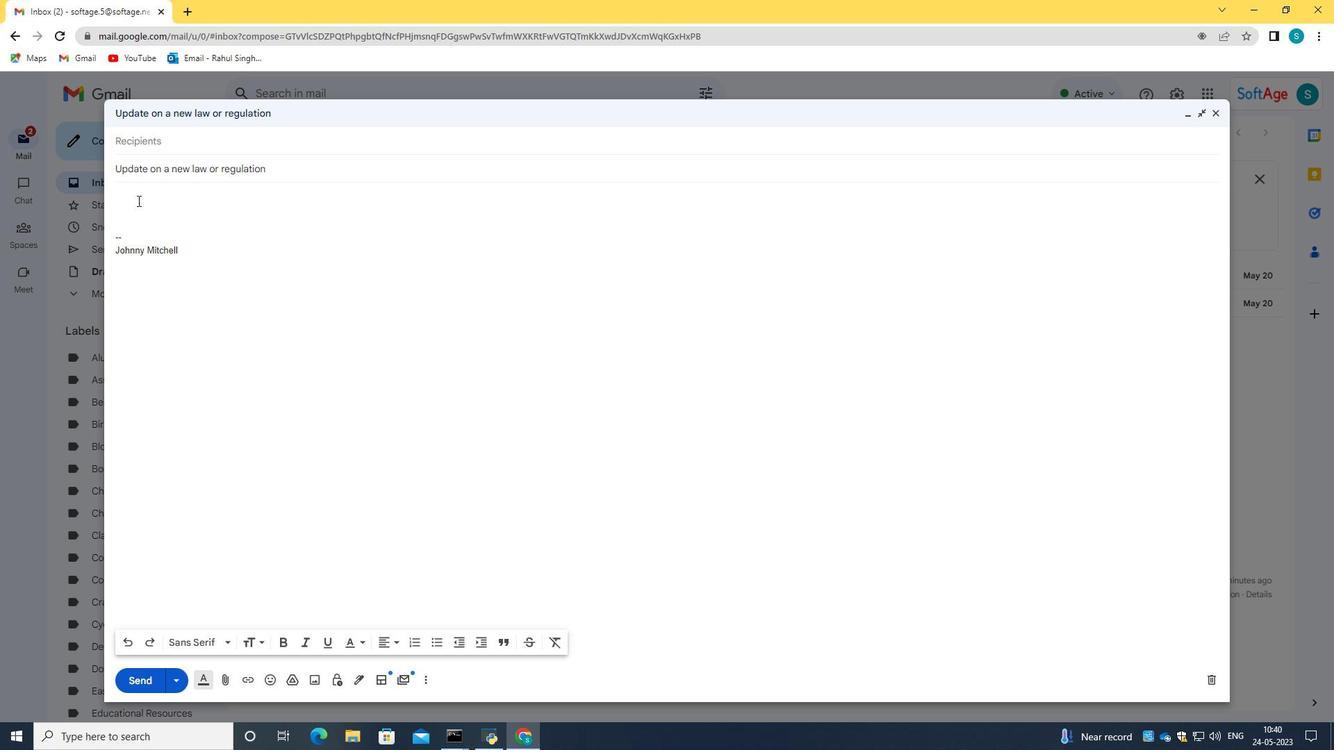 
Action: Mouse pressed left at (131, 200)
Screenshot: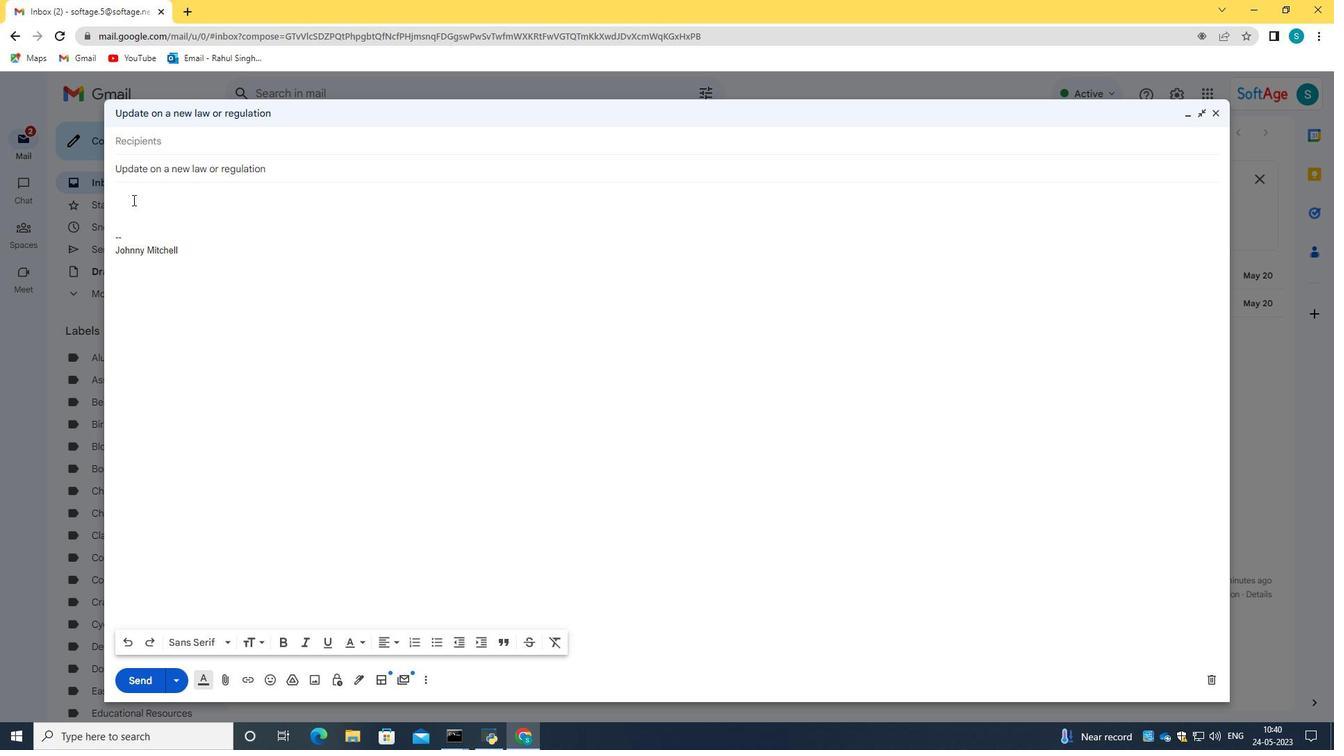 
Action: Key pressed <Key.caps_lock>C<Key.caps_lock>ould<Key.space>you<Key.space>please<Key.space>send<Key.space>me<Key.space>ou<Key.backspace><Key.backspace>the<Key.space>updated<Key.space>version<Key.space>of<Key.space>the<Key.space>repos<Key.backspace>rt<Key.space>once<Key.space>its<Key.space>complete<Key.shift_r>?
Screenshot: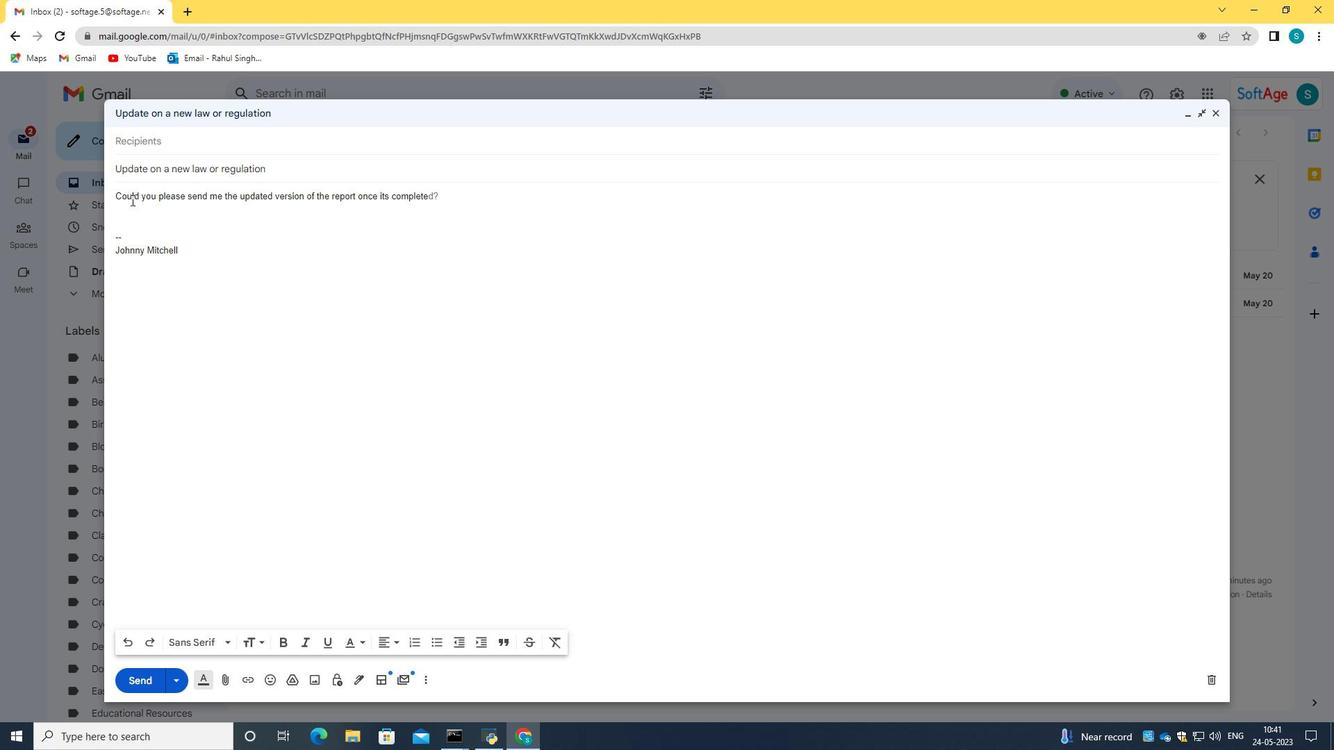 
Action: Mouse moved to (165, 142)
Screenshot: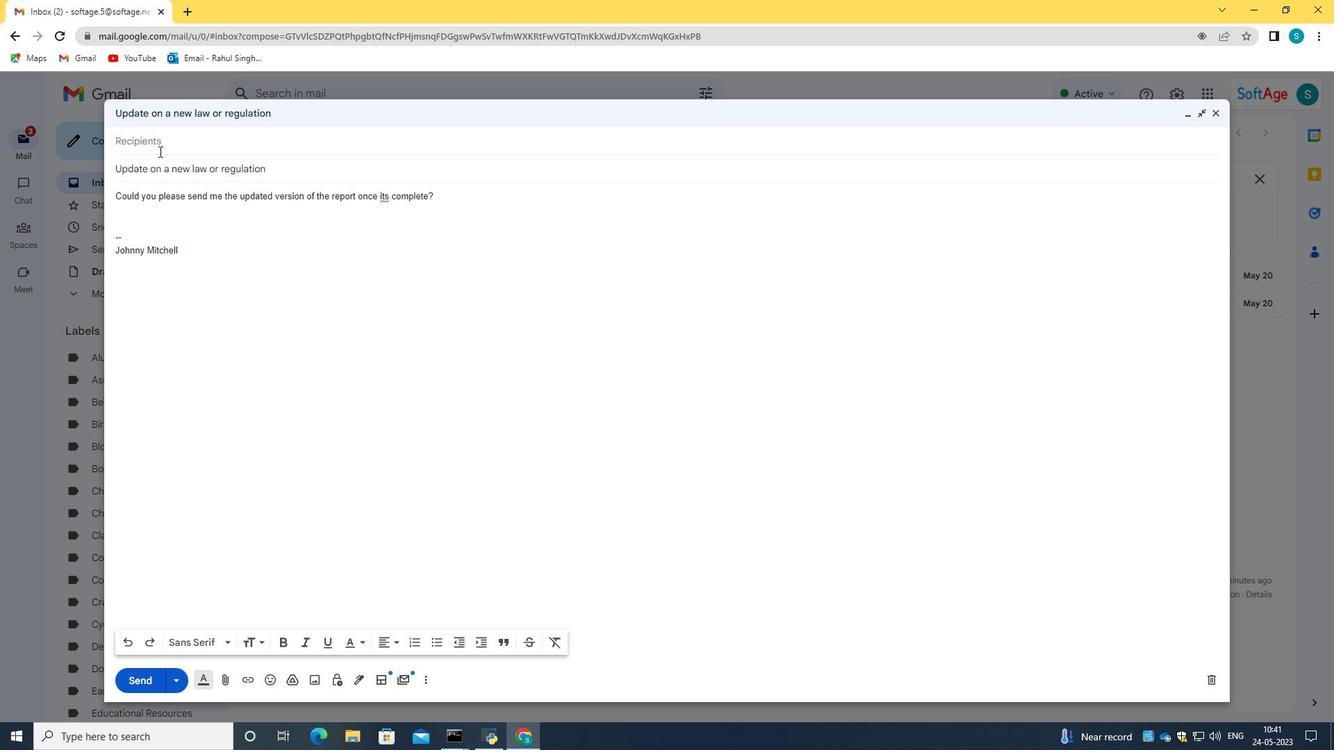 
Action: Mouse pressed left at (165, 142)
Screenshot: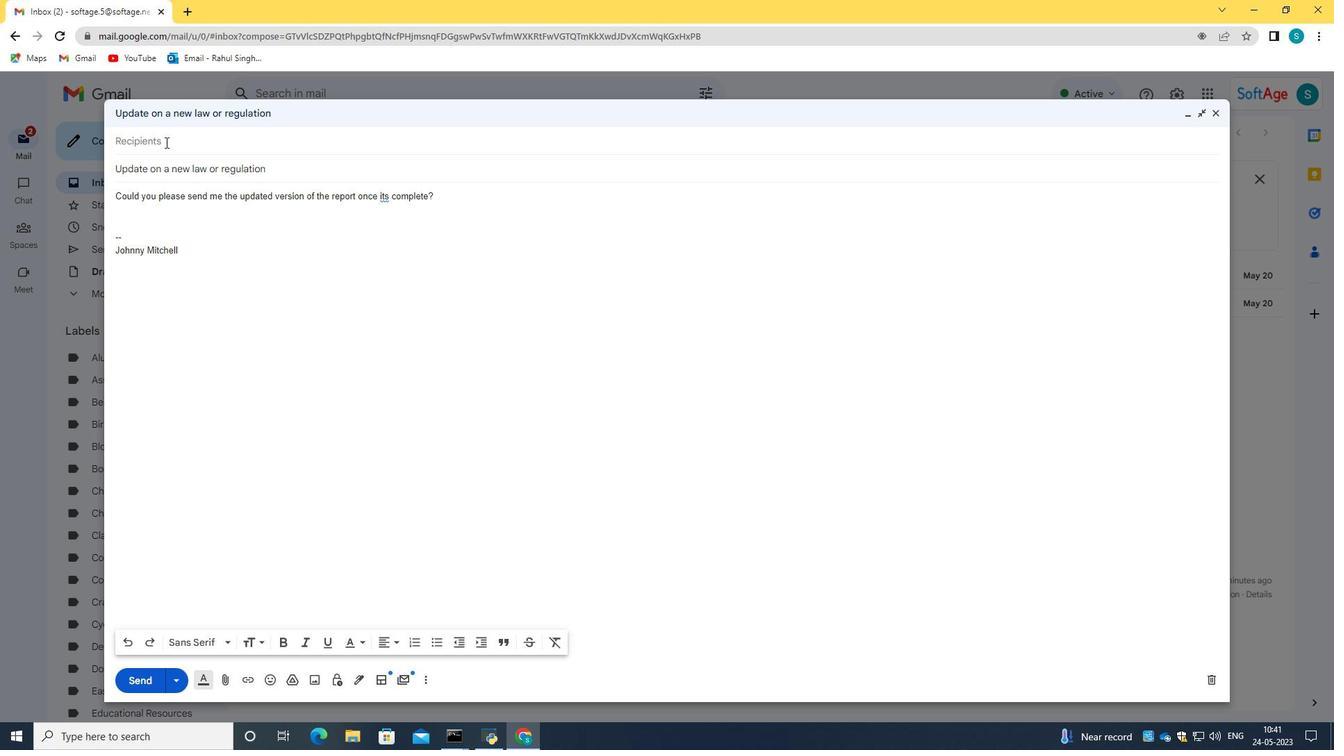 
Action: Key pressed softage.6<Key.shift>@softage.net
Screenshot: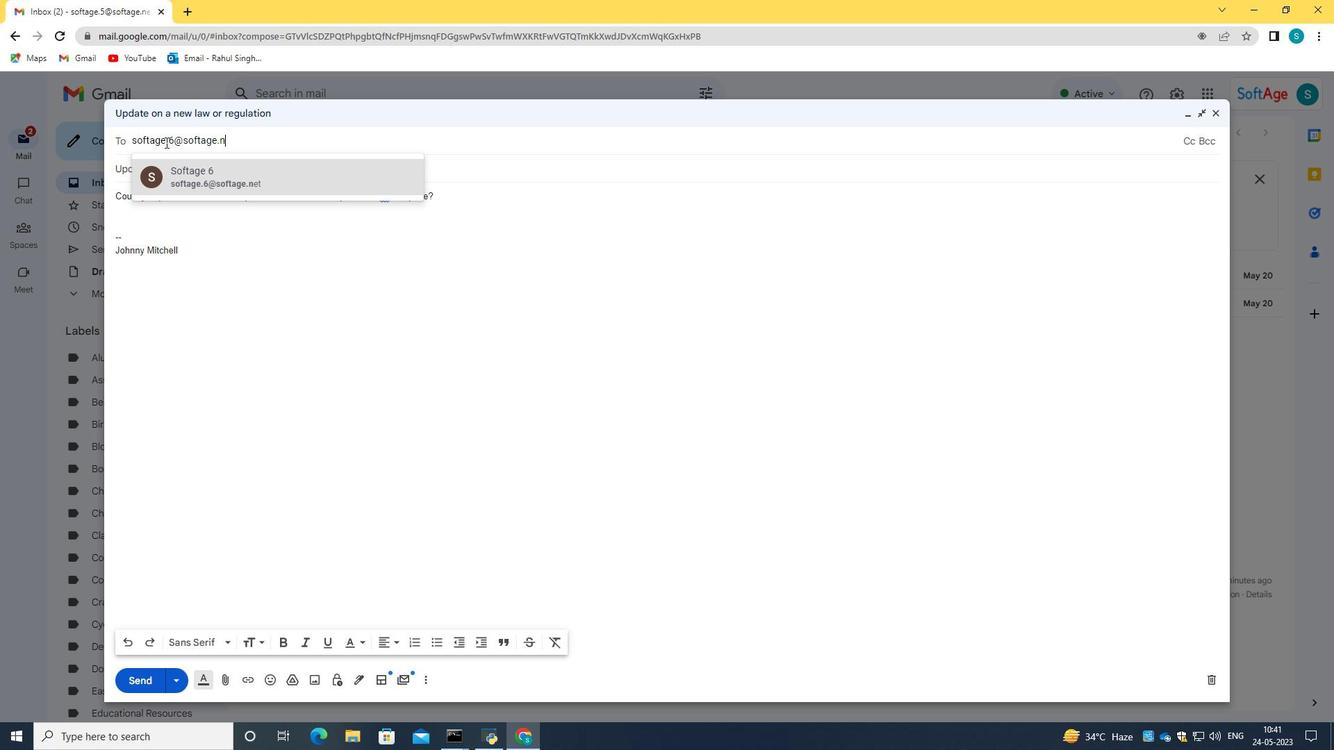 
Action: Mouse moved to (203, 187)
Screenshot: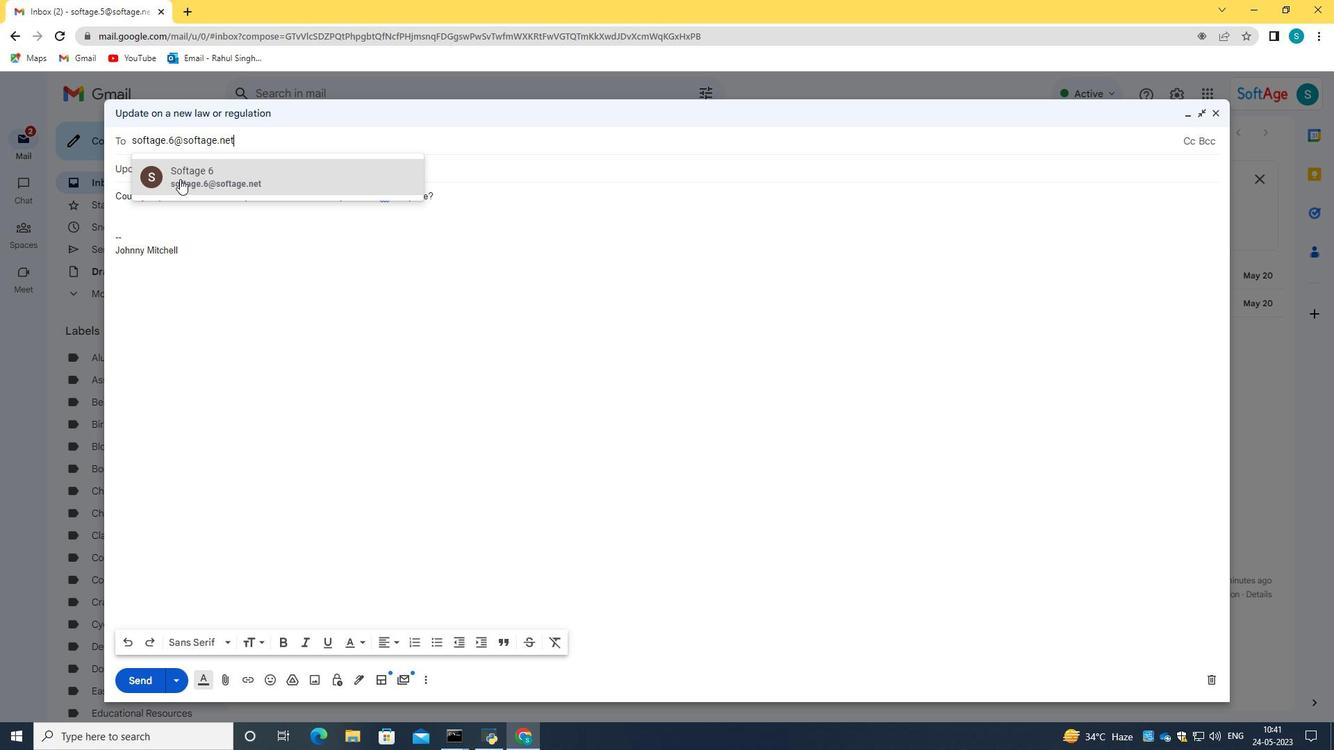 
Action: Mouse pressed left at (203, 187)
Screenshot: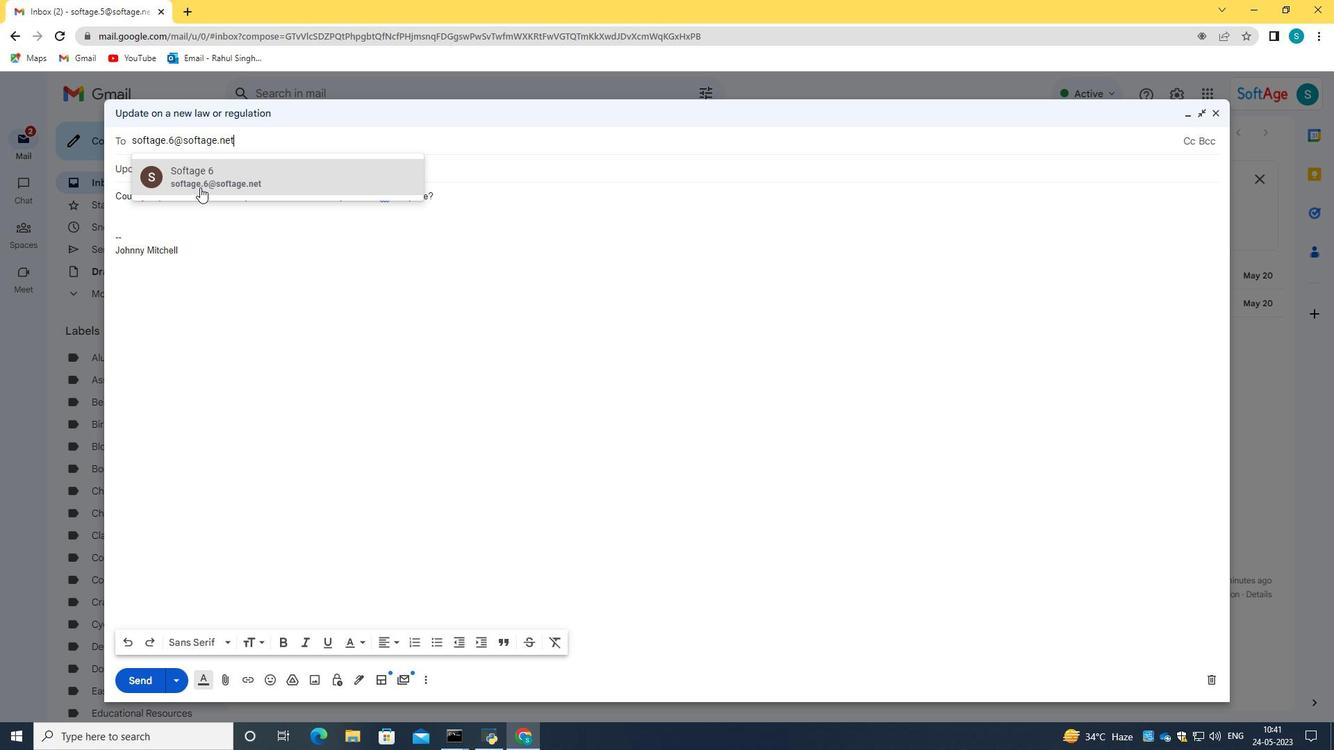 
Action: Mouse moved to (139, 686)
Screenshot: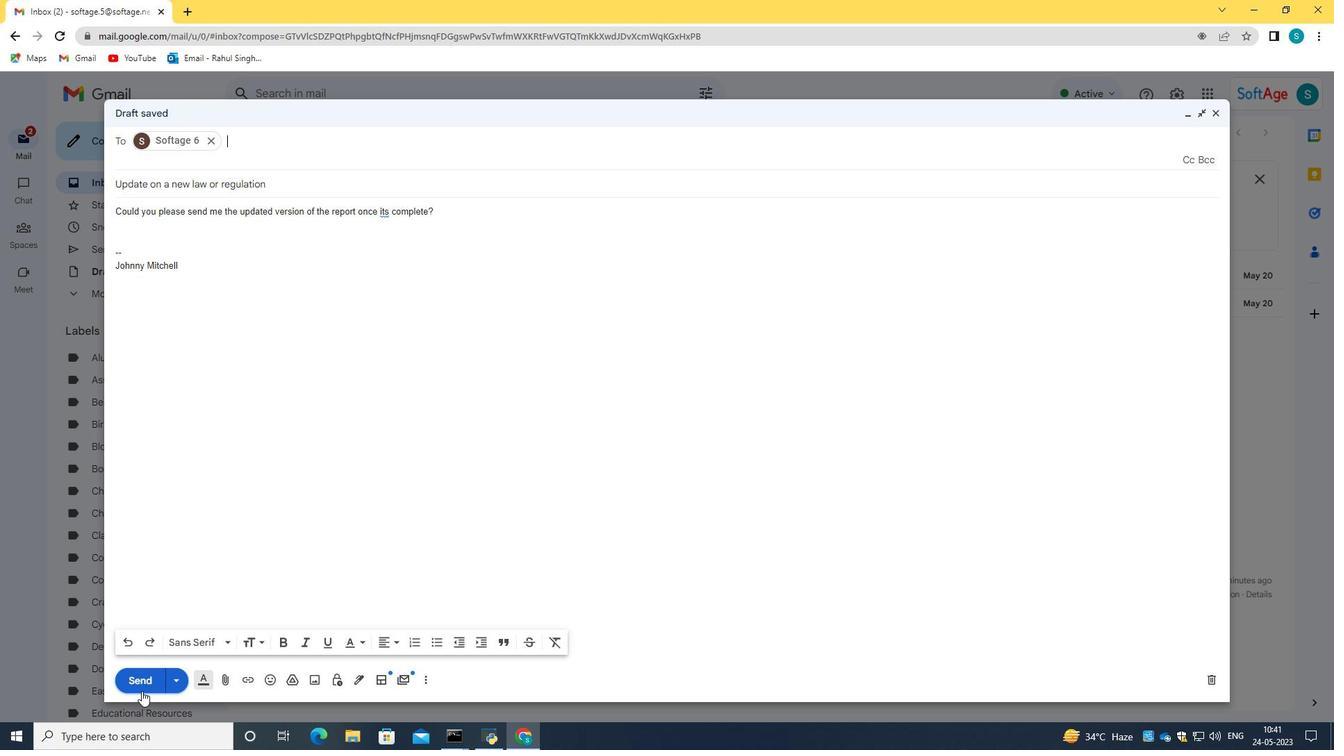 
Action: Mouse pressed left at (139, 686)
Screenshot: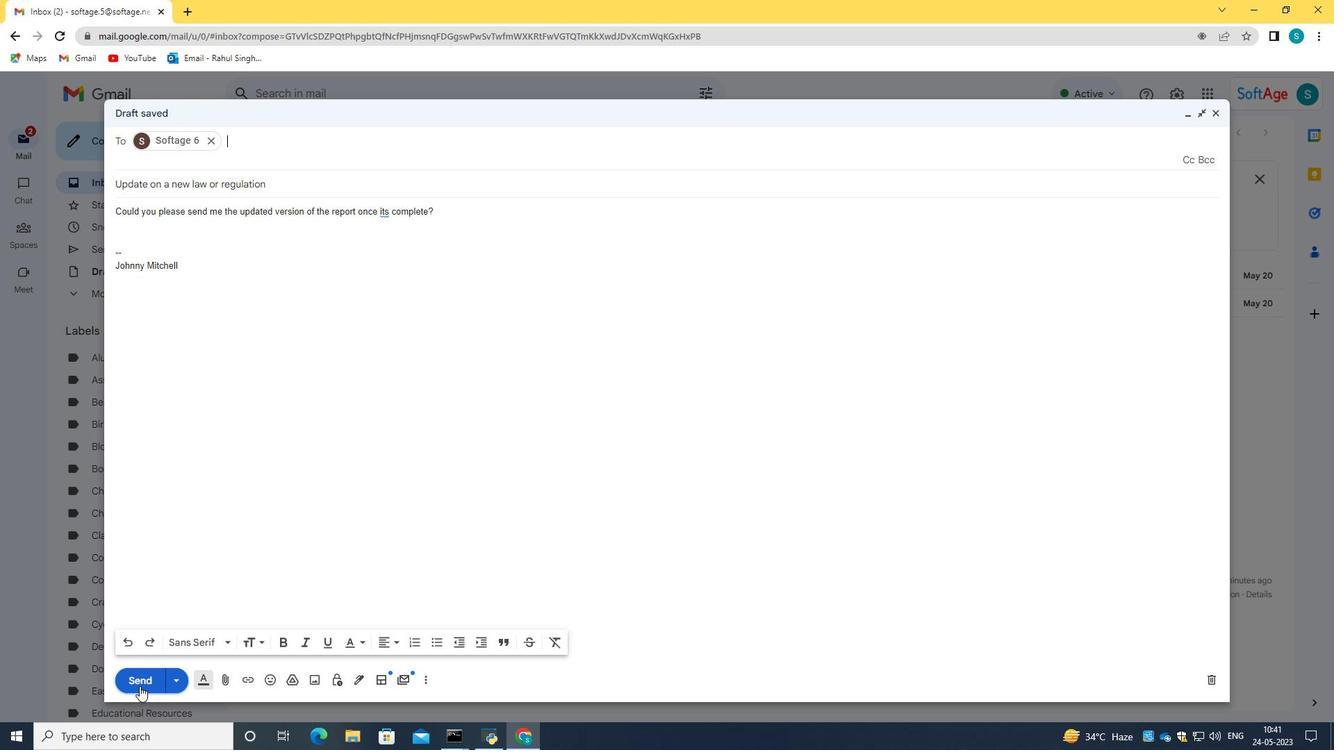 
Action: Mouse moved to (102, 253)
Screenshot: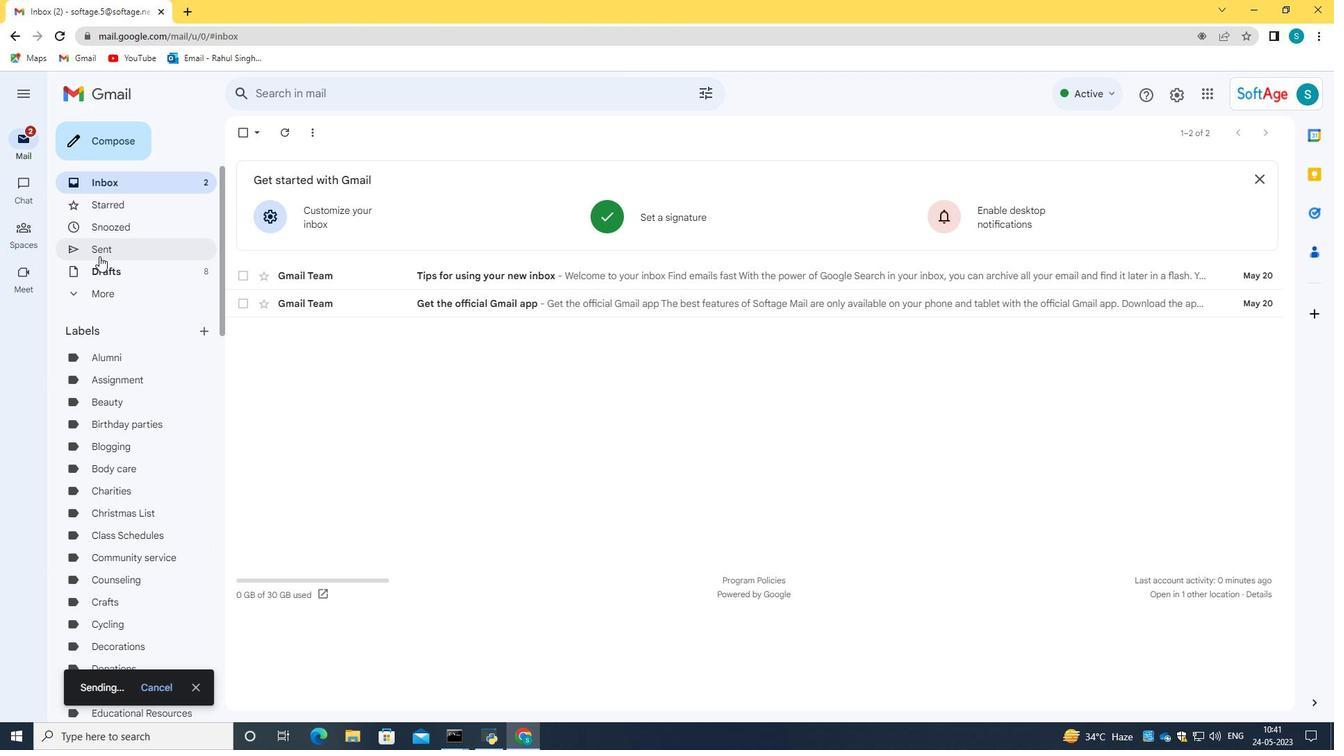 
Action: Mouse pressed left at (102, 253)
Screenshot: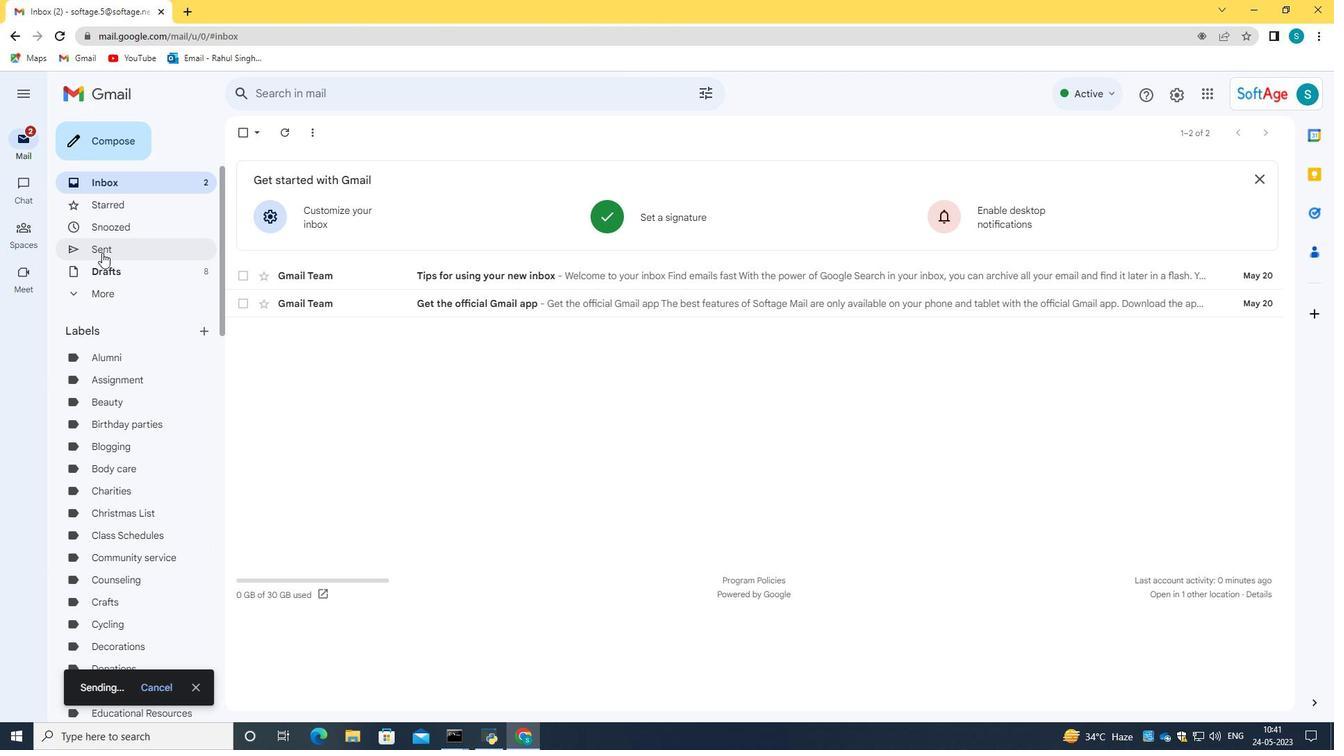 
Action: Mouse moved to (240, 200)
Screenshot: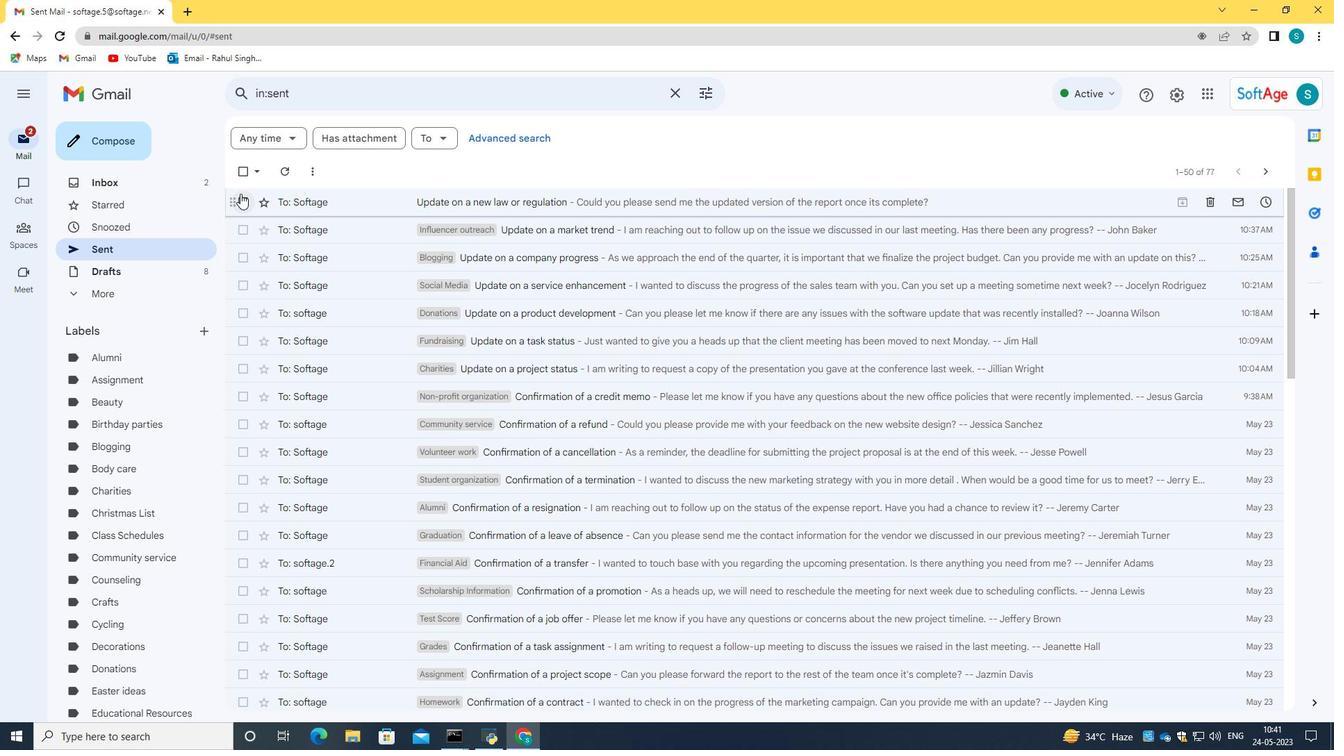 
Action: Mouse pressed left at (240, 200)
Screenshot: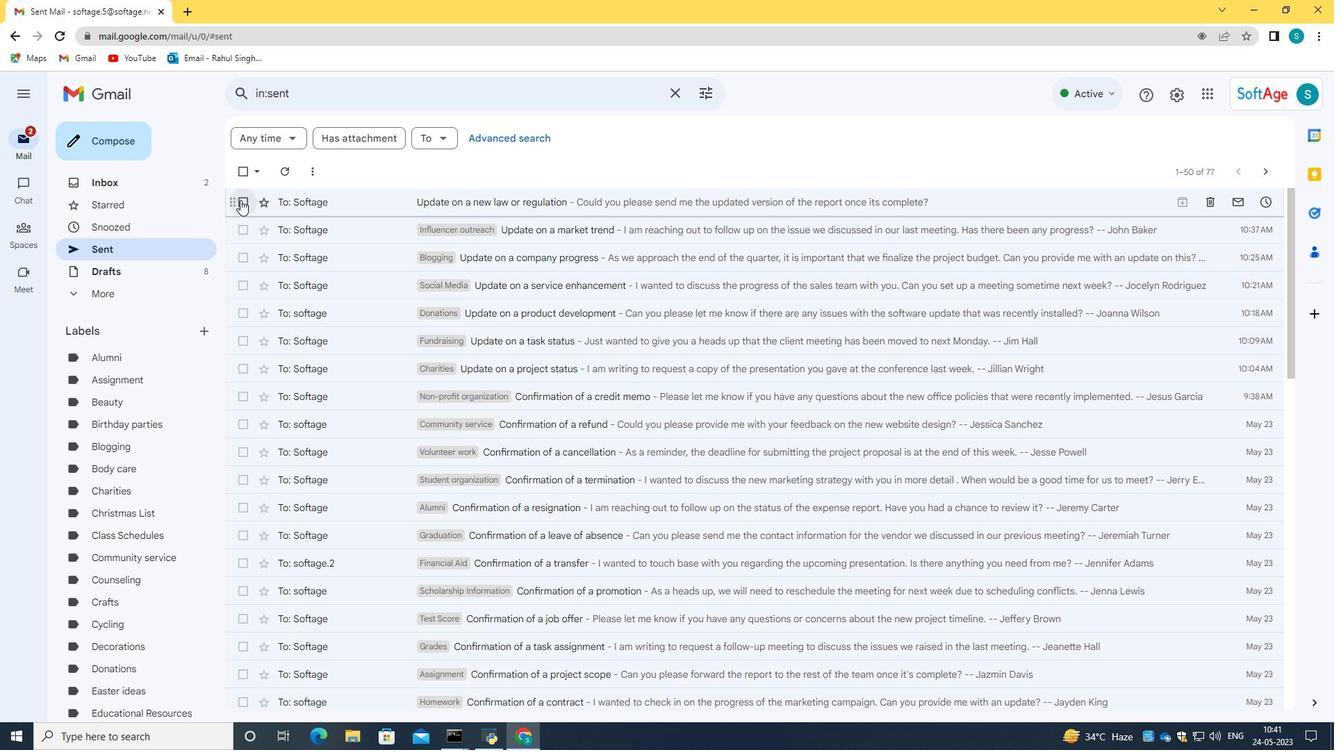 
Action: Mouse moved to (301, 202)
Screenshot: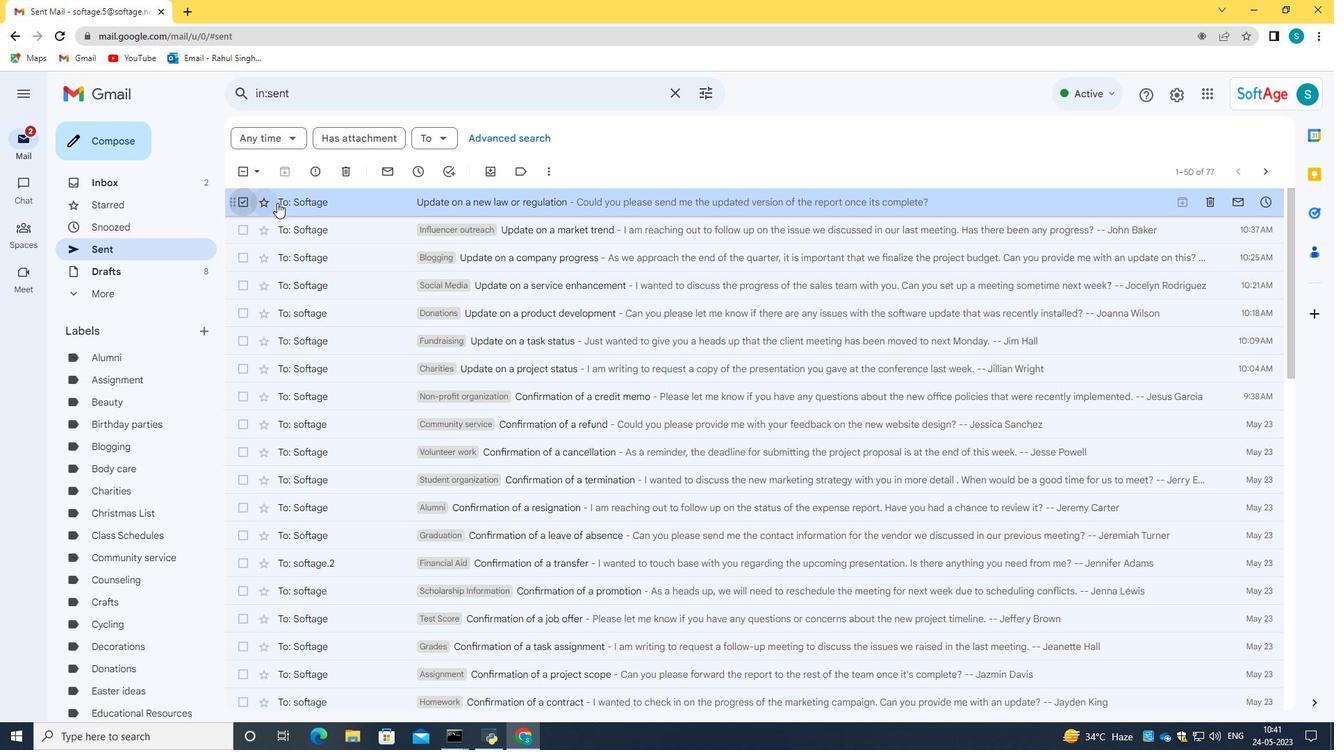 
Action: Mouse pressed right at (301, 202)
Screenshot: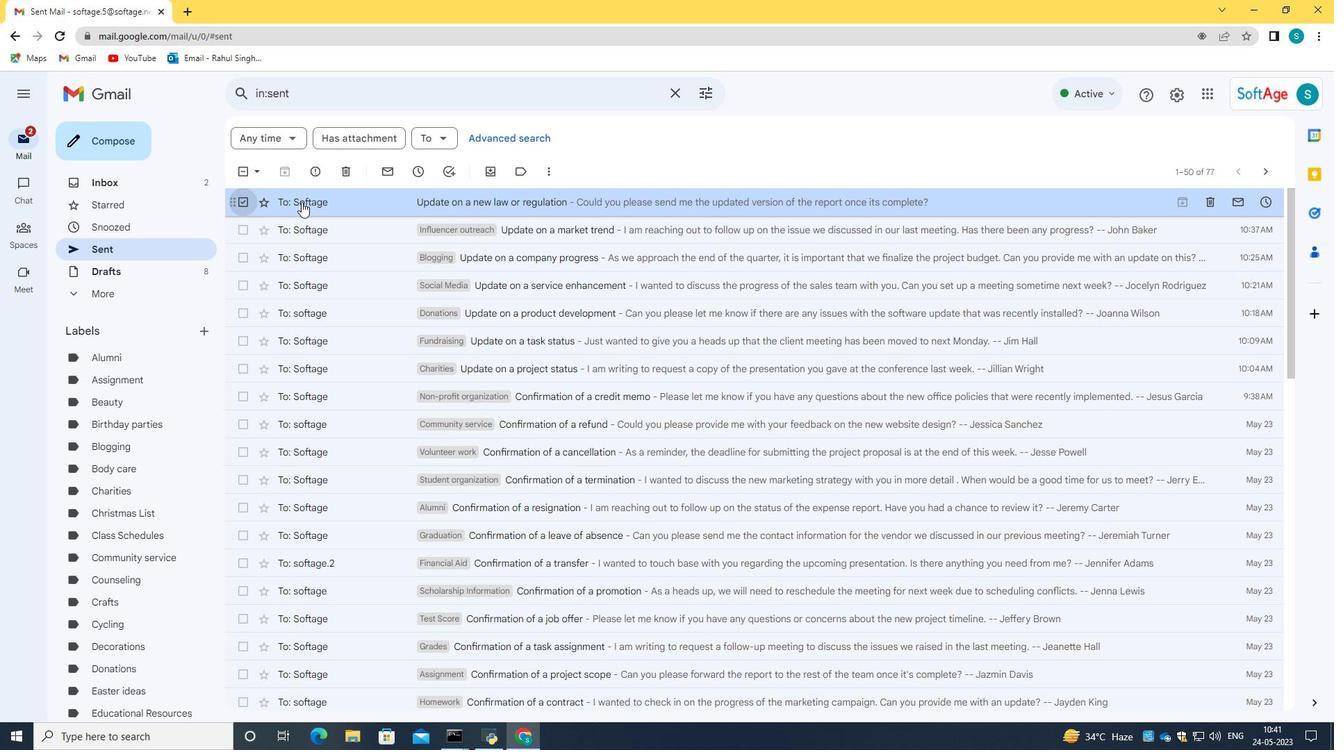 
Action: Mouse moved to (515, 409)
Screenshot: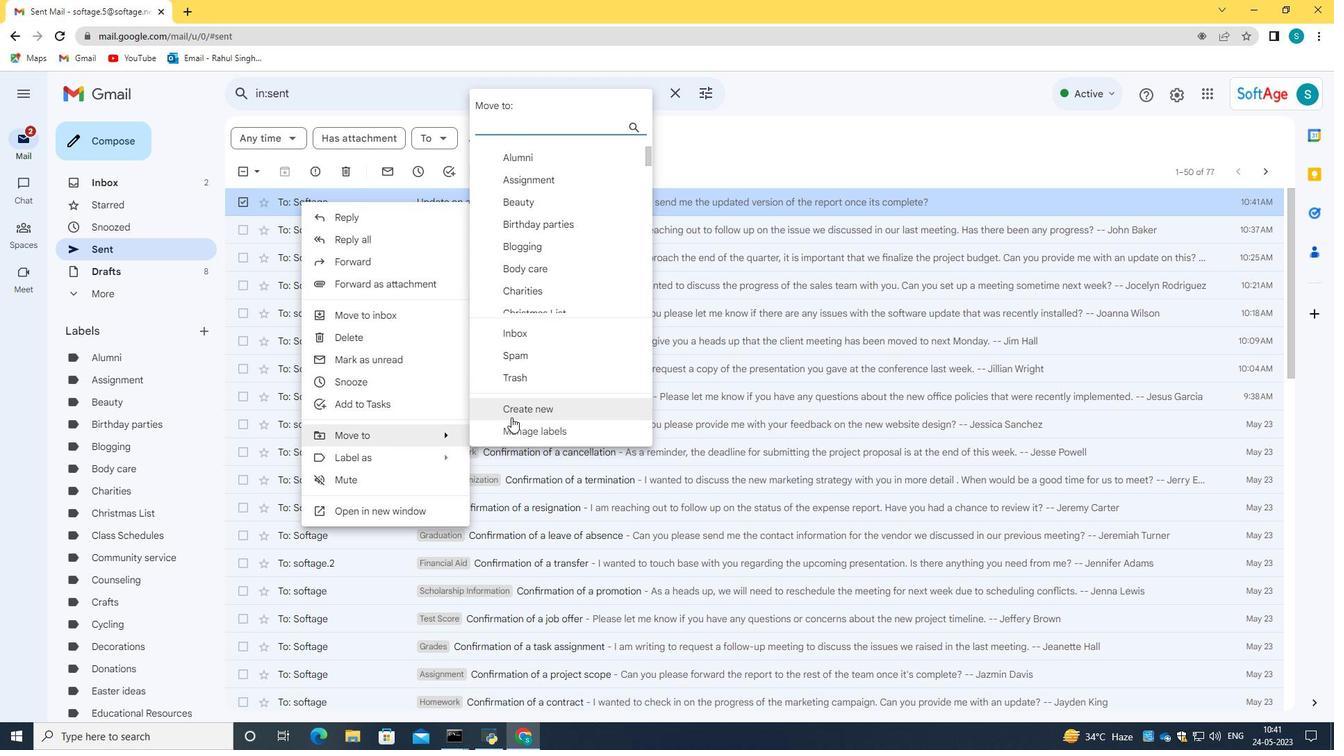
Action: Mouse pressed left at (515, 409)
Screenshot: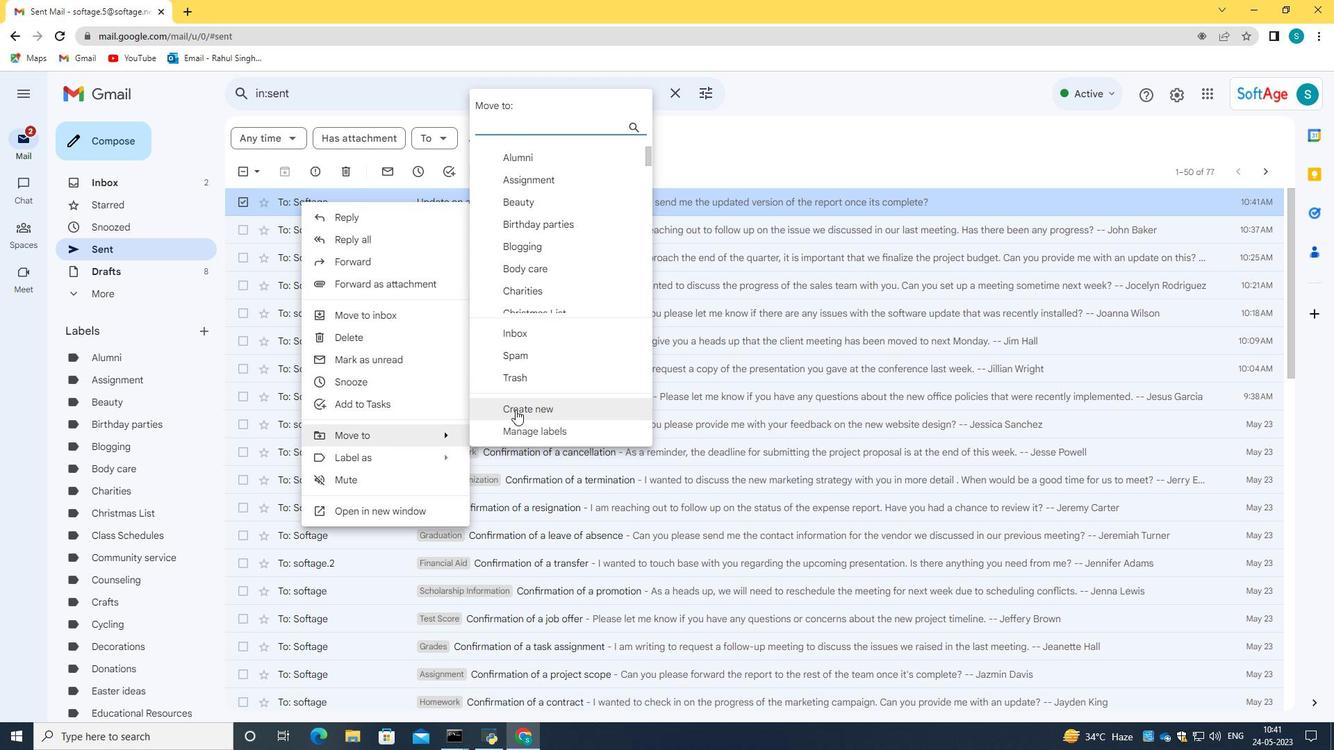 
Action: Key pressed <Key.caps_lock>P<Key.caps_lock>hotography
Screenshot: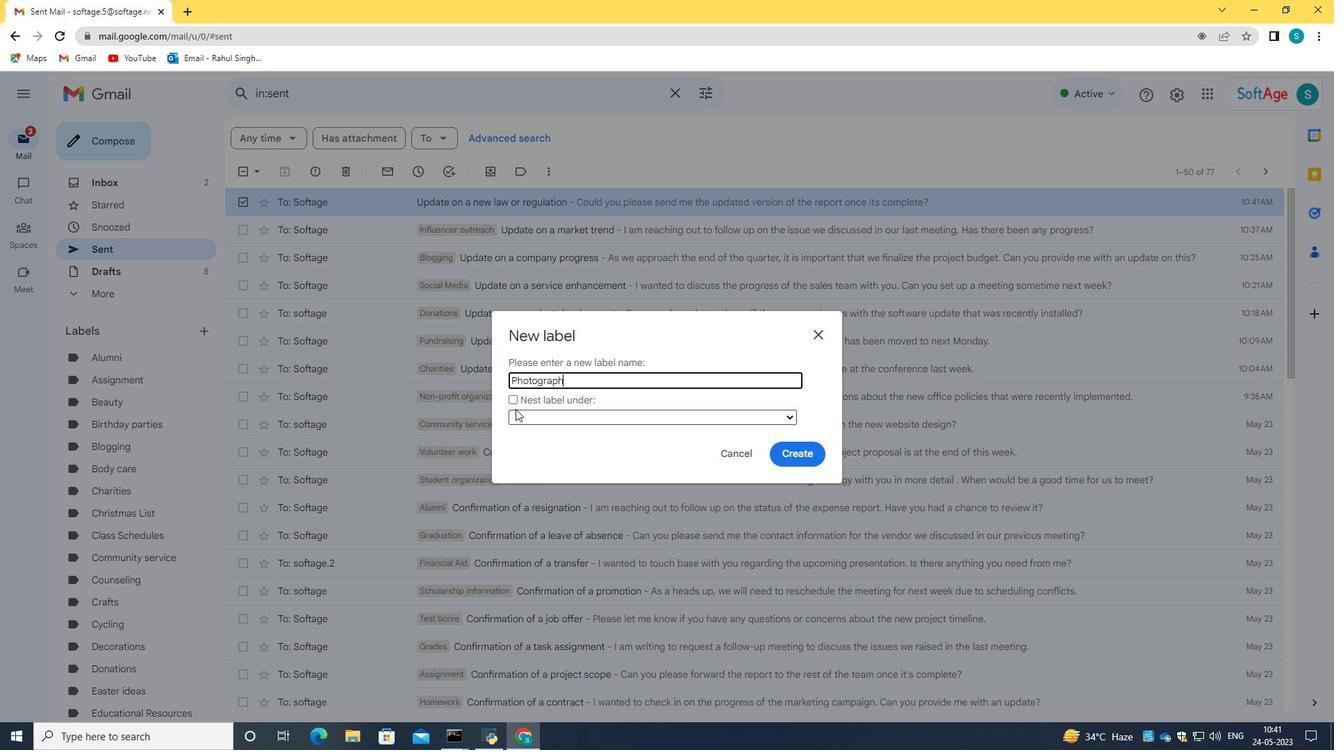 
Action: Mouse moved to (777, 452)
Screenshot: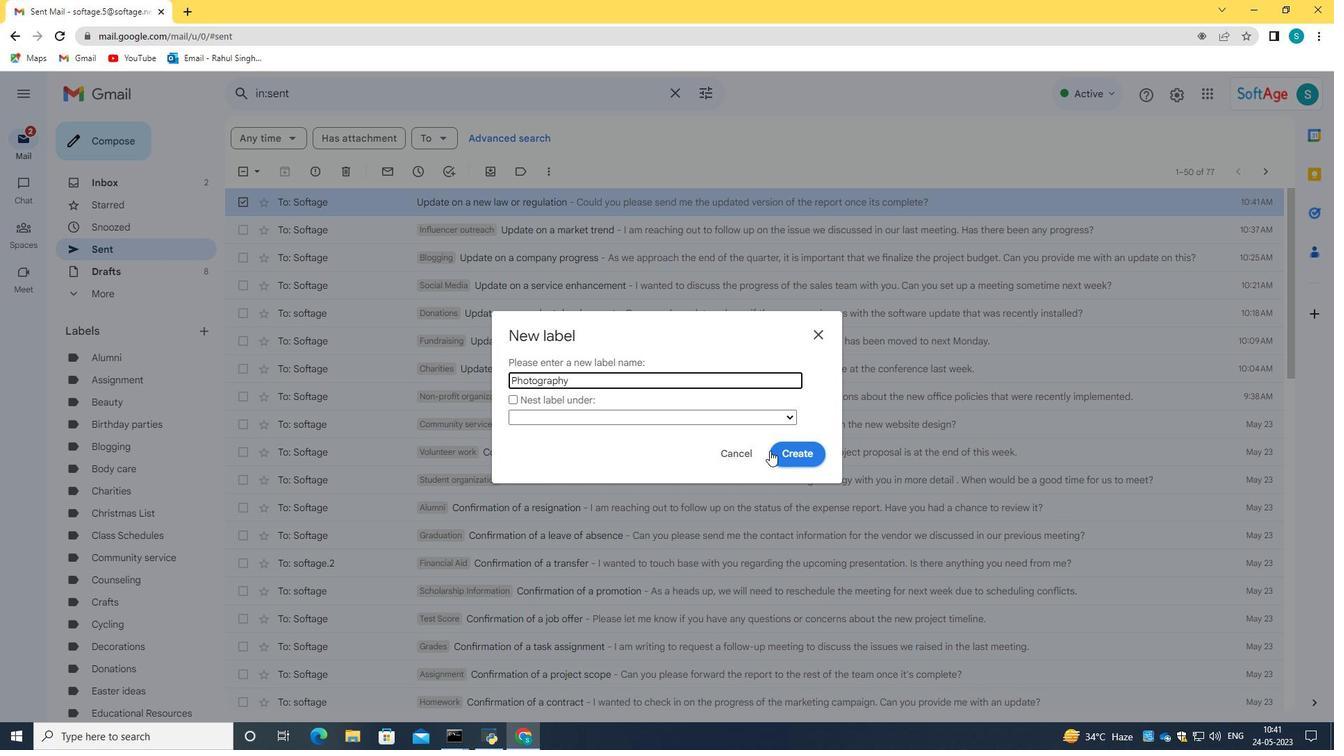 
Action: Mouse pressed left at (777, 452)
Screenshot: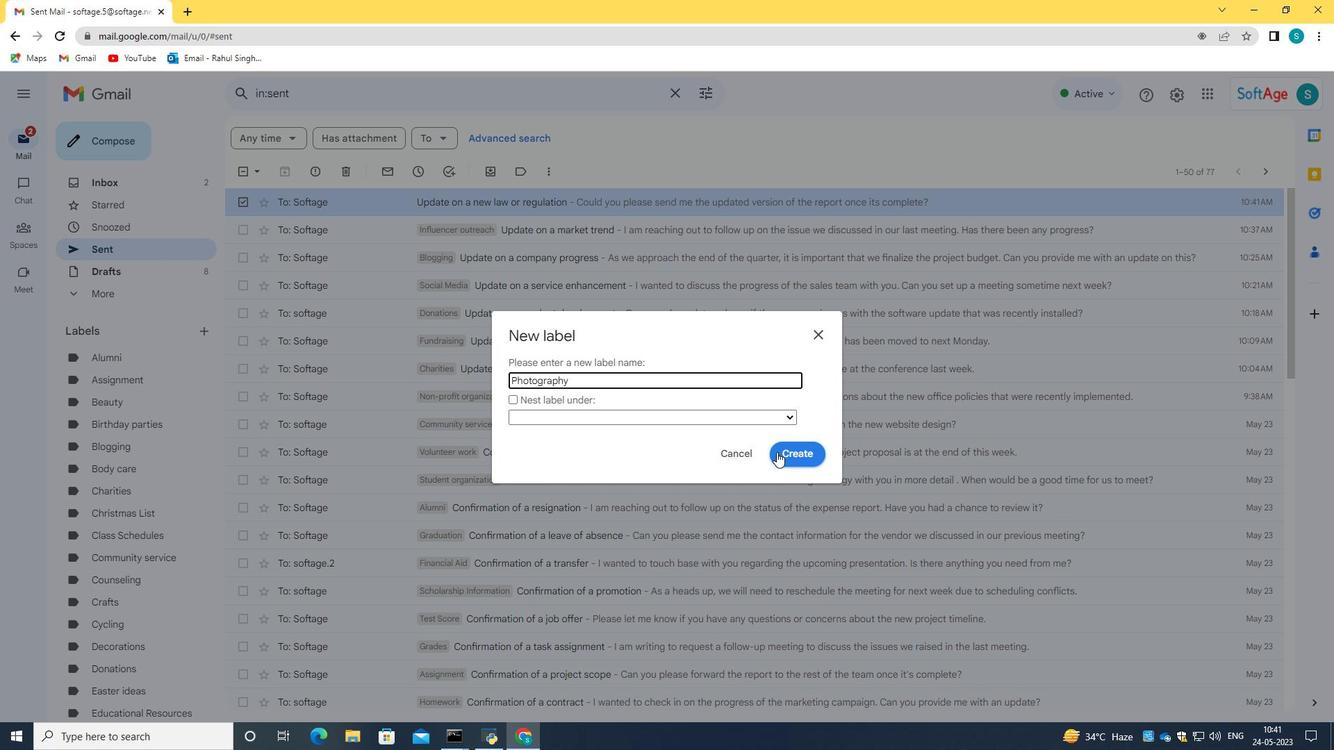 
Action: Mouse moved to (669, 548)
Screenshot: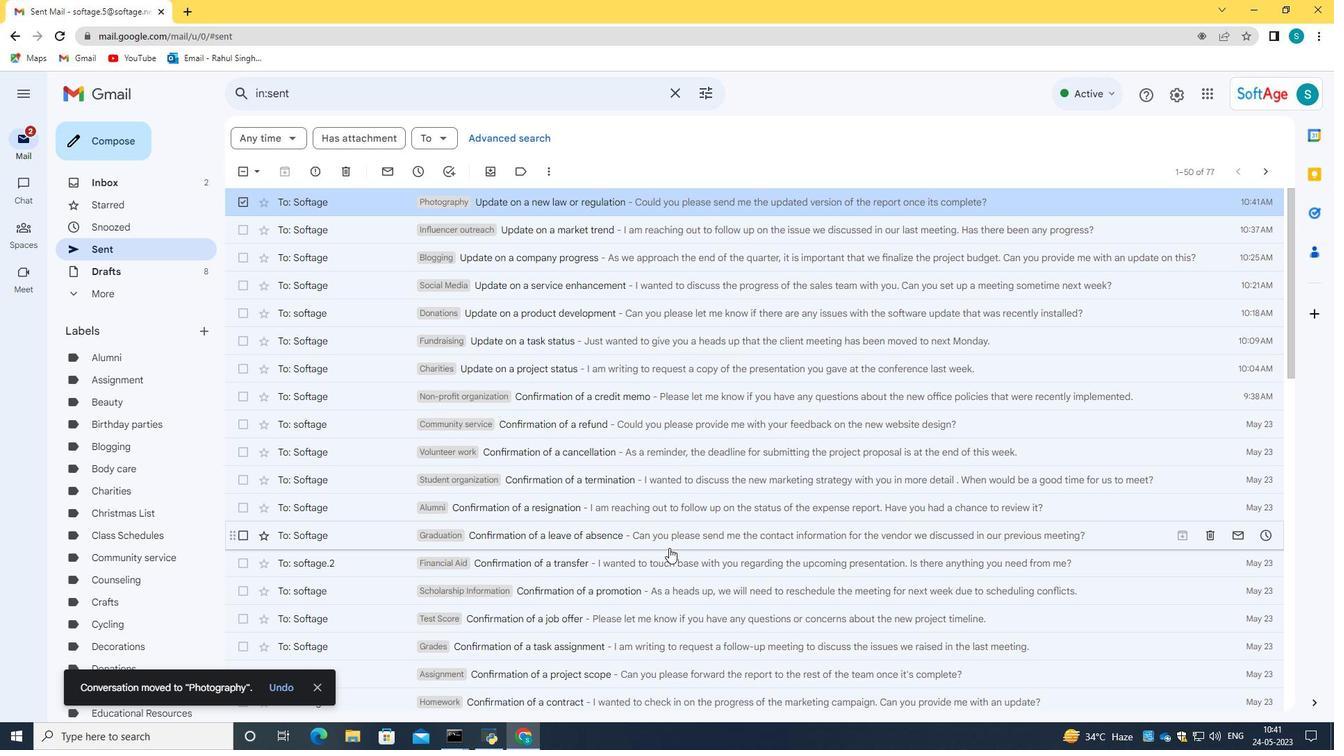 
